 Task: Find a place to stay in Tongzhou, China, from 12 May to 15 May for 3 guests. Set filters for 2 bedrooms, 3 beds, 1 bathroom, price range ₹12000-₹16000, entire place, self check-in, and washing machine.
Action: Mouse moved to (557, 120)
Screenshot: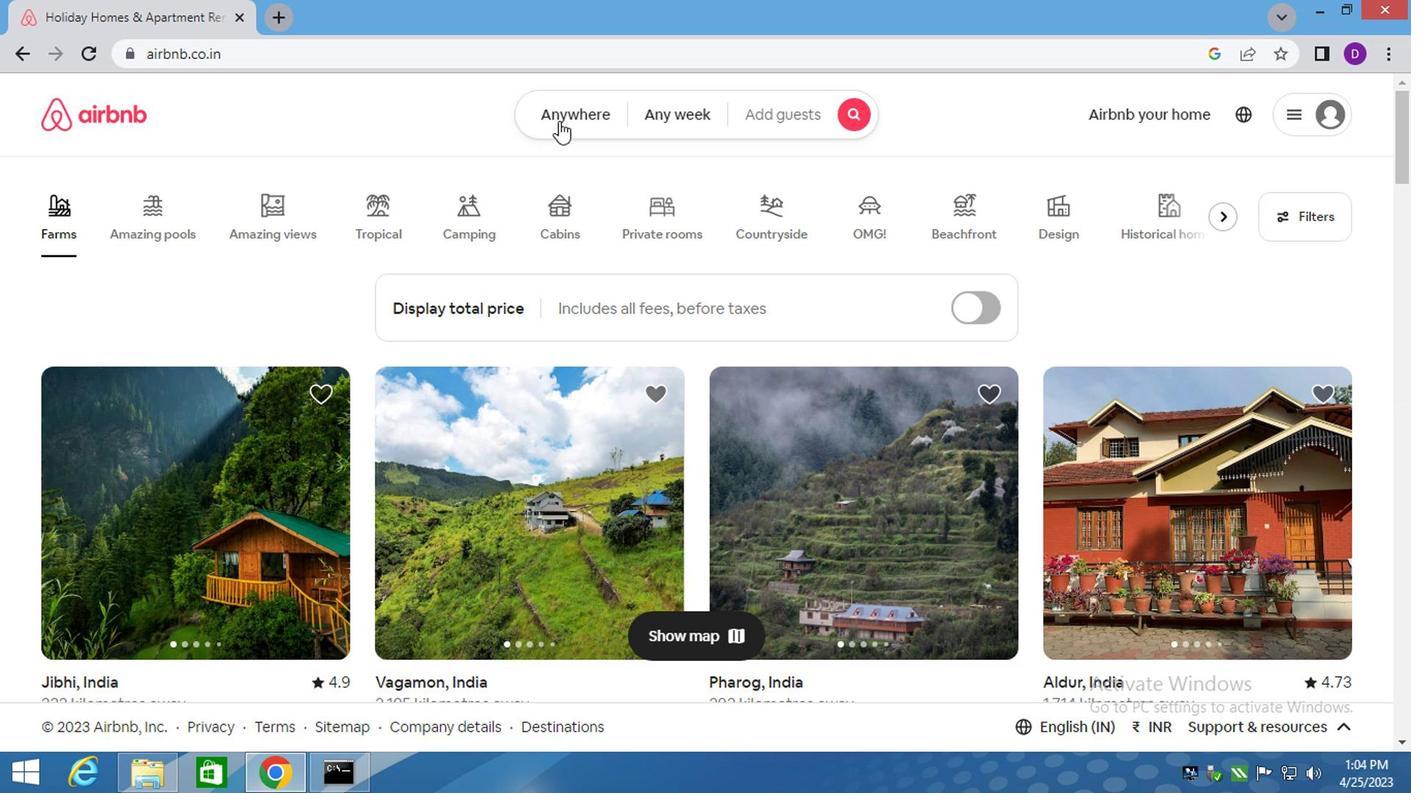 
Action: Mouse pressed left at (557, 120)
Screenshot: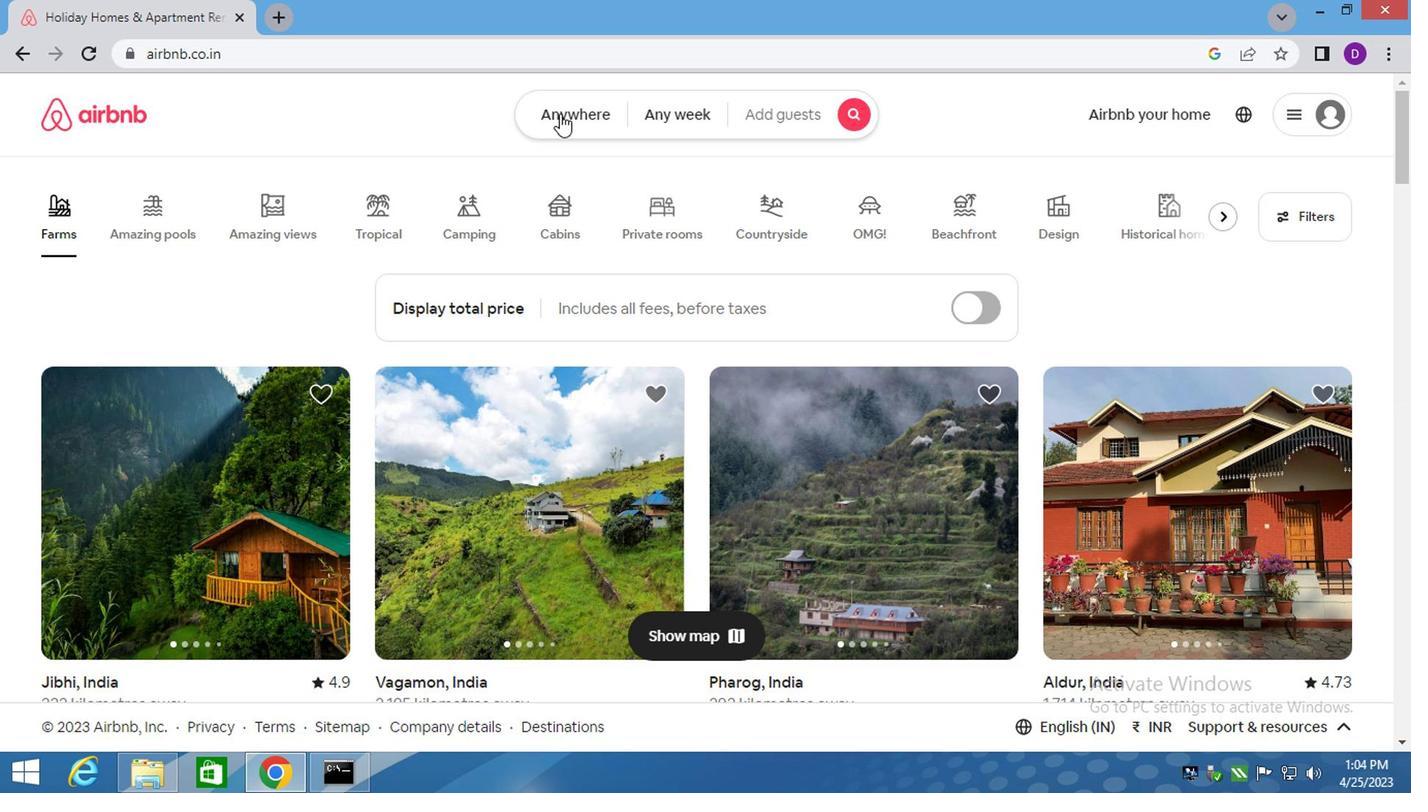 
Action: Mouse moved to (349, 204)
Screenshot: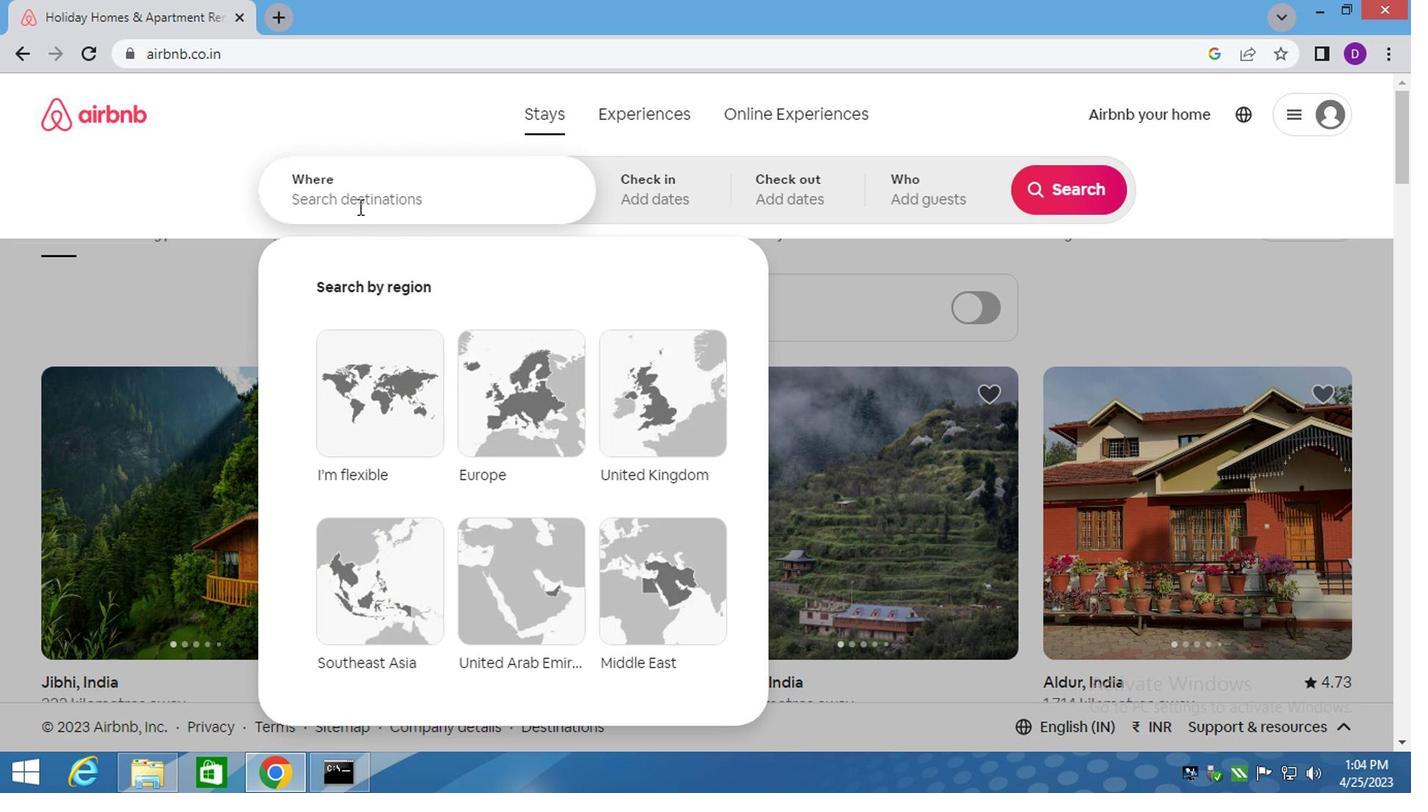 
Action: Mouse pressed left at (349, 204)
Screenshot: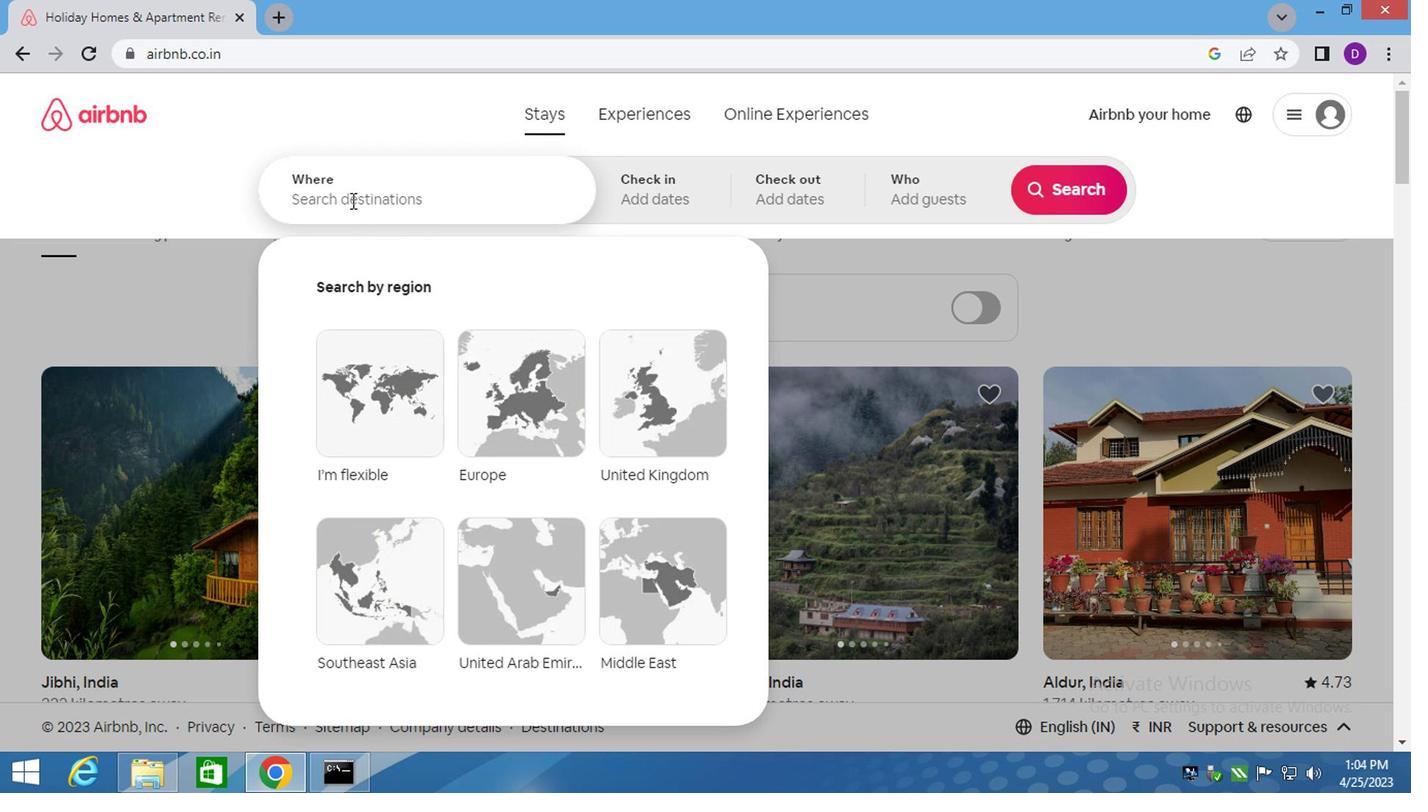 
Action: Mouse moved to (334, 203)
Screenshot: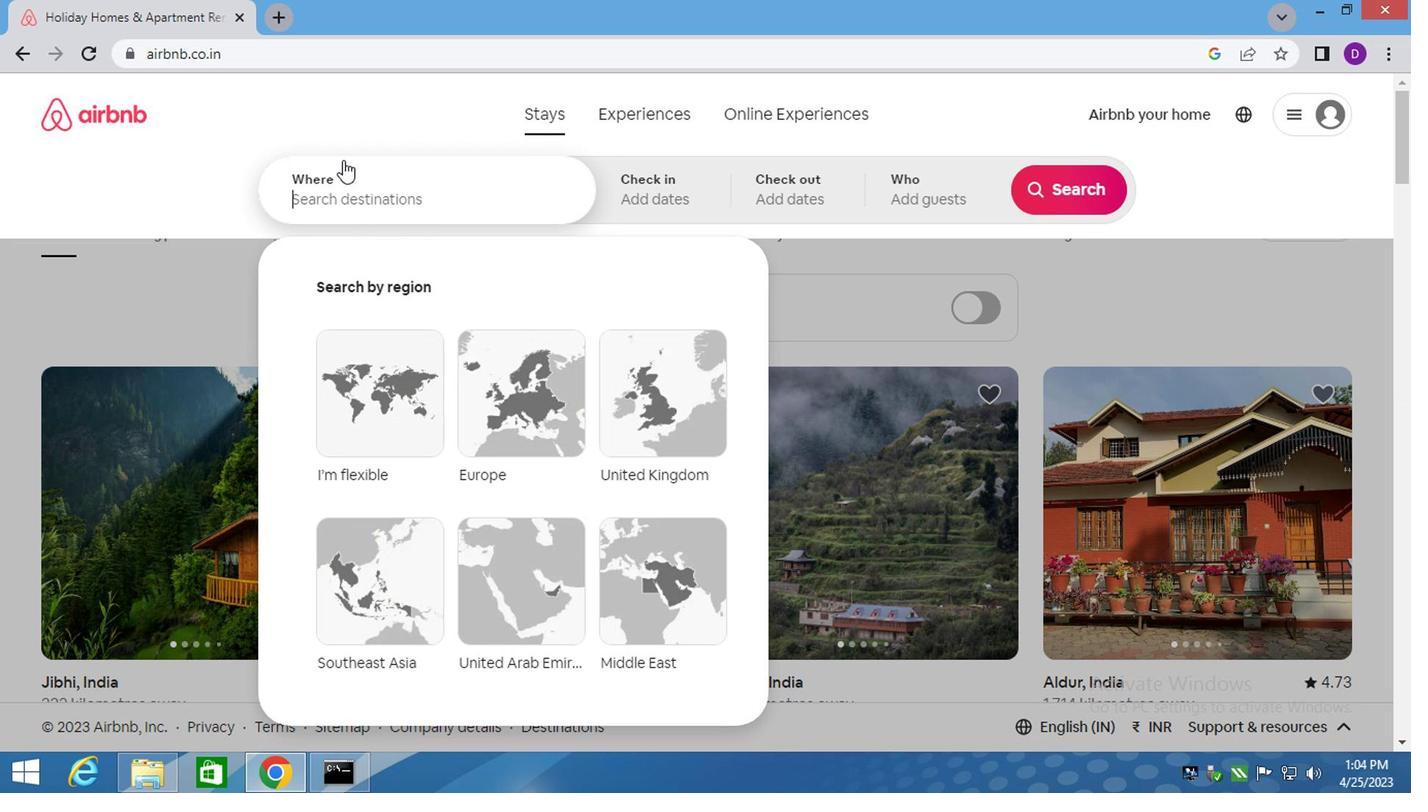 
Action: Key pressed <Key.shift>TONGZHOU,<Key.space><Key.shift><Key.shift><Key.shift><Key.shift><Key.shift>CHINA<Key.enter>
Screenshot: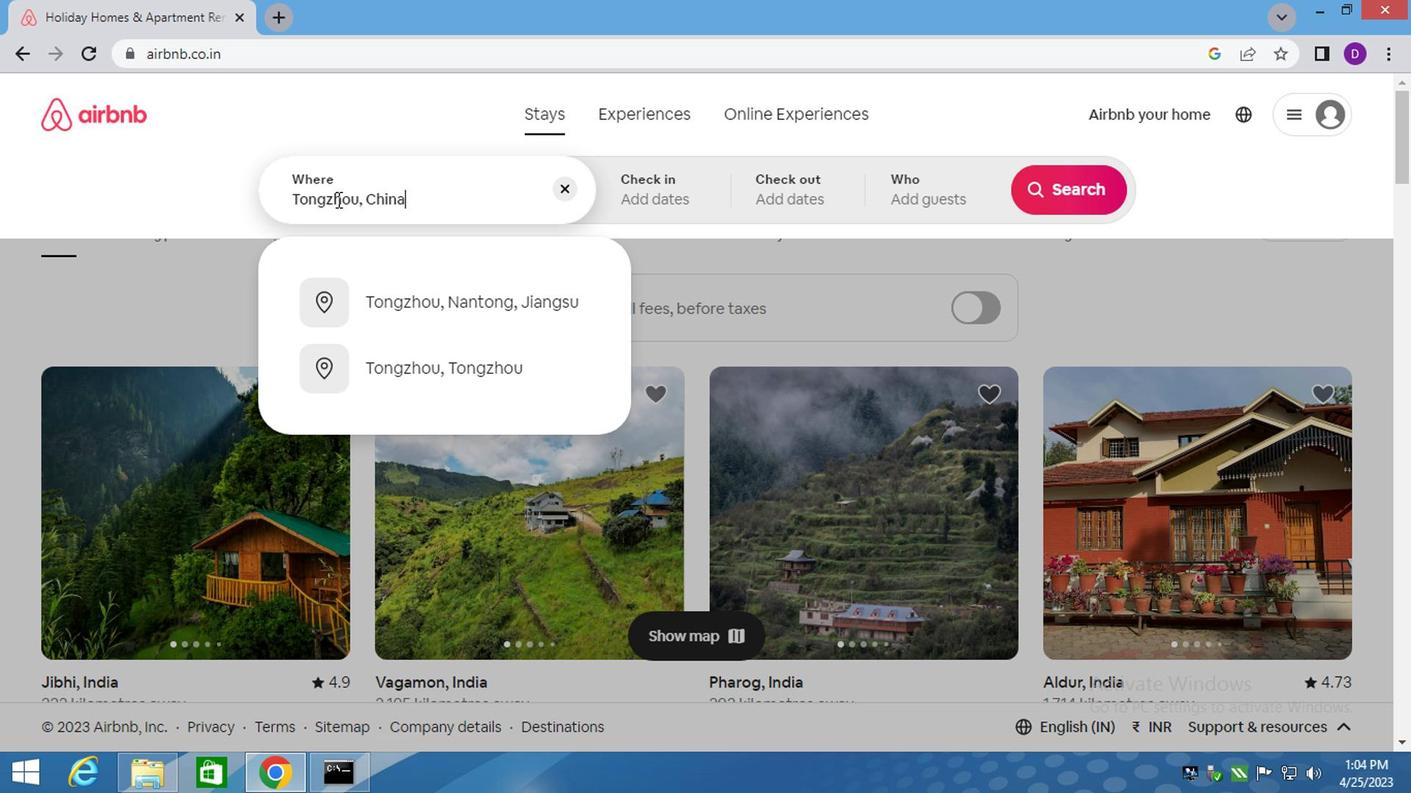 
Action: Mouse moved to (969, 471)
Screenshot: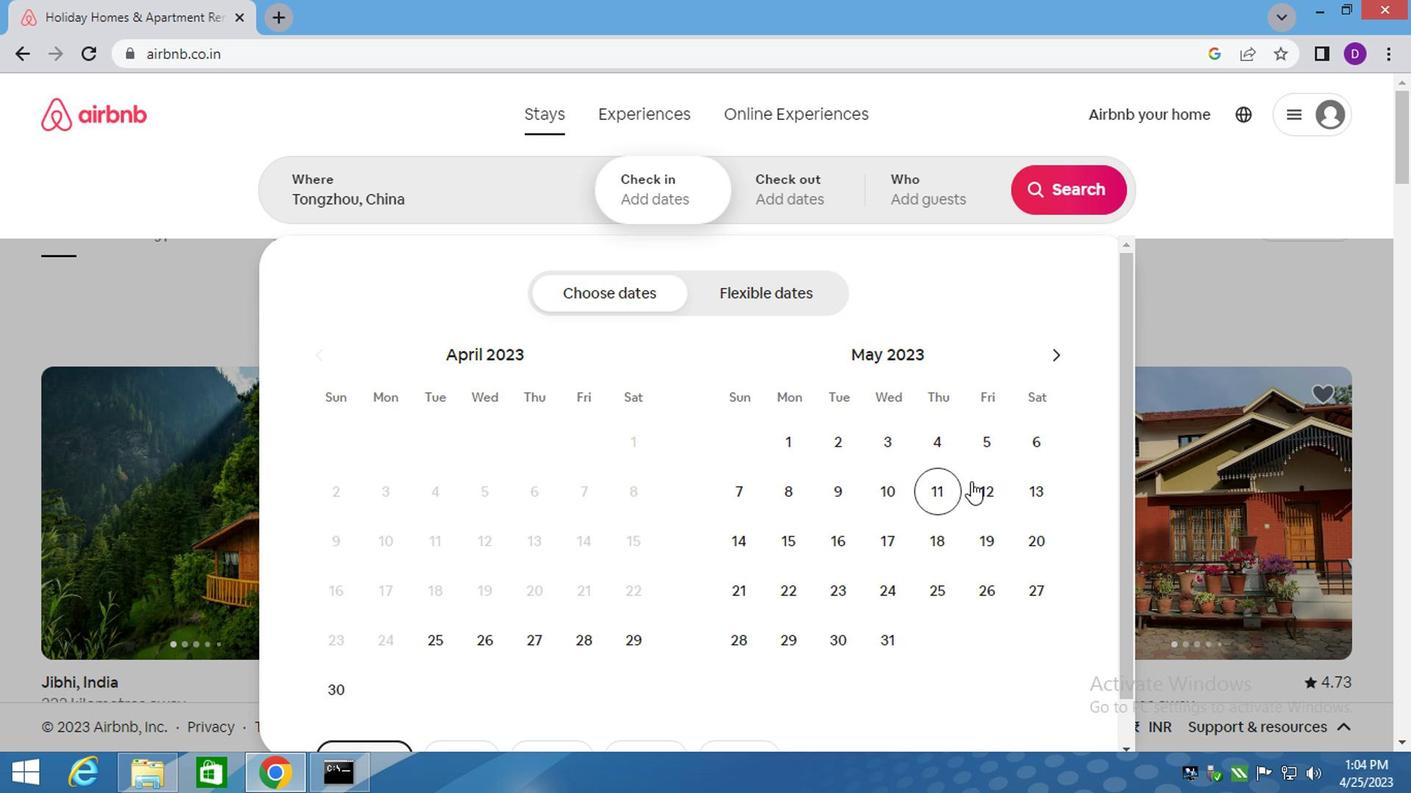 
Action: Mouse pressed left at (969, 471)
Screenshot: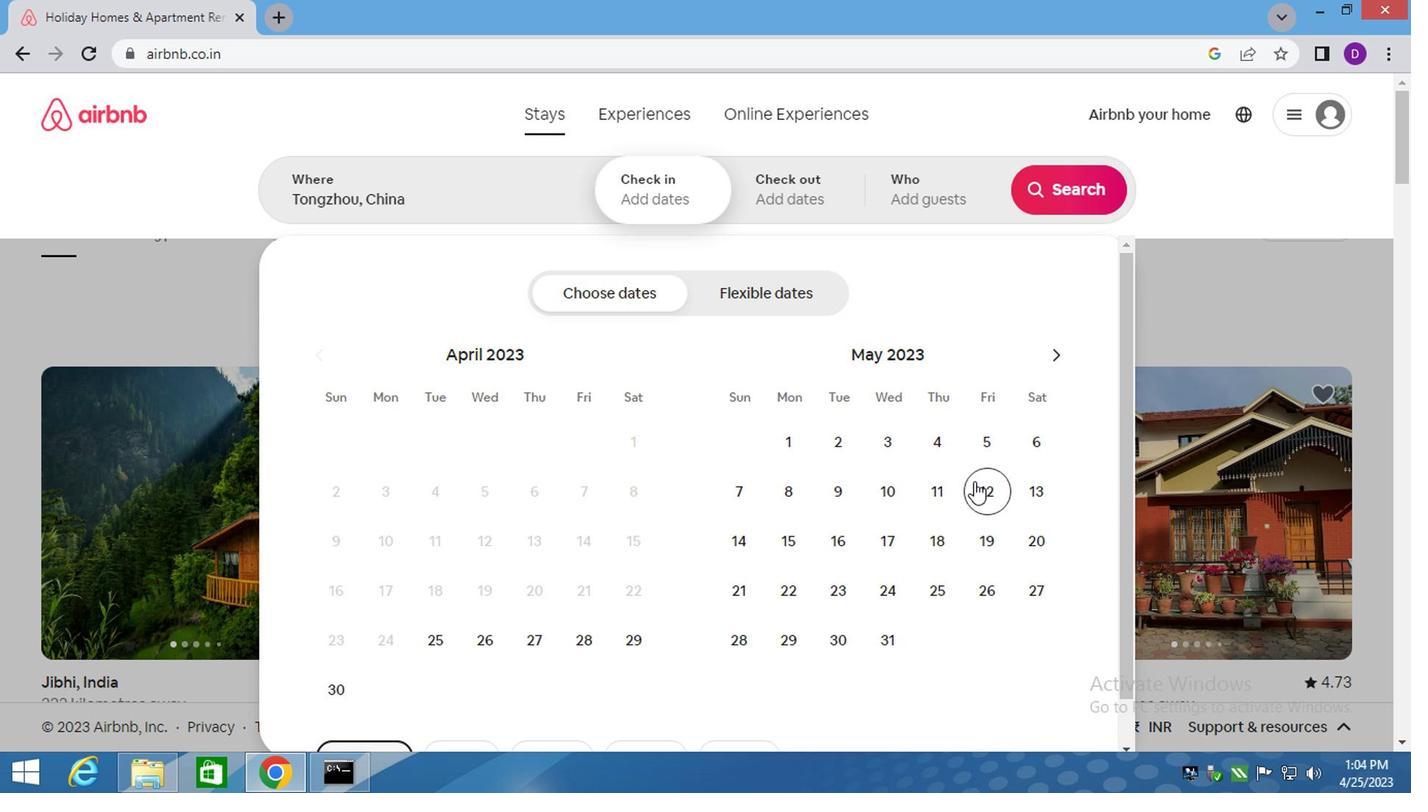 
Action: Mouse moved to (784, 527)
Screenshot: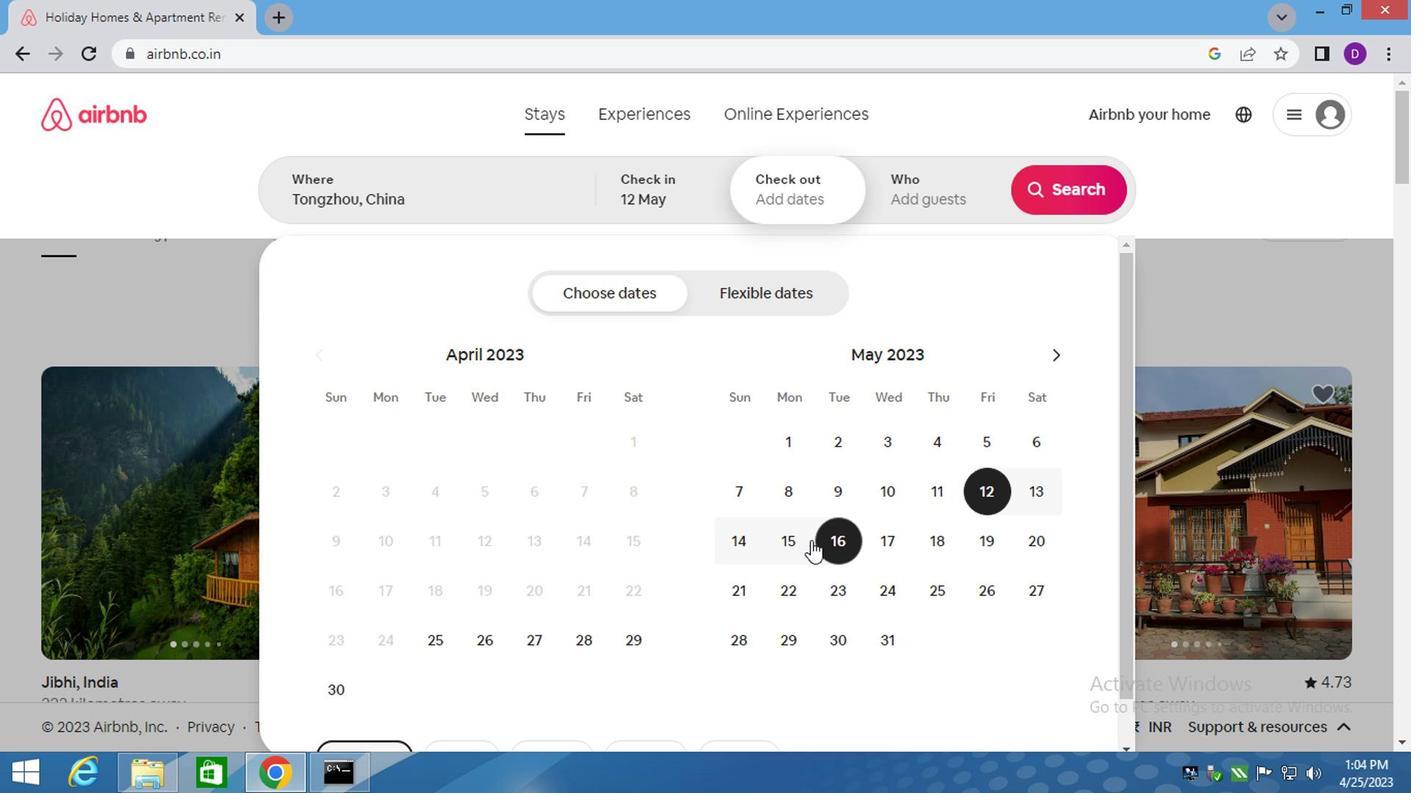 
Action: Mouse pressed left at (784, 527)
Screenshot: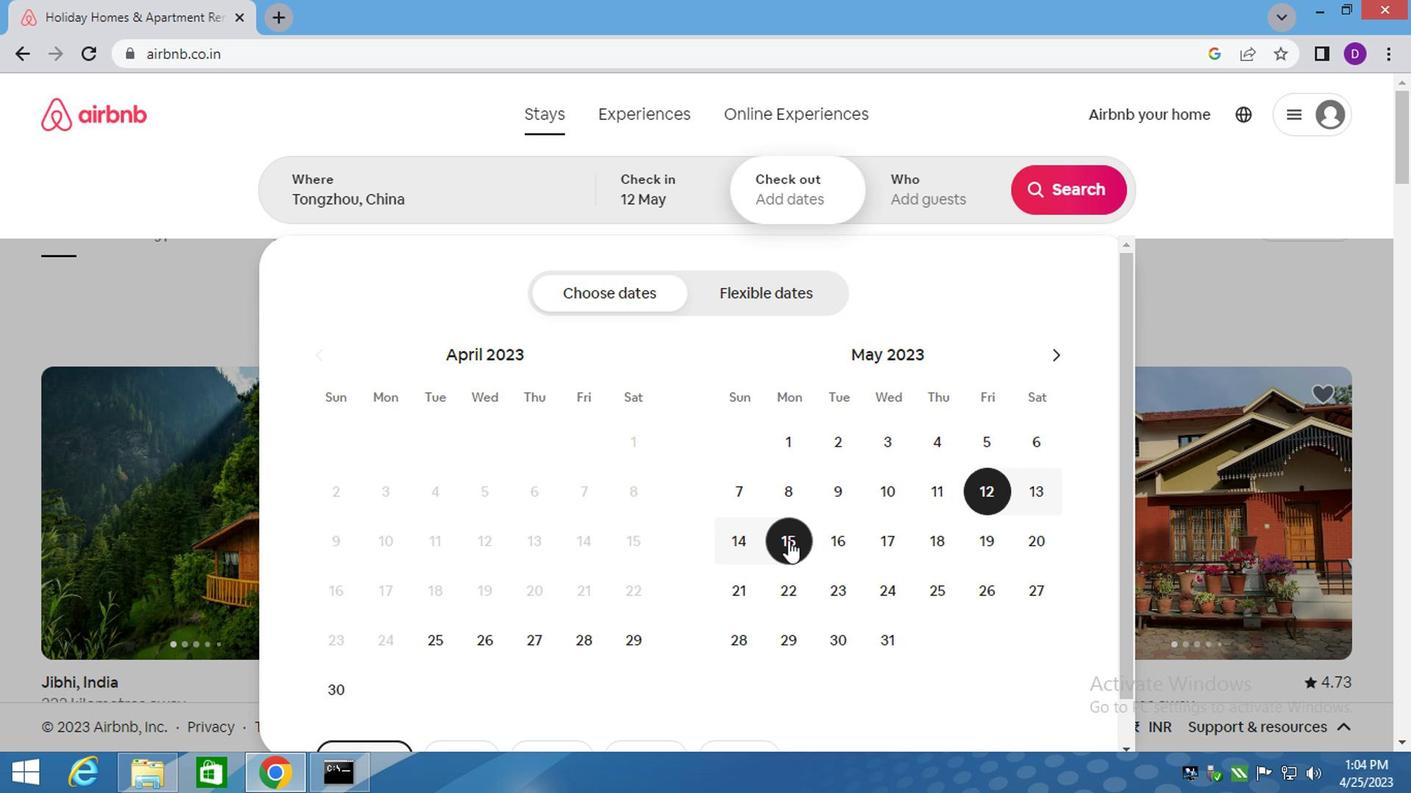 
Action: Mouse moved to (907, 211)
Screenshot: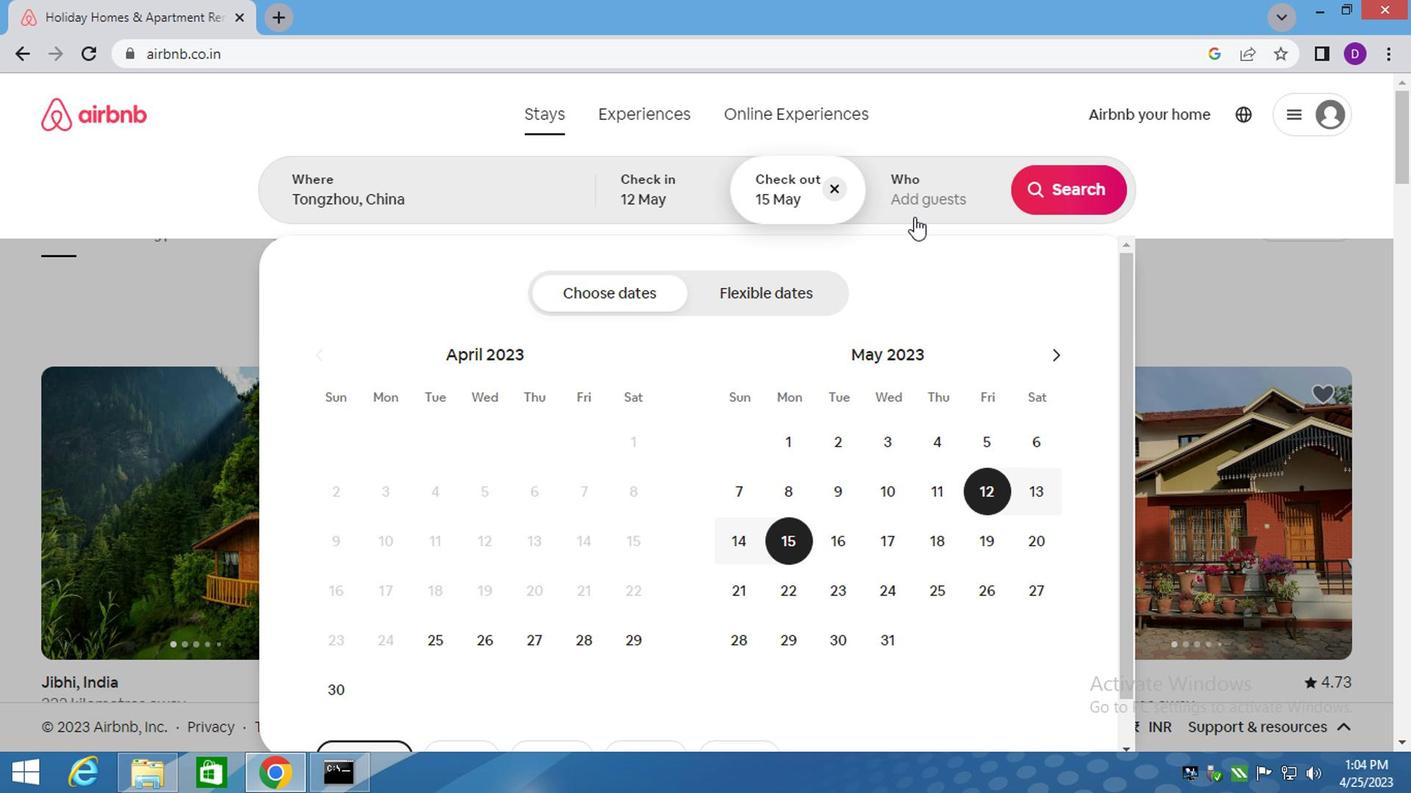 
Action: Mouse pressed left at (907, 211)
Screenshot: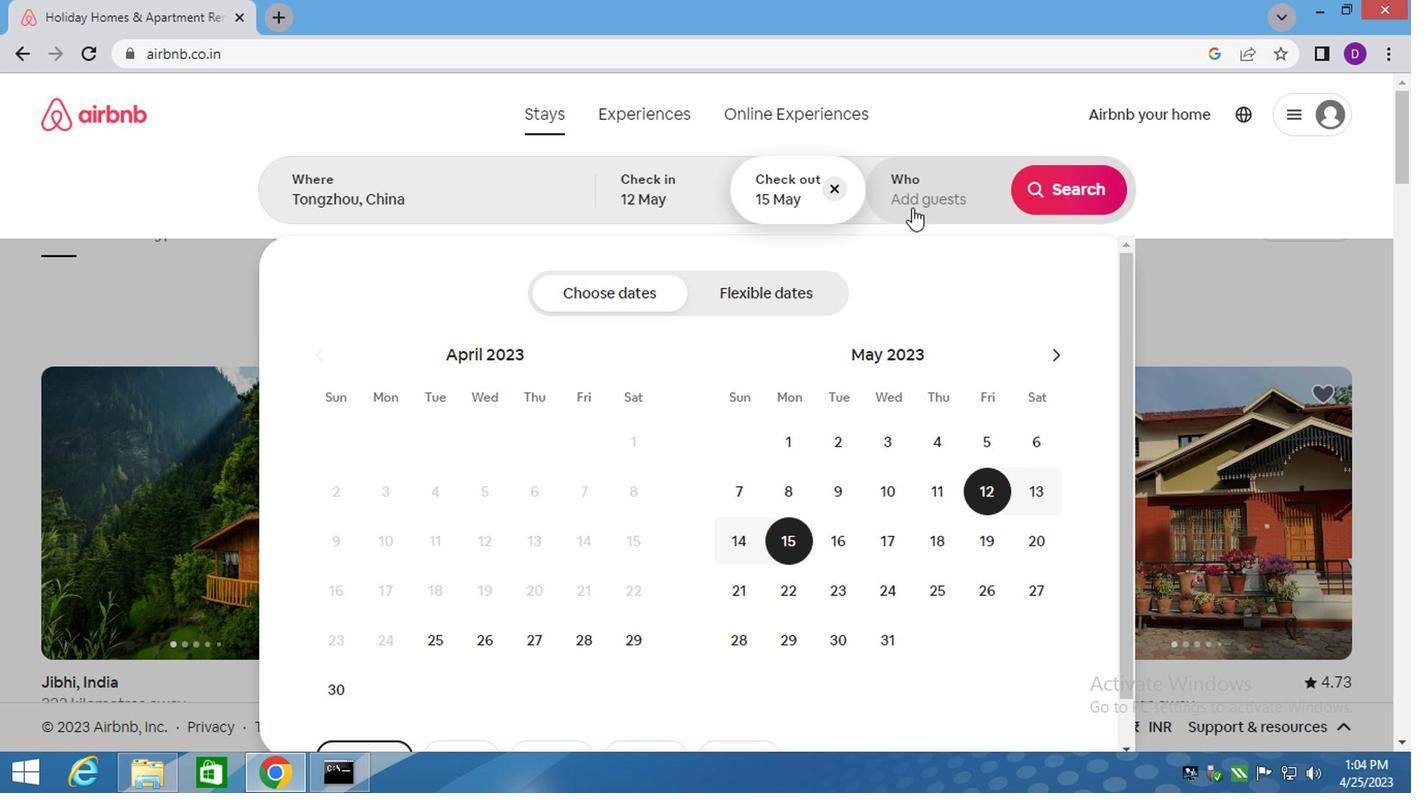 
Action: Mouse moved to (1065, 298)
Screenshot: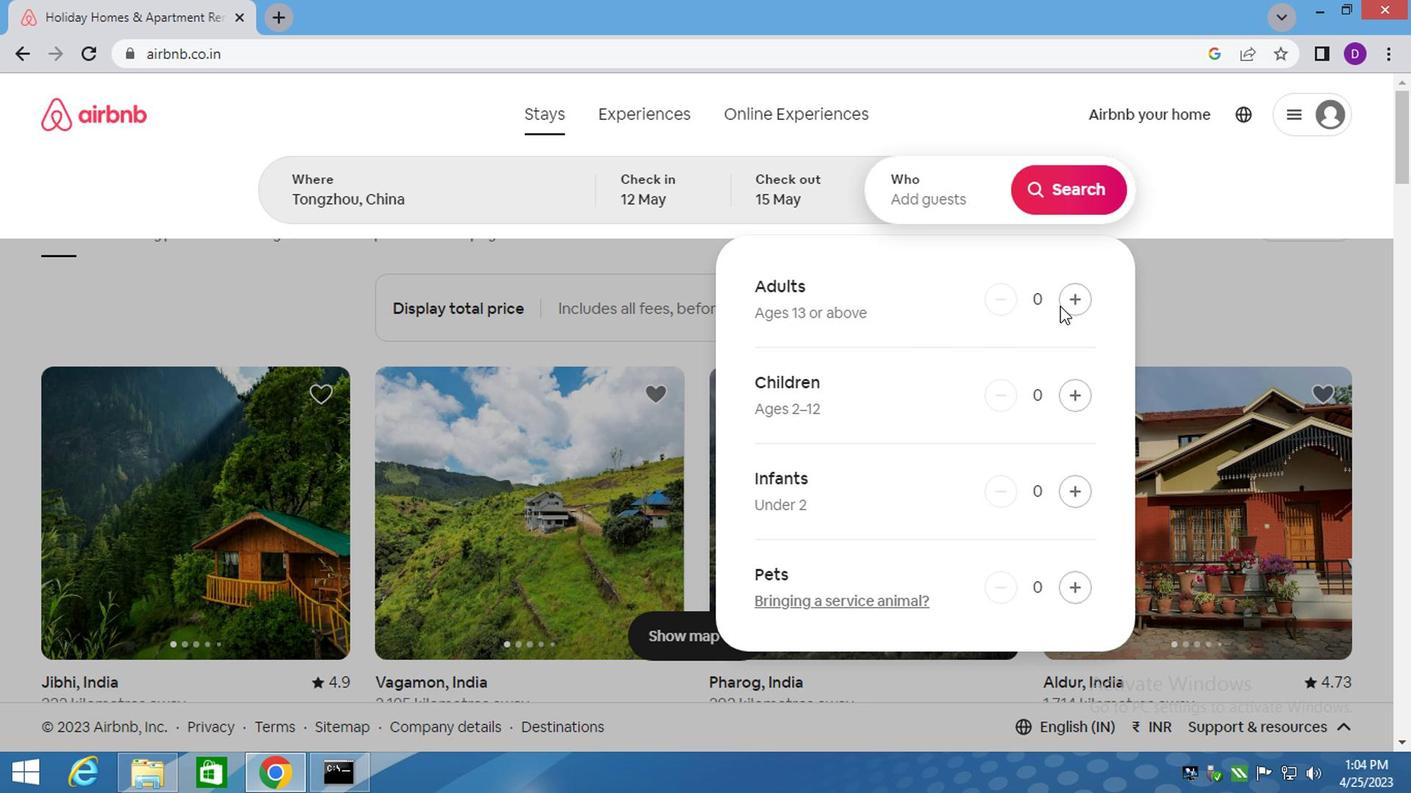 
Action: Mouse pressed left at (1065, 298)
Screenshot: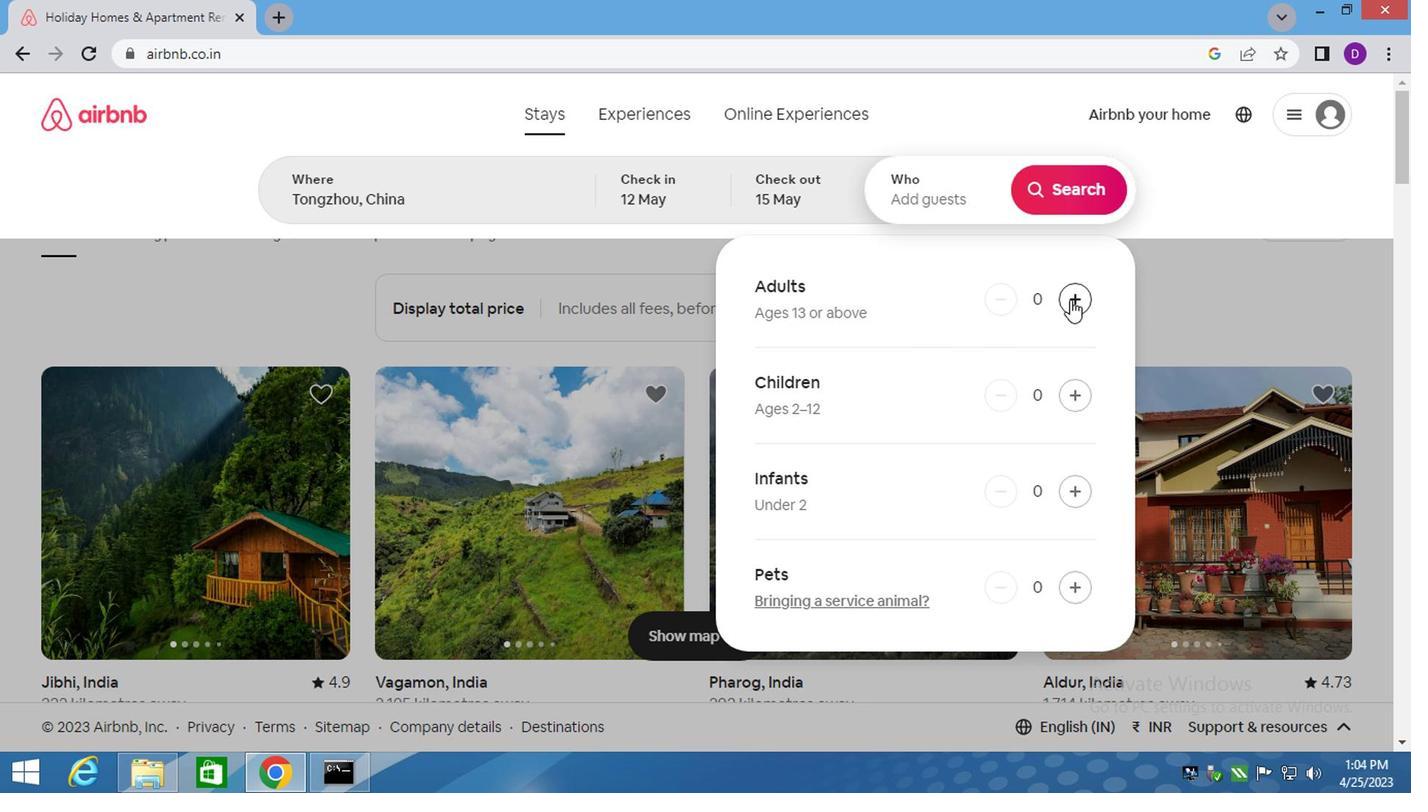 
Action: Mouse pressed left at (1065, 298)
Screenshot: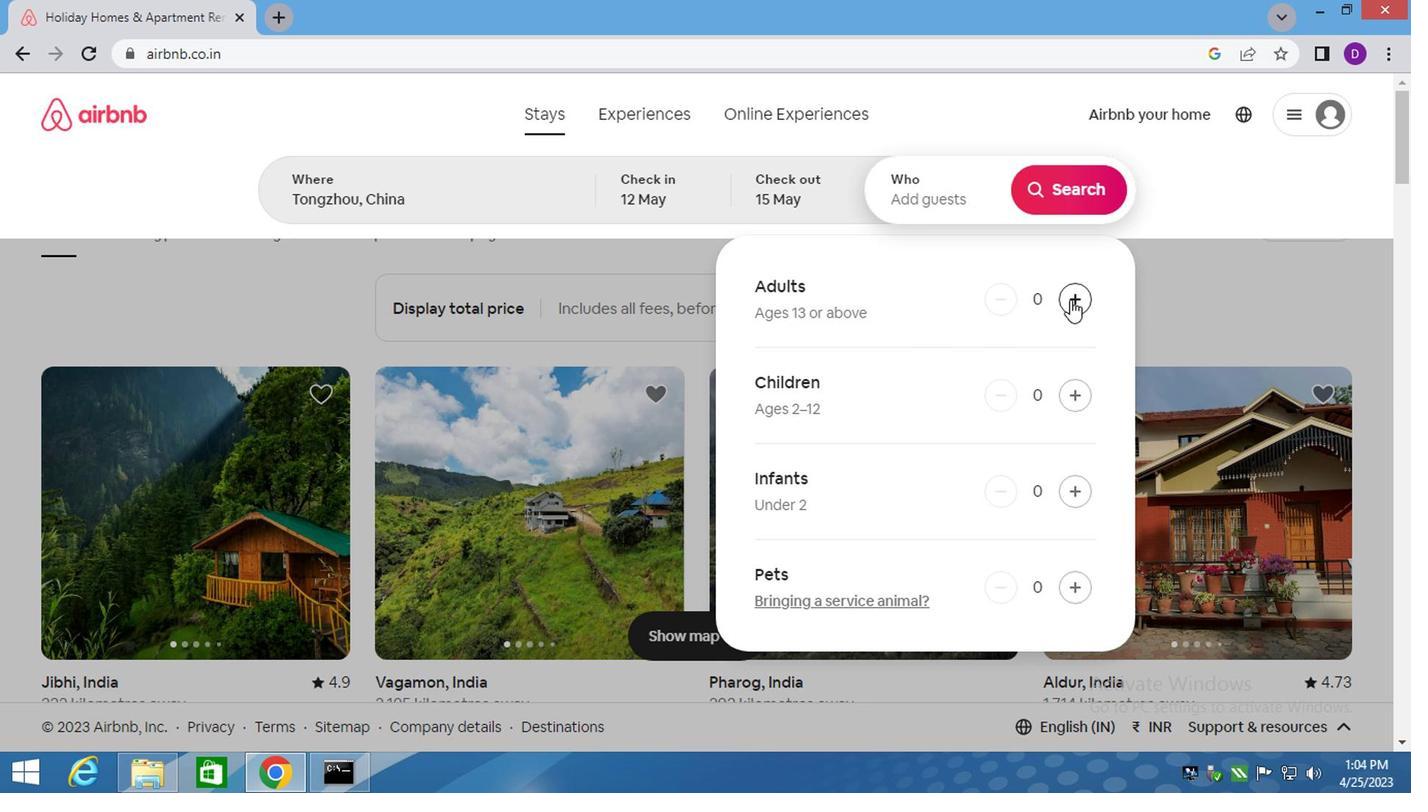 
Action: Mouse pressed left at (1065, 298)
Screenshot: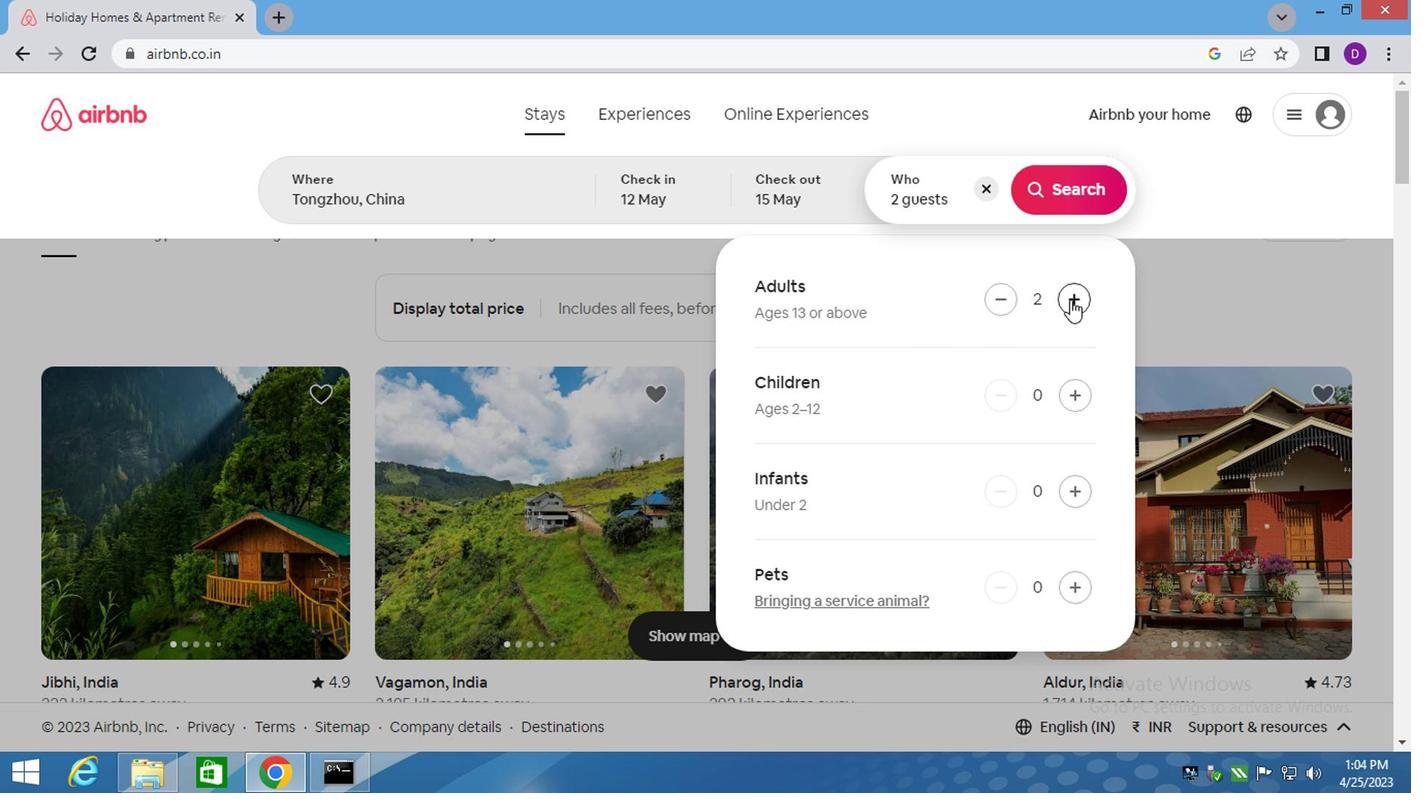 
Action: Mouse moved to (1059, 191)
Screenshot: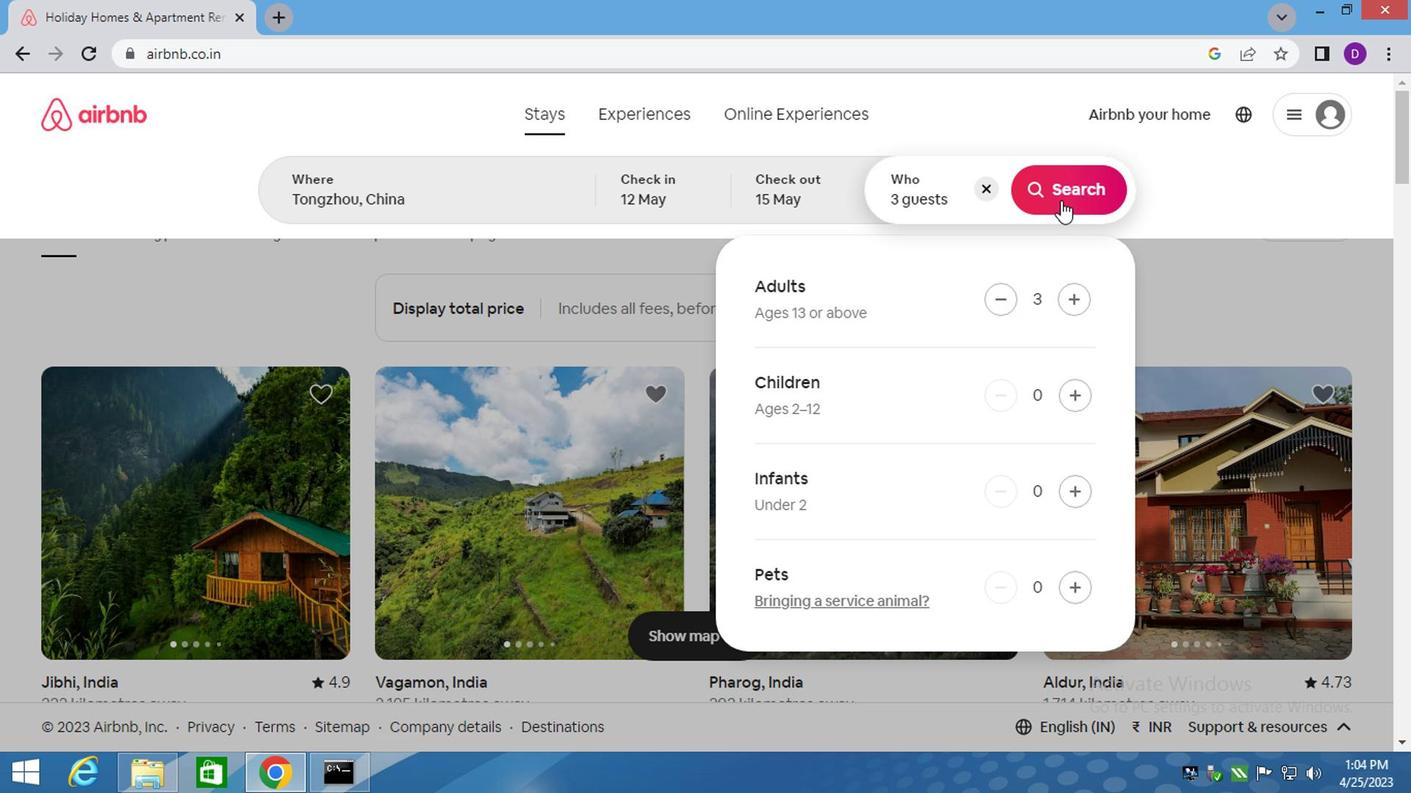 
Action: Mouse pressed left at (1059, 191)
Screenshot: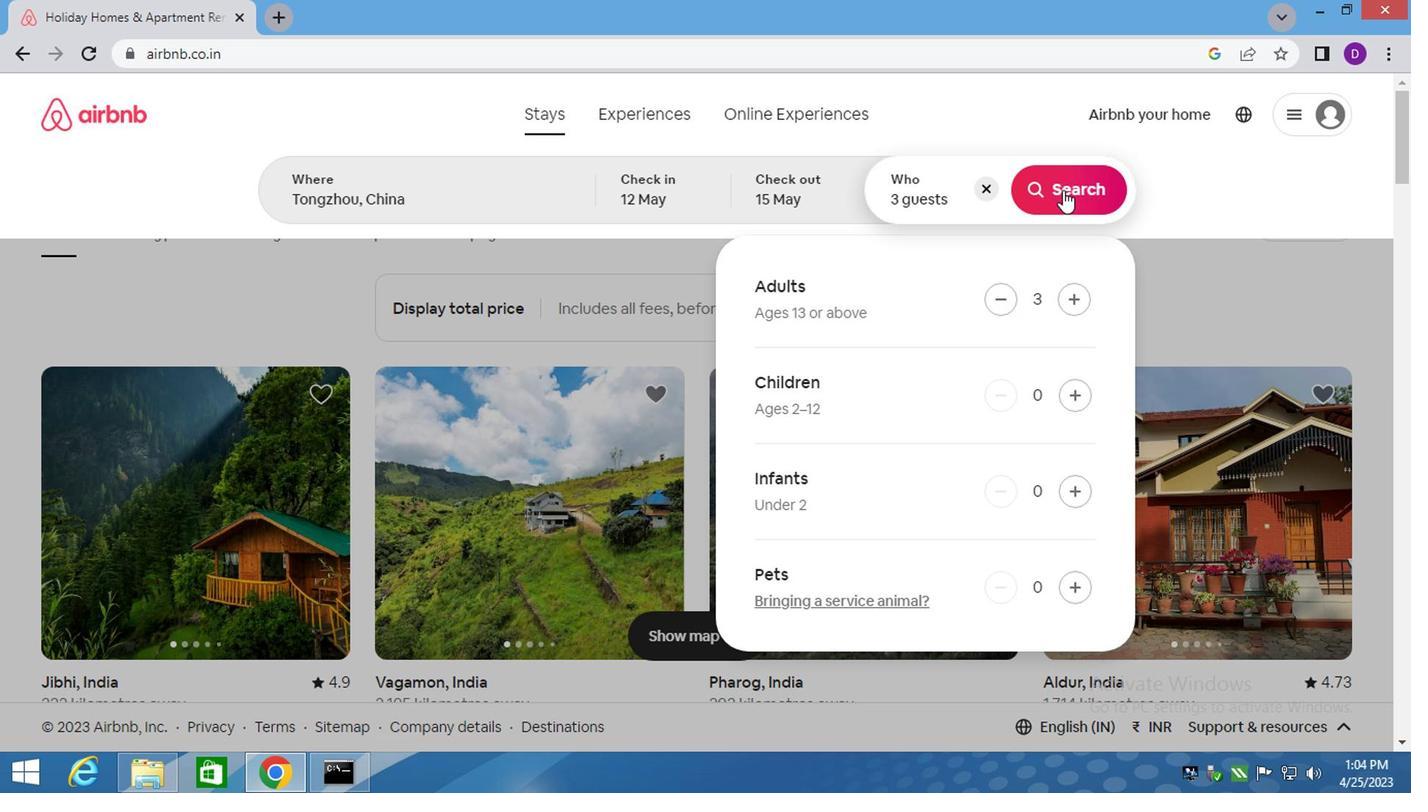 
Action: Mouse moved to (1307, 204)
Screenshot: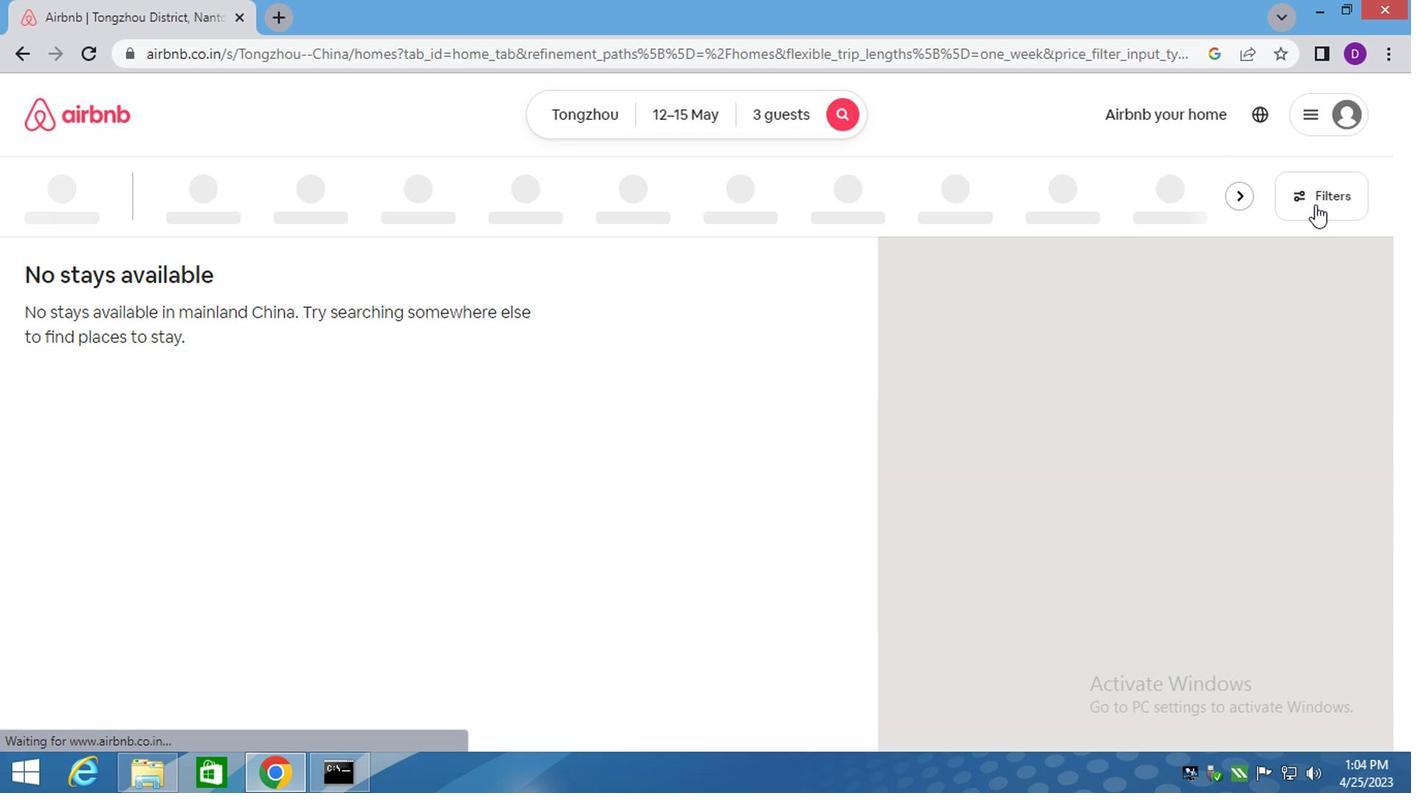 
Action: Mouse pressed left at (1307, 204)
Screenshot: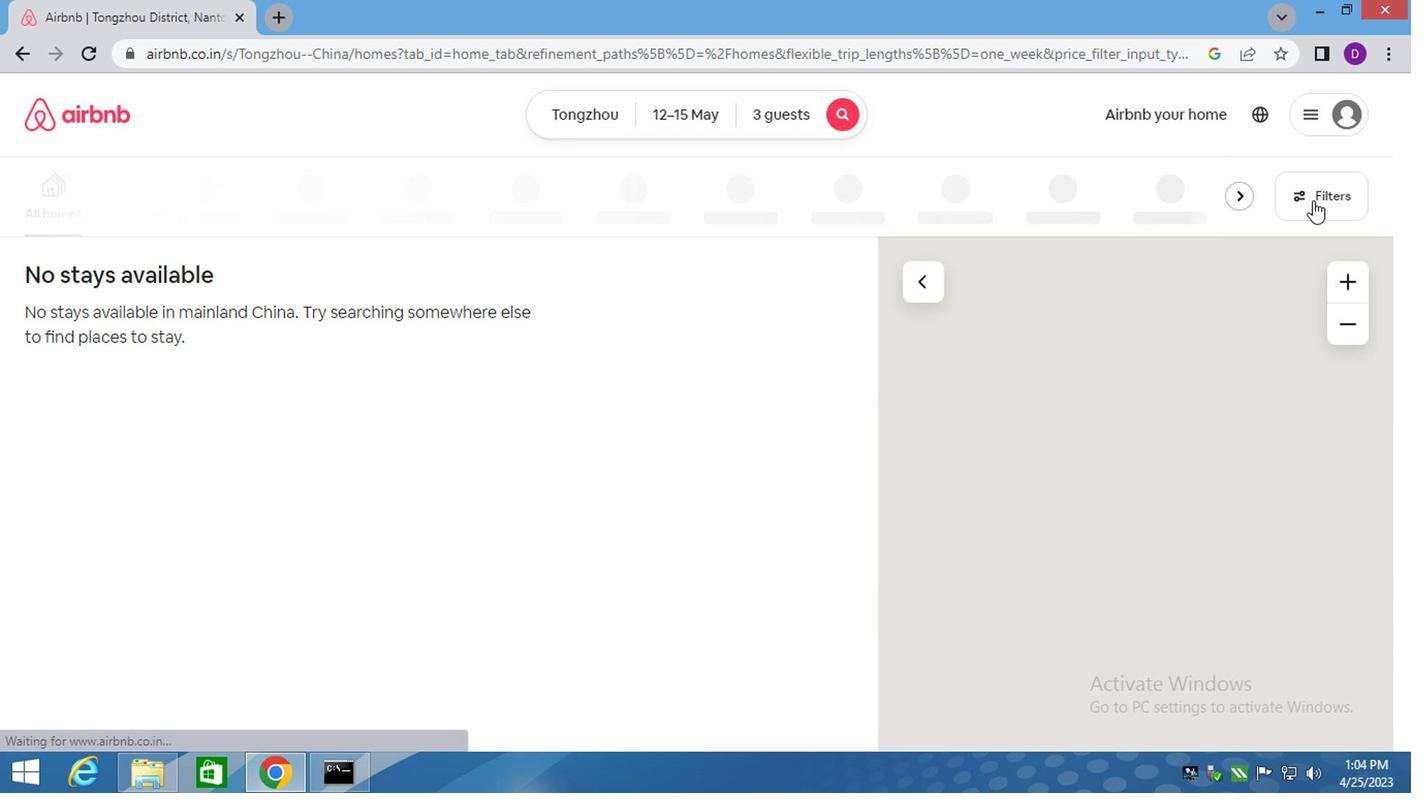 
Action: Mouse moved to (446, 324)
Screenshot: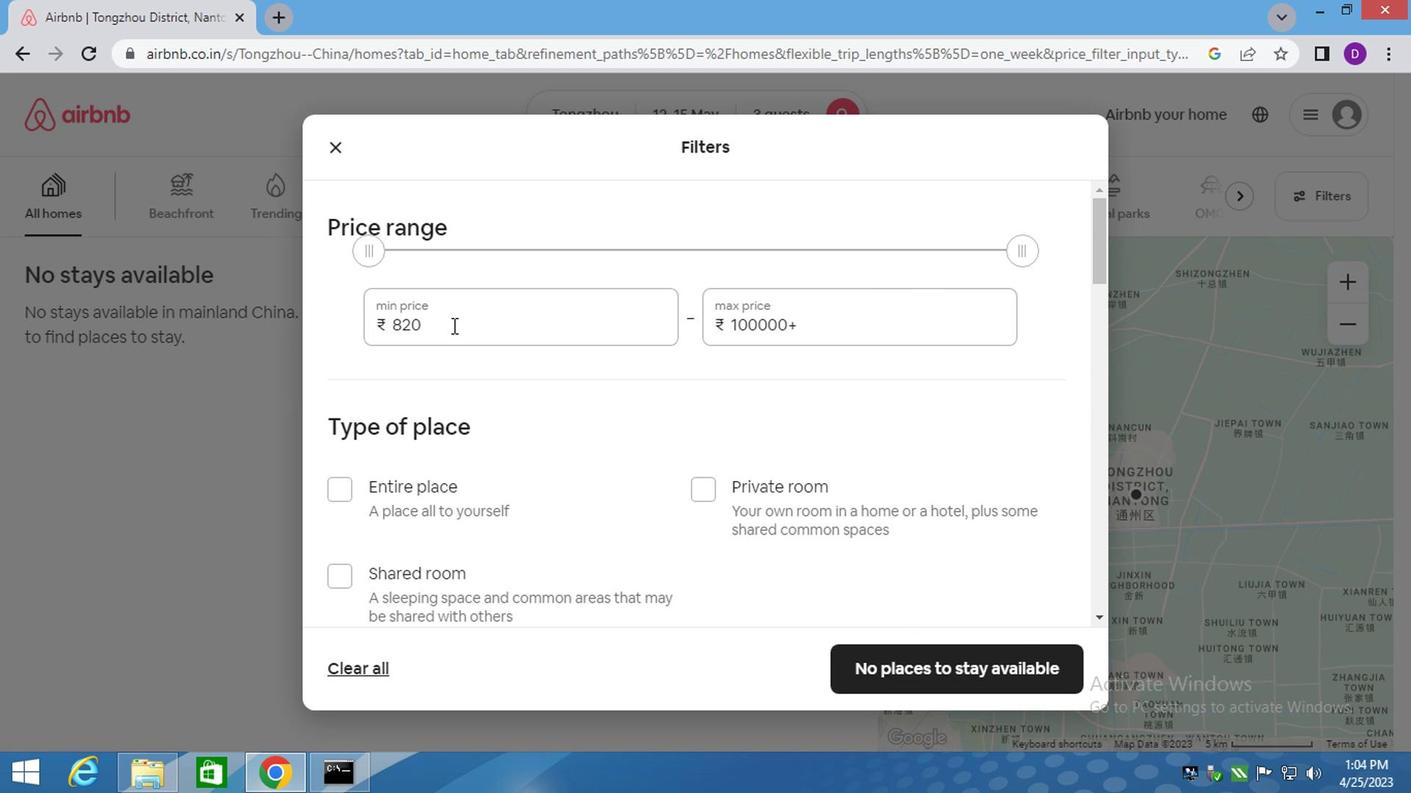 
Action: Mouse pressed left at (446, 324)
Screenshot: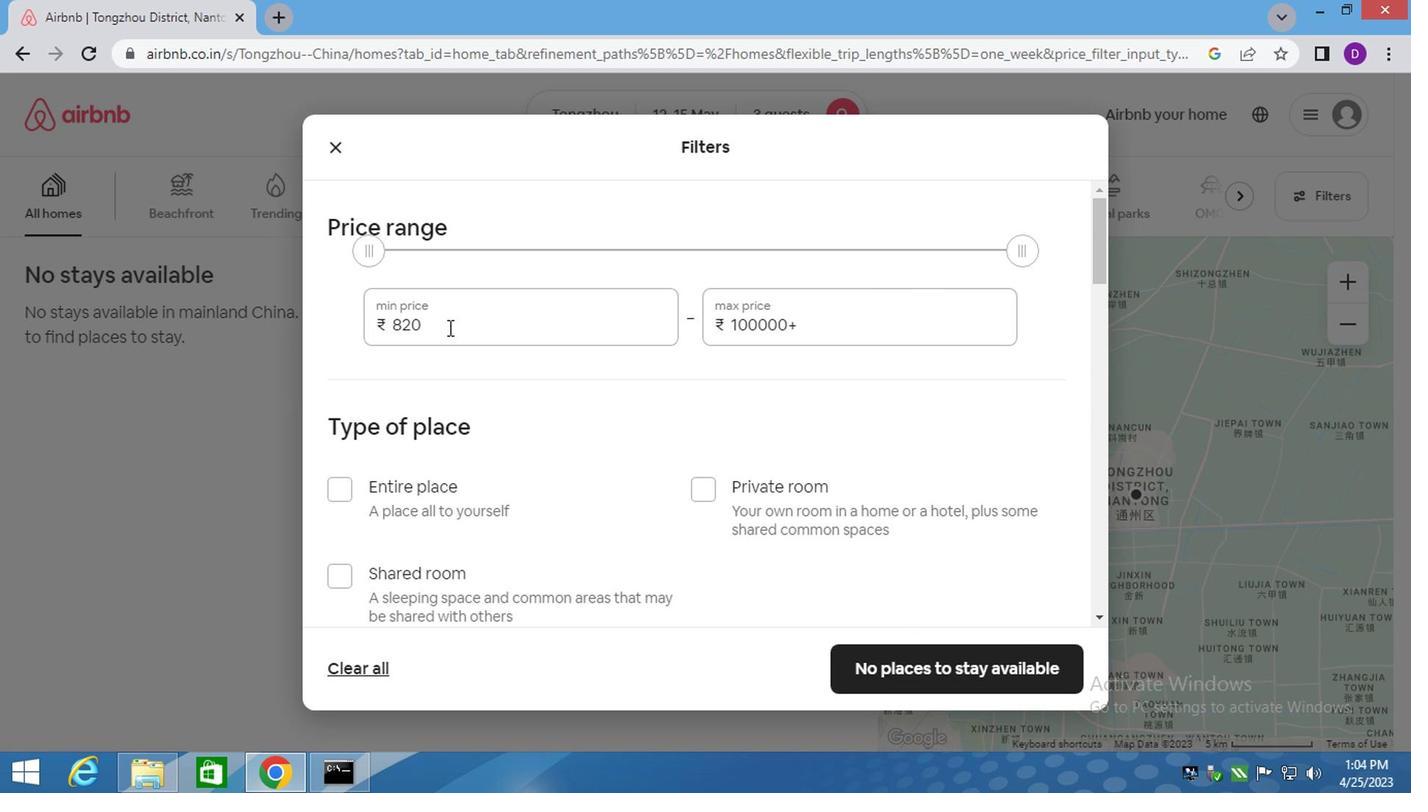 
Action: Mouse pressed left at (446, 324)
Screenshot: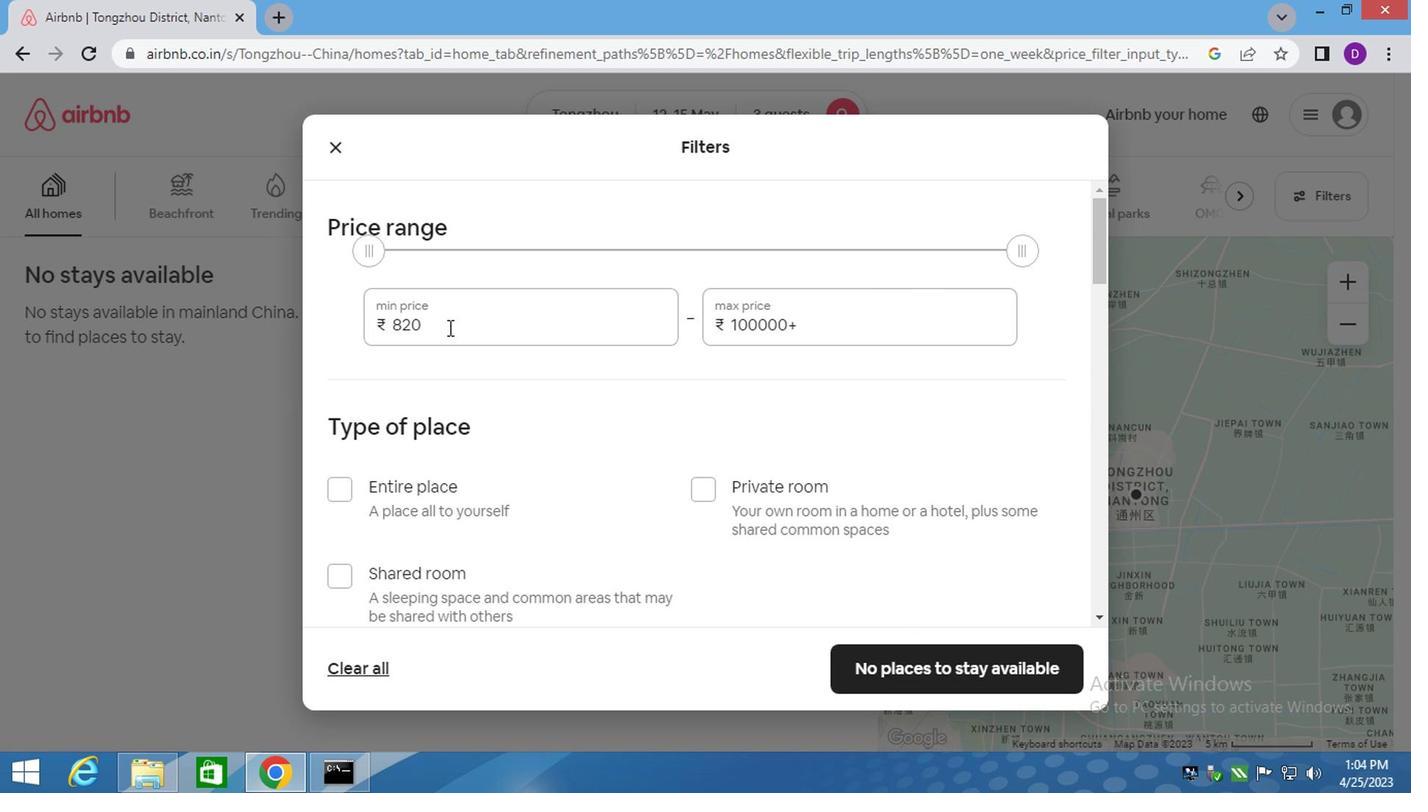 
Action: Key pressed 12000<Key.tab>16000
Screenshot: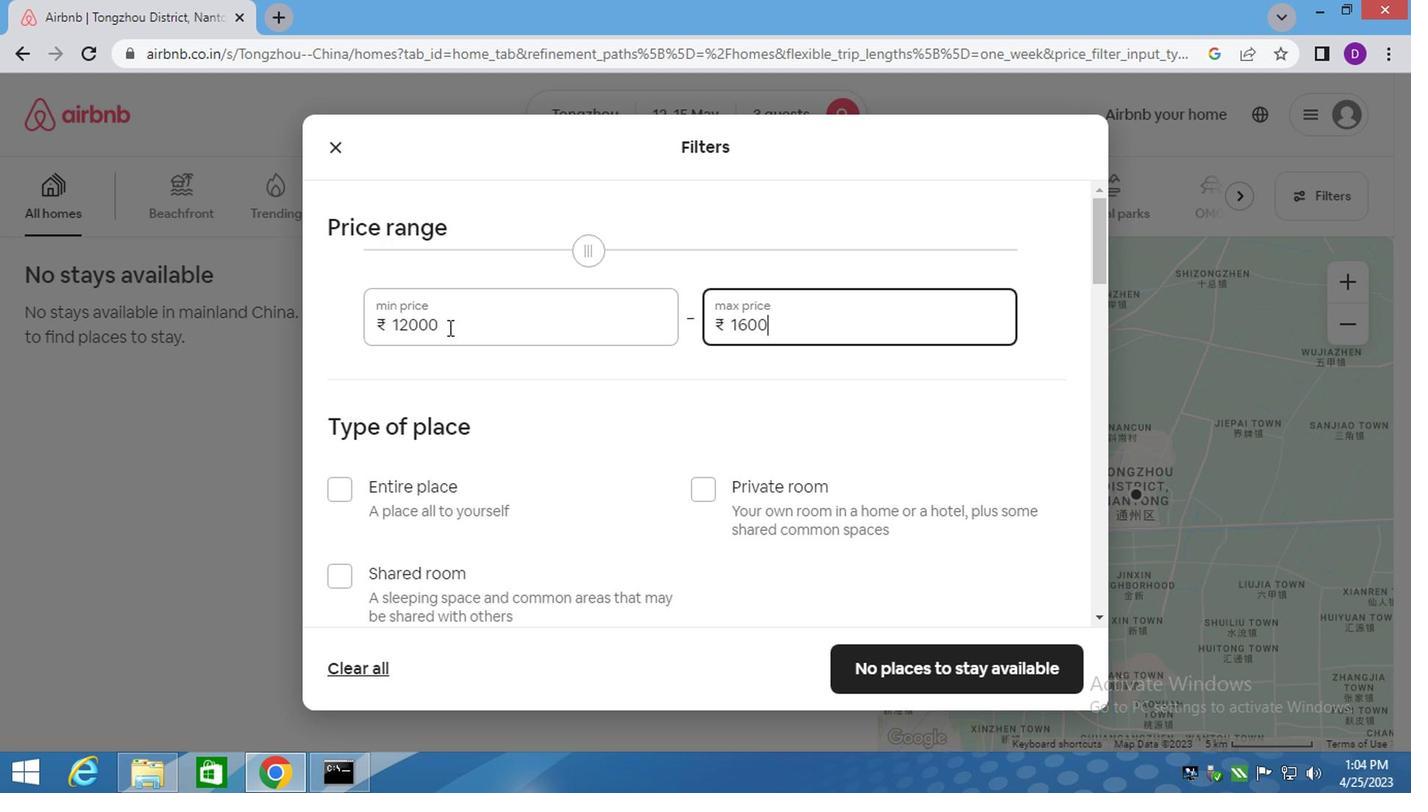 
Action: Mouse moved to (335, 487)
Screenshot: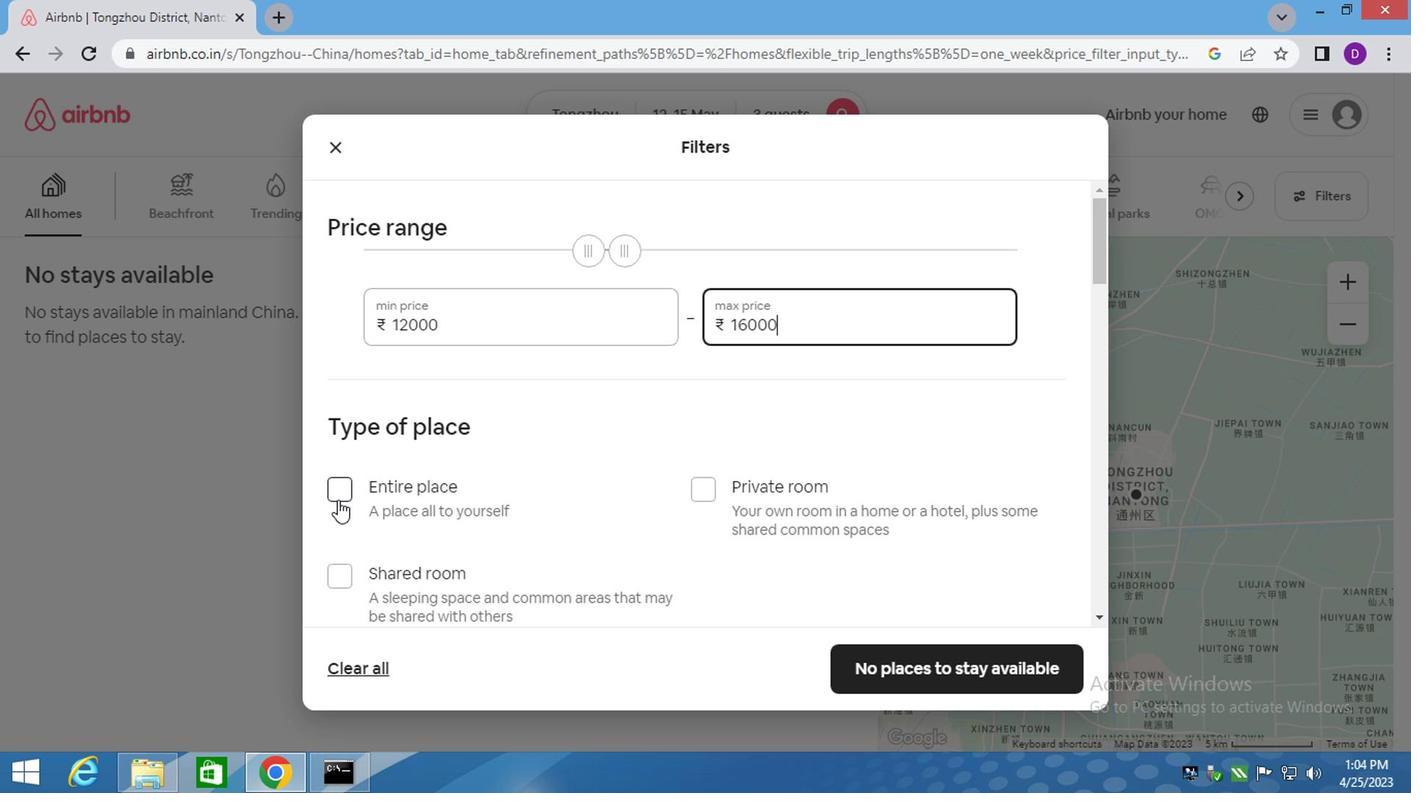 
Action: Mouse pressed left at (335, 487)
Screenshot: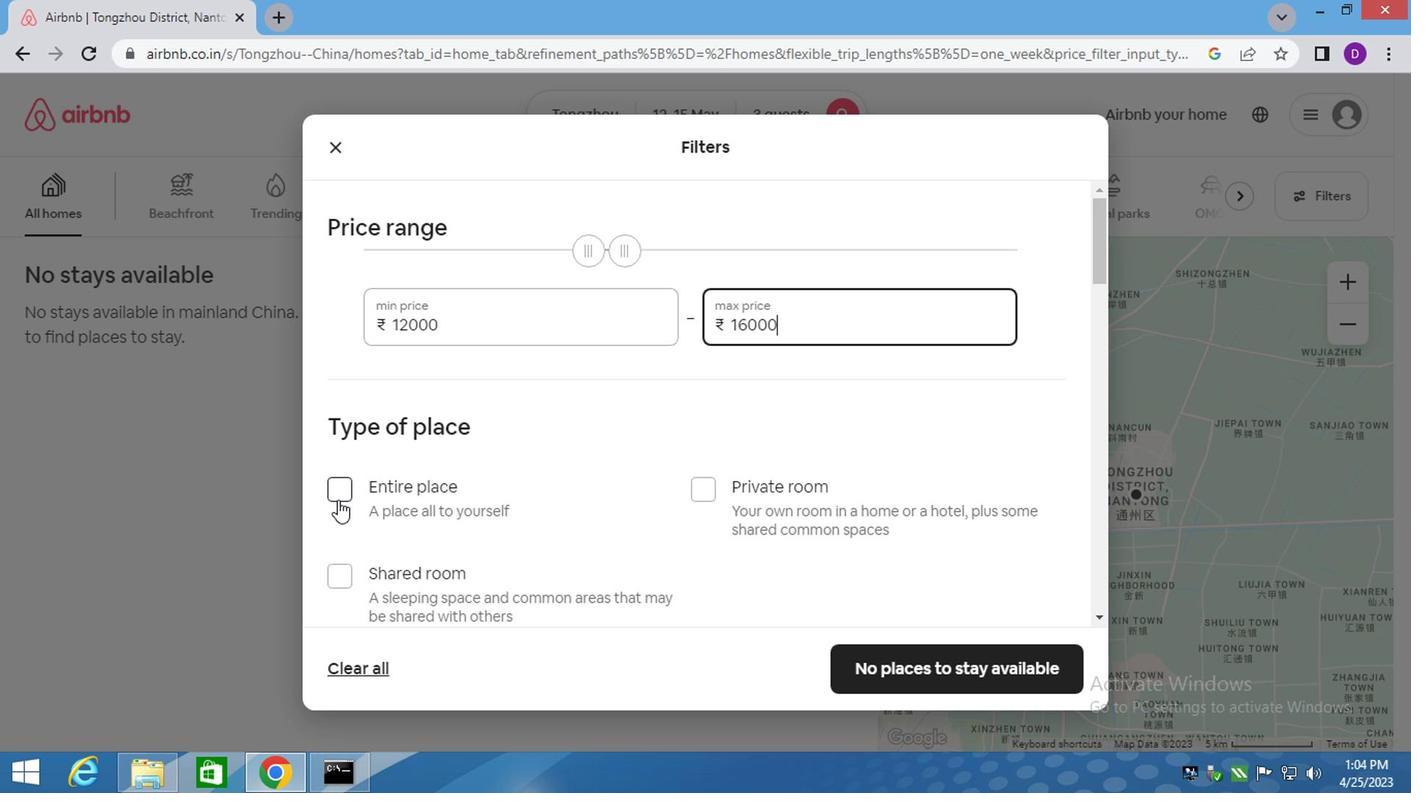 
Action: Mouse moved to (600, 541)
Screenshot: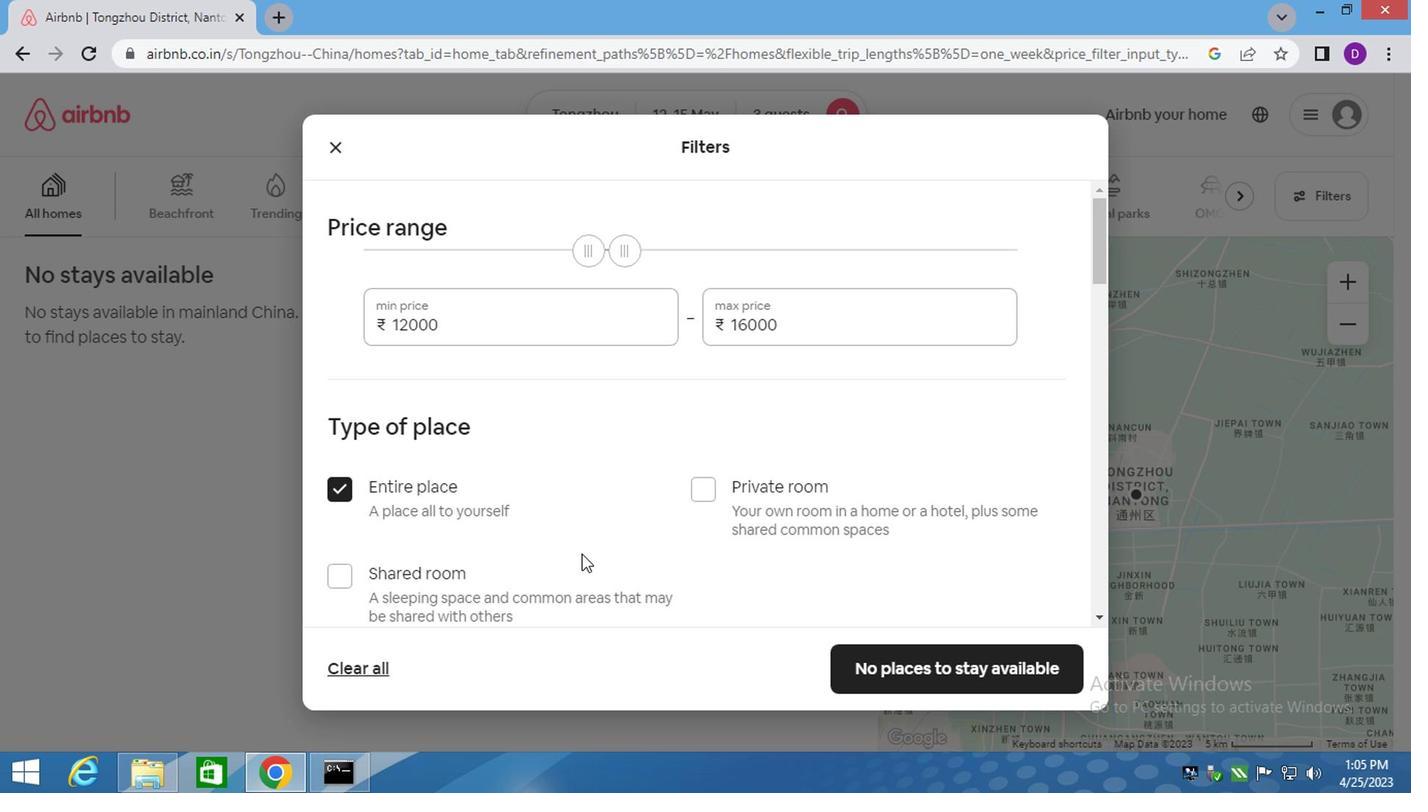
Action: Mouse scrolled (600, 540) with delta (0, -1)
Screenshot: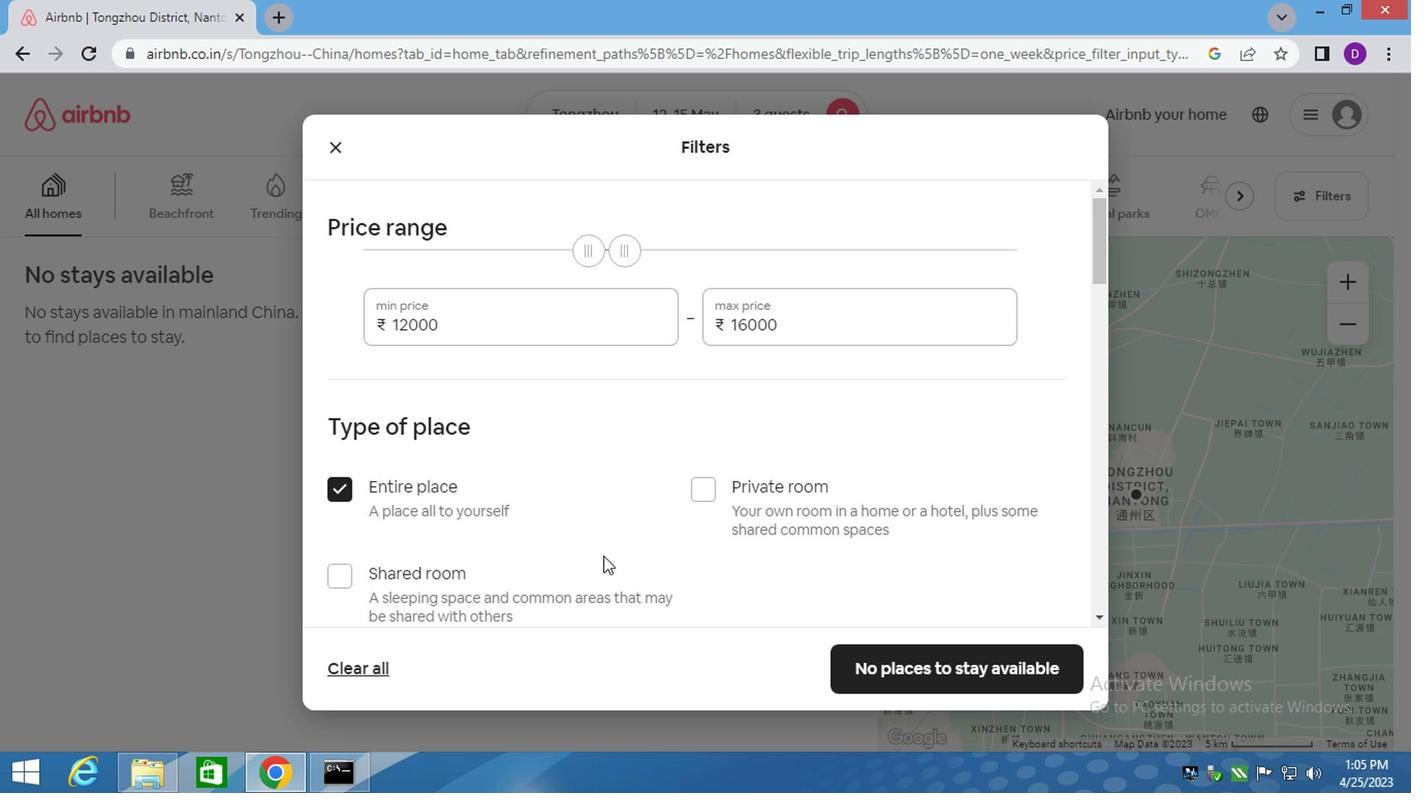 
Action: Mouse moved to (601, 541)
Screenshot: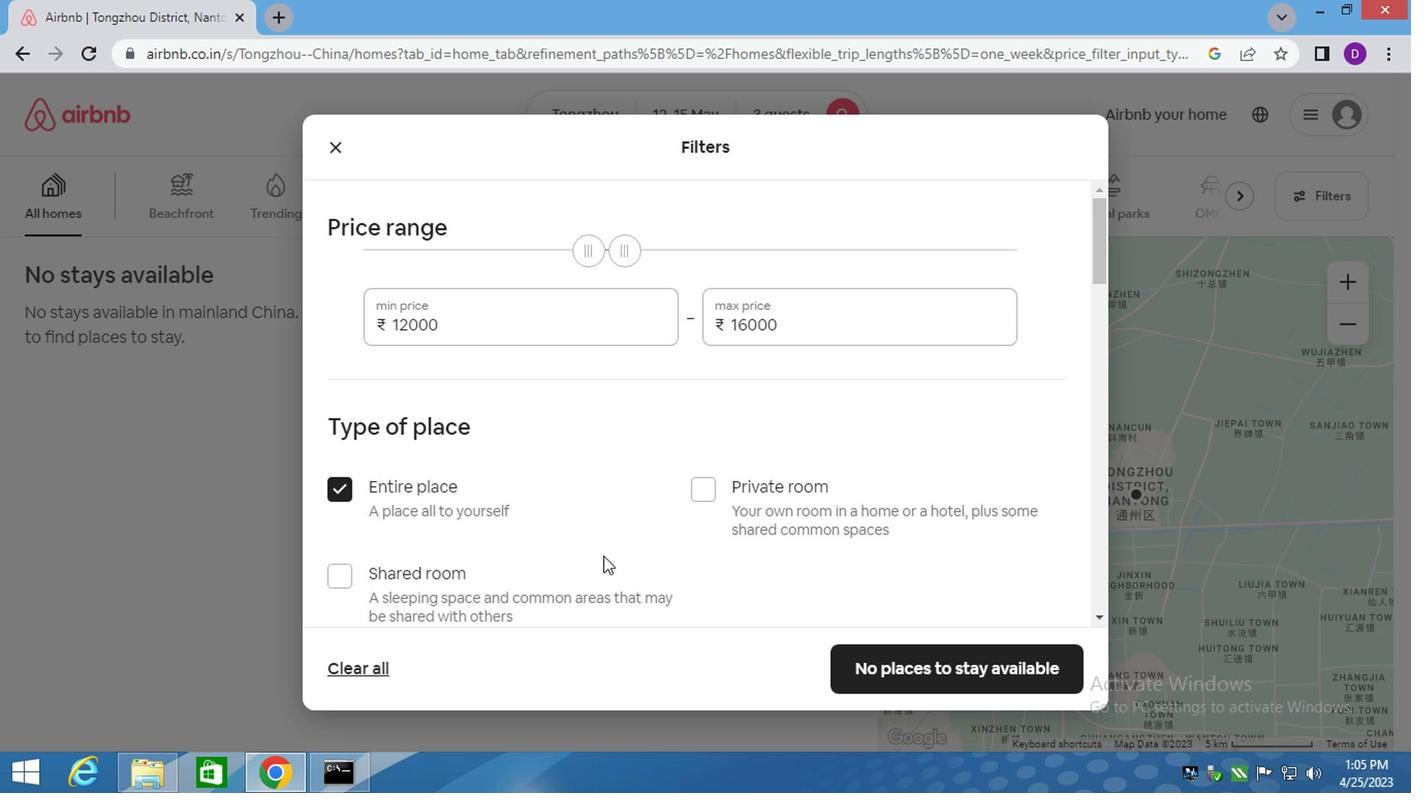 
Action: Mouse scrolled (601, 540) with delta (0, -1)
Screenshot: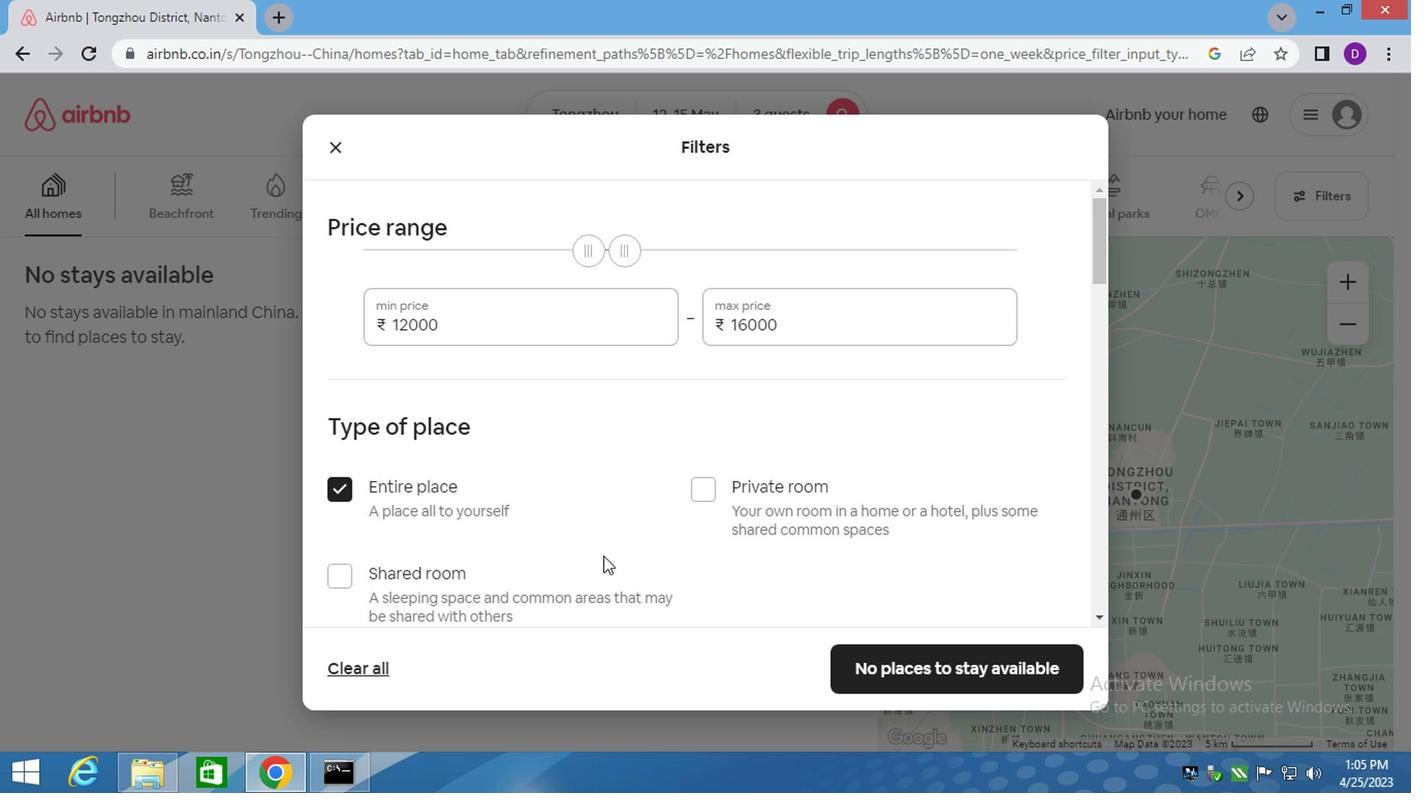 
Action: Mouse scrolled (601, 540) with delta (0, -1)
Screenshot: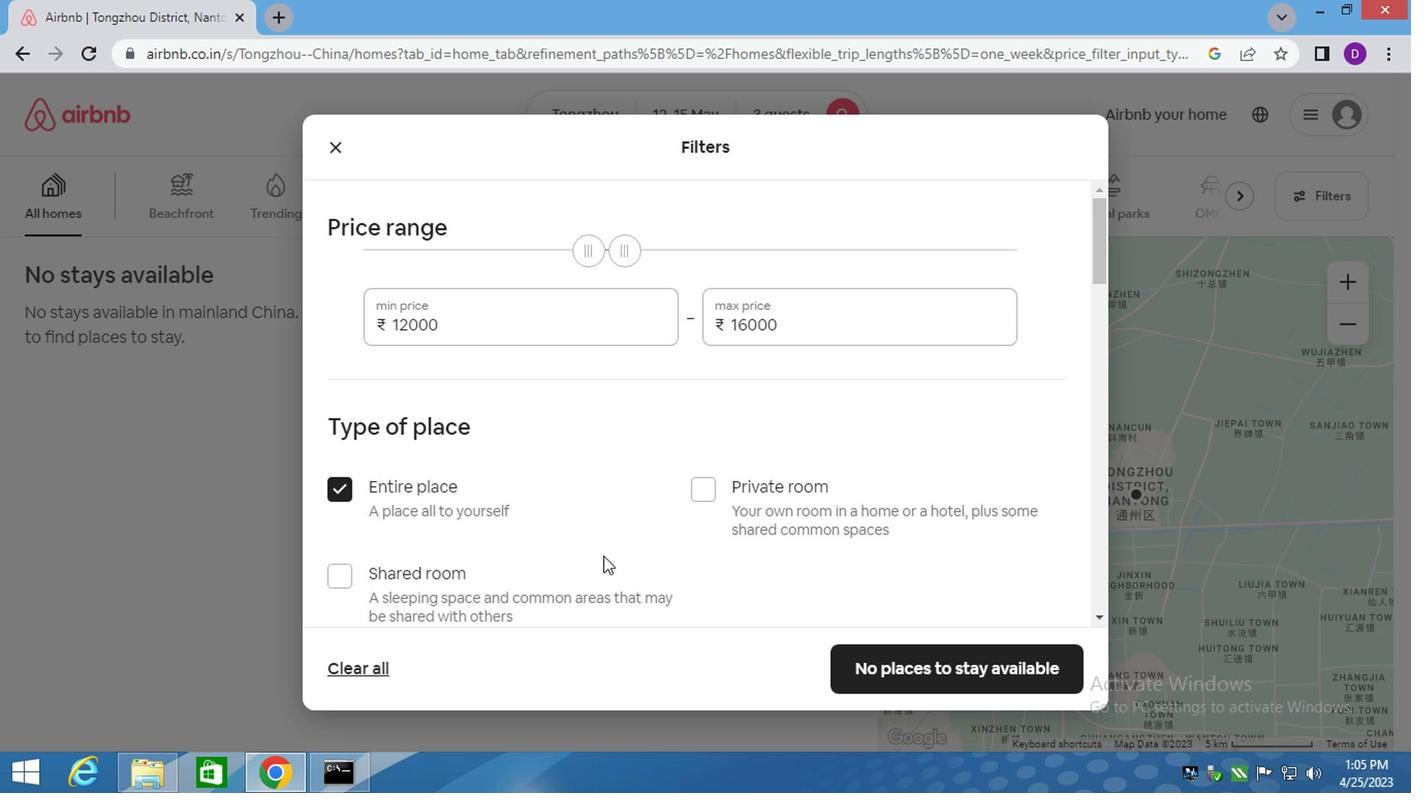 
Action: Mouse moved to (513, 500)
Screenshot: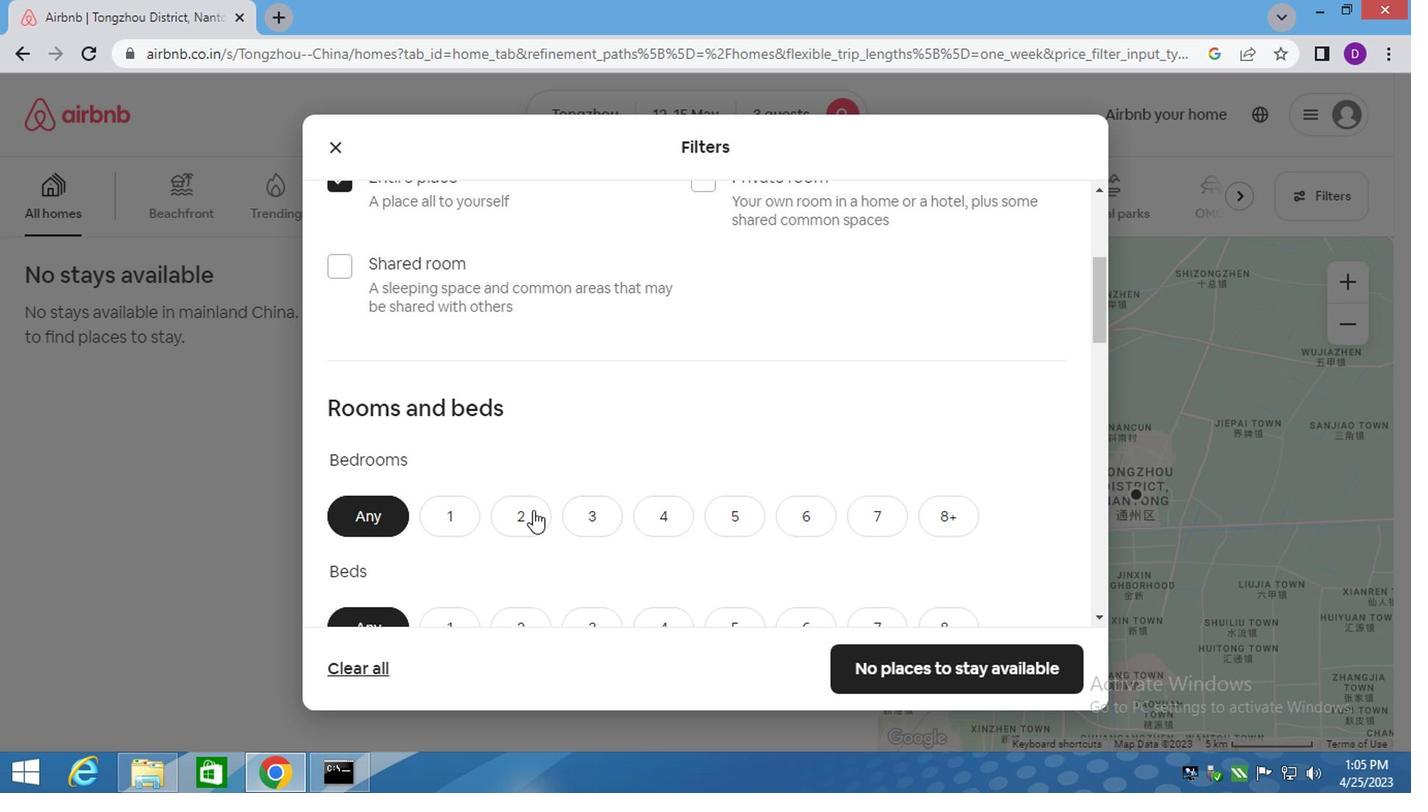 
Action: Mouse pressed left at (513, 500)
Screenshot: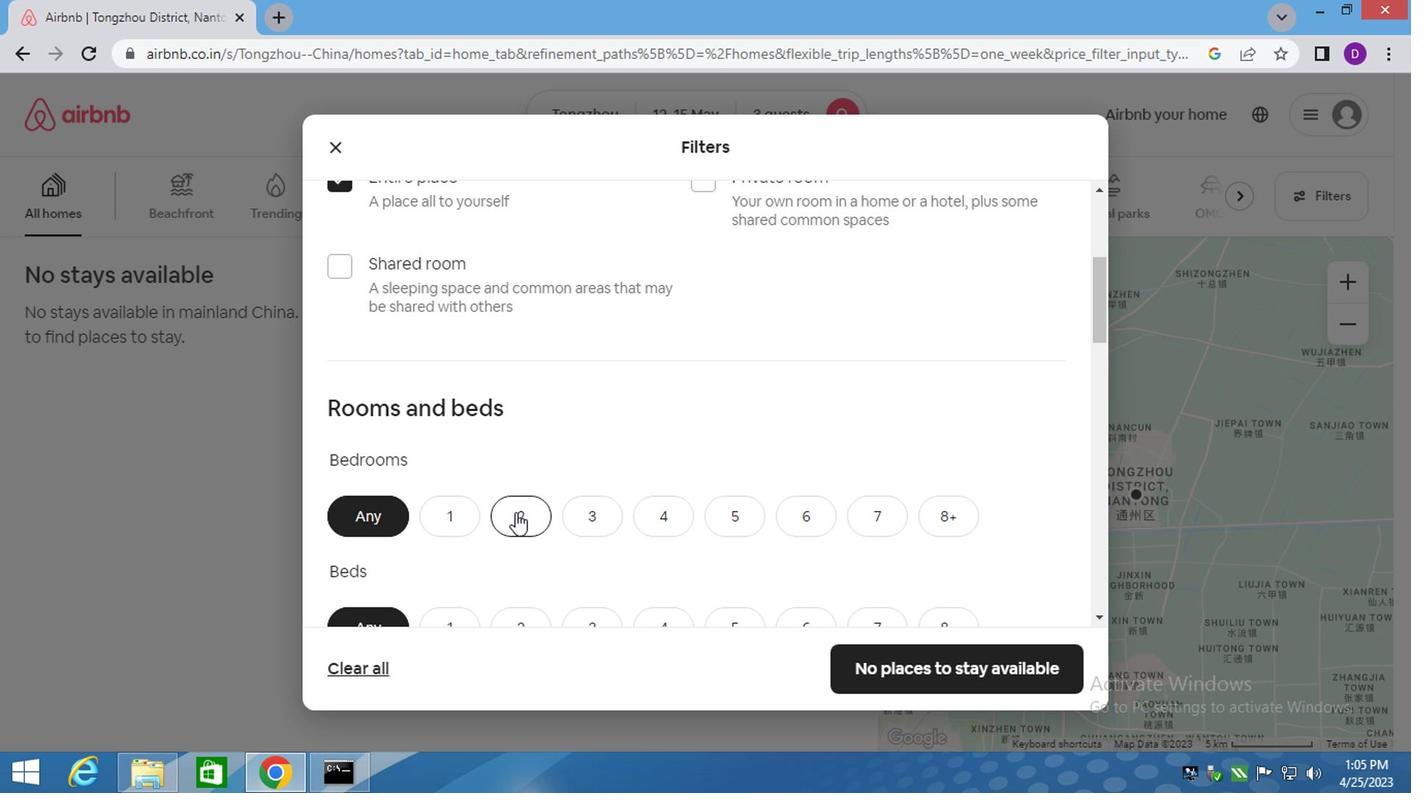 
Action: Mouse moved to (515, 500)
Screenshot: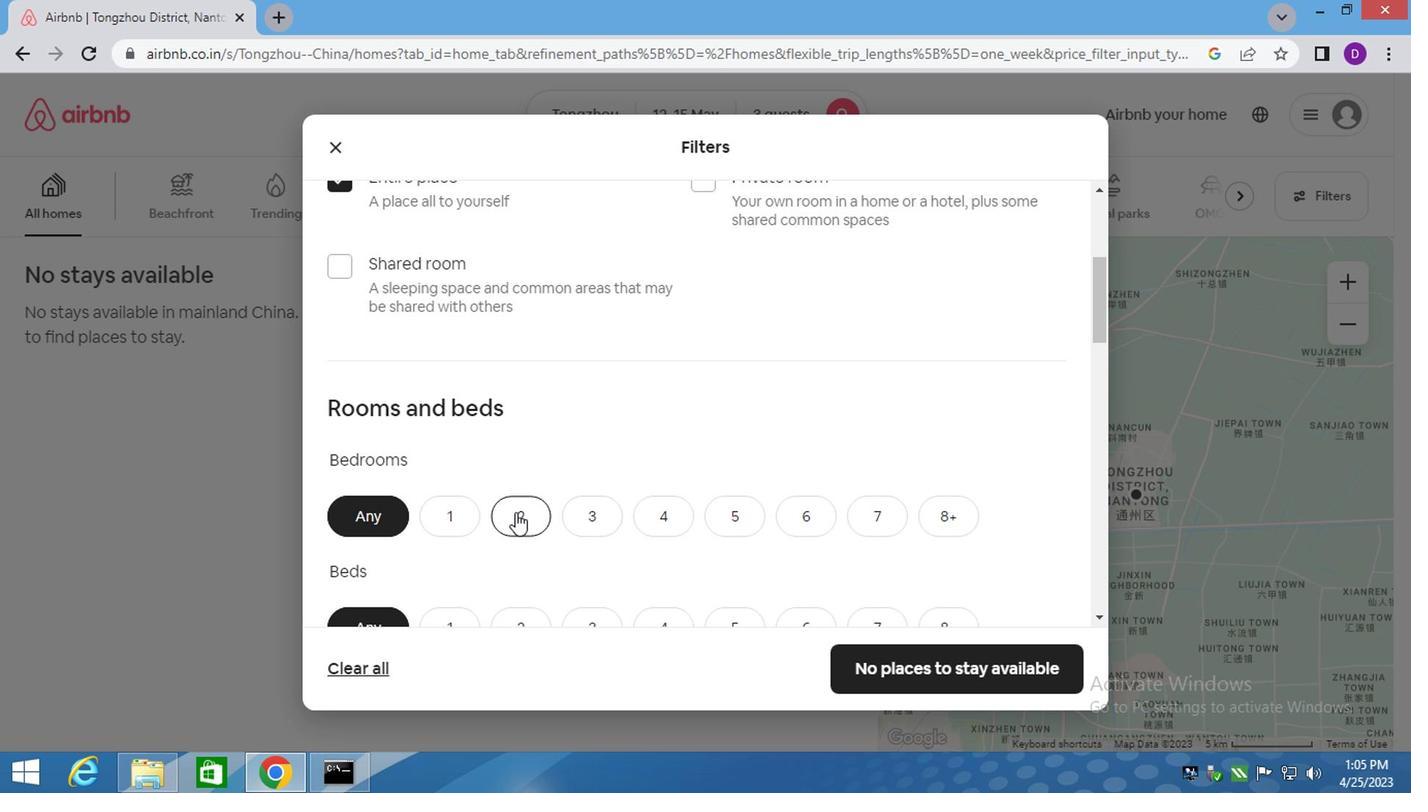 
Action: Mouse scrolled (515, 499) with delta (0, -1)
Screenshot: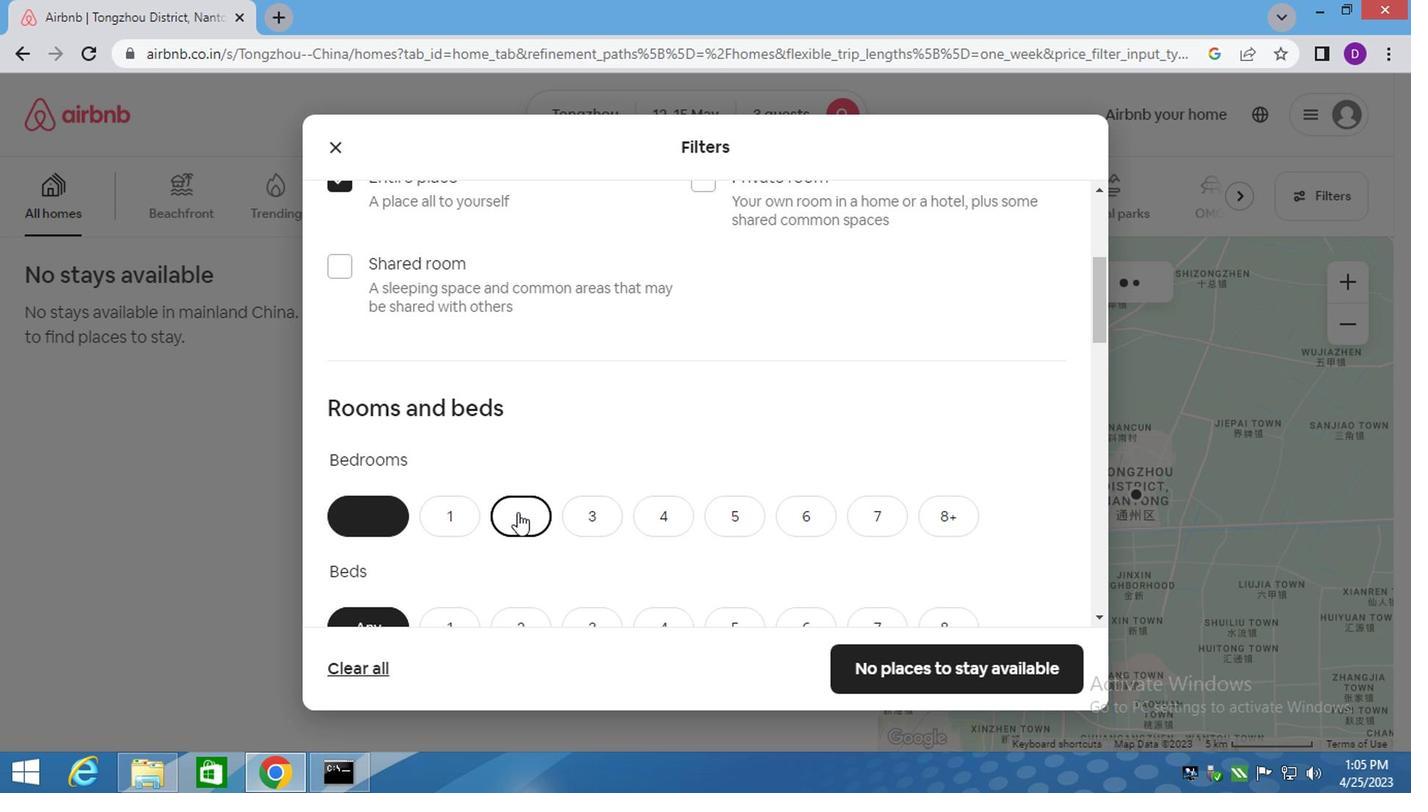 
Action: Mouse moved to (516, 500)
Screenshot: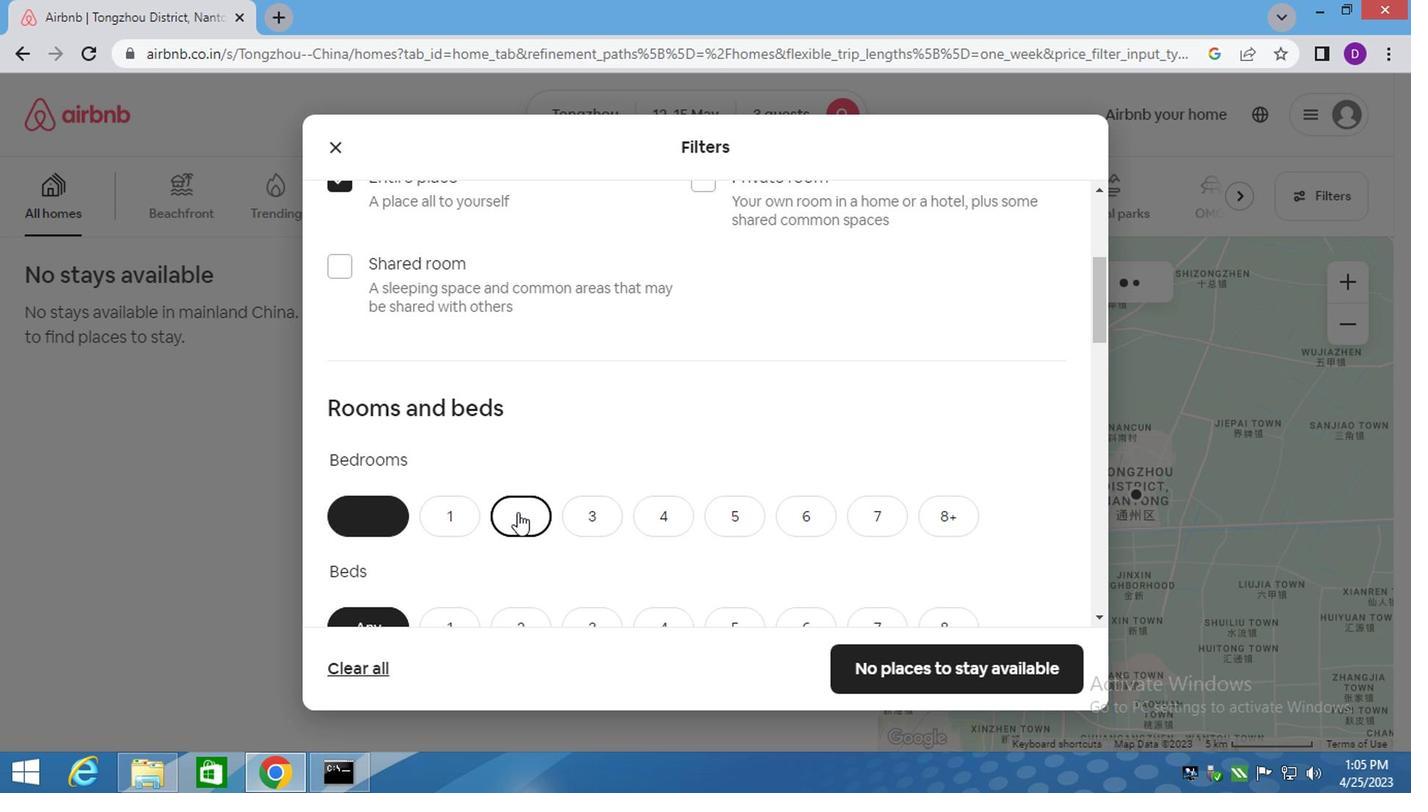 
Action: Mouse scrolled (516, 499) with delta (0, -1)
Screenshot: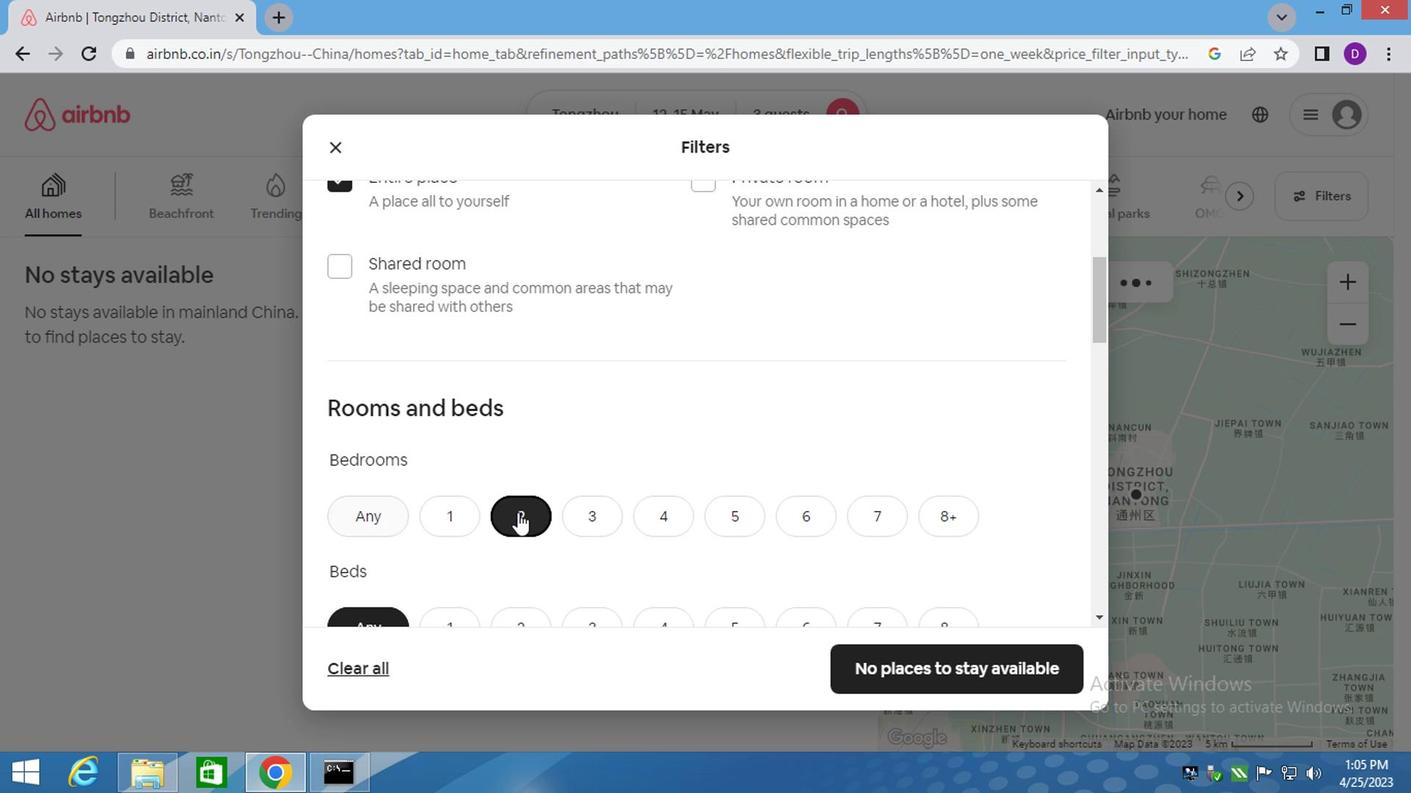 
Action: Mouse moved to (585, 430)
Screenshot: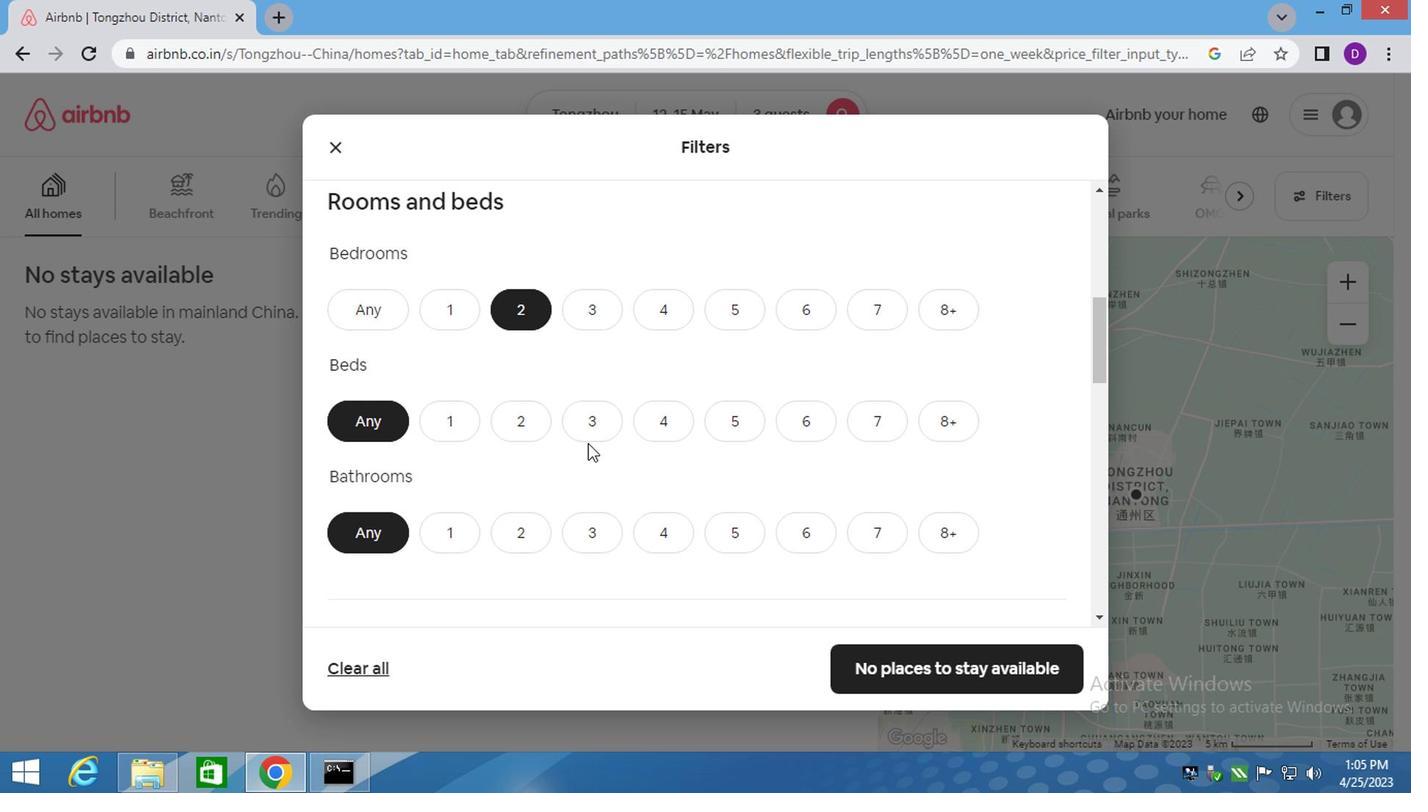 
Action: Mouse pressed left at (585, 430)
Screenshot: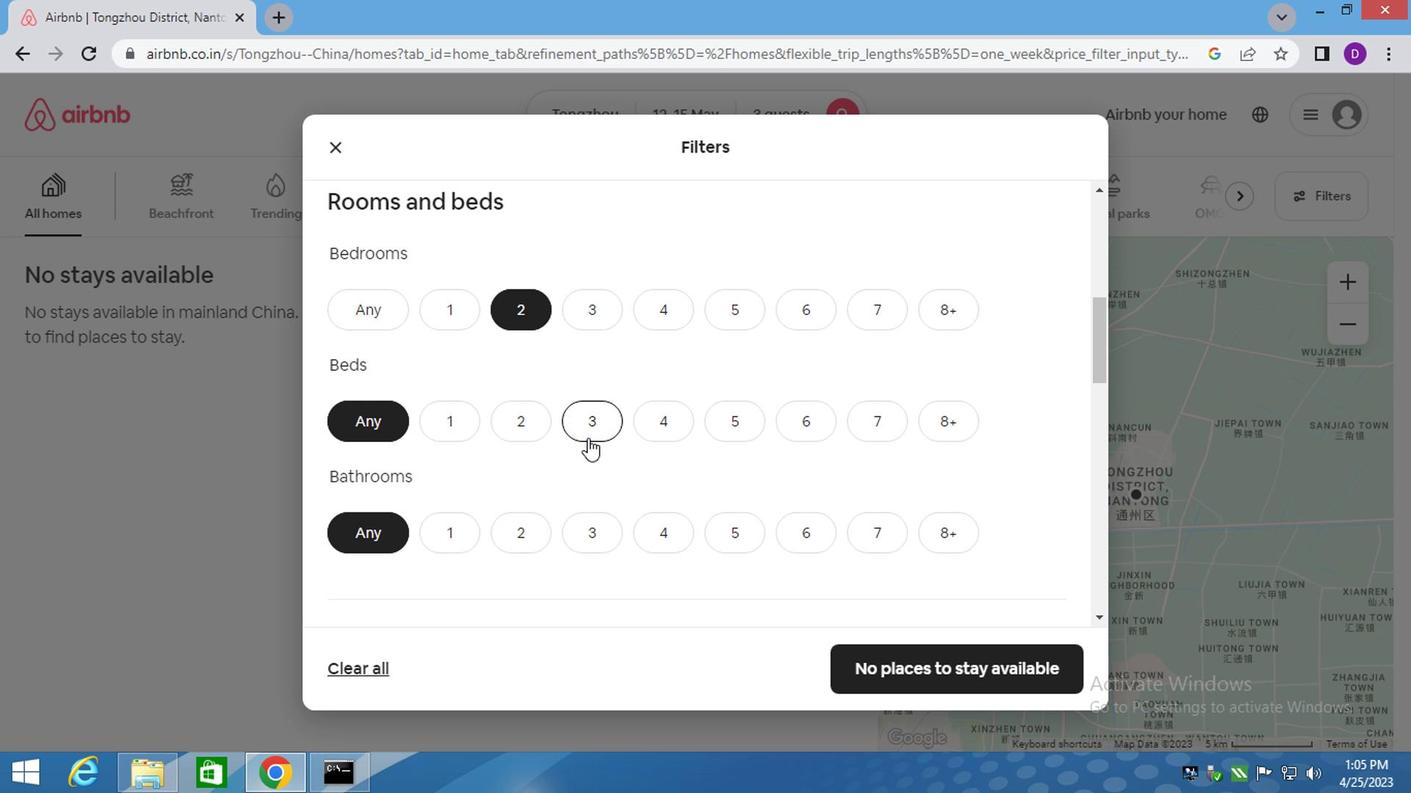 
Action: Mouse moved to (454, 510)
Screenshot: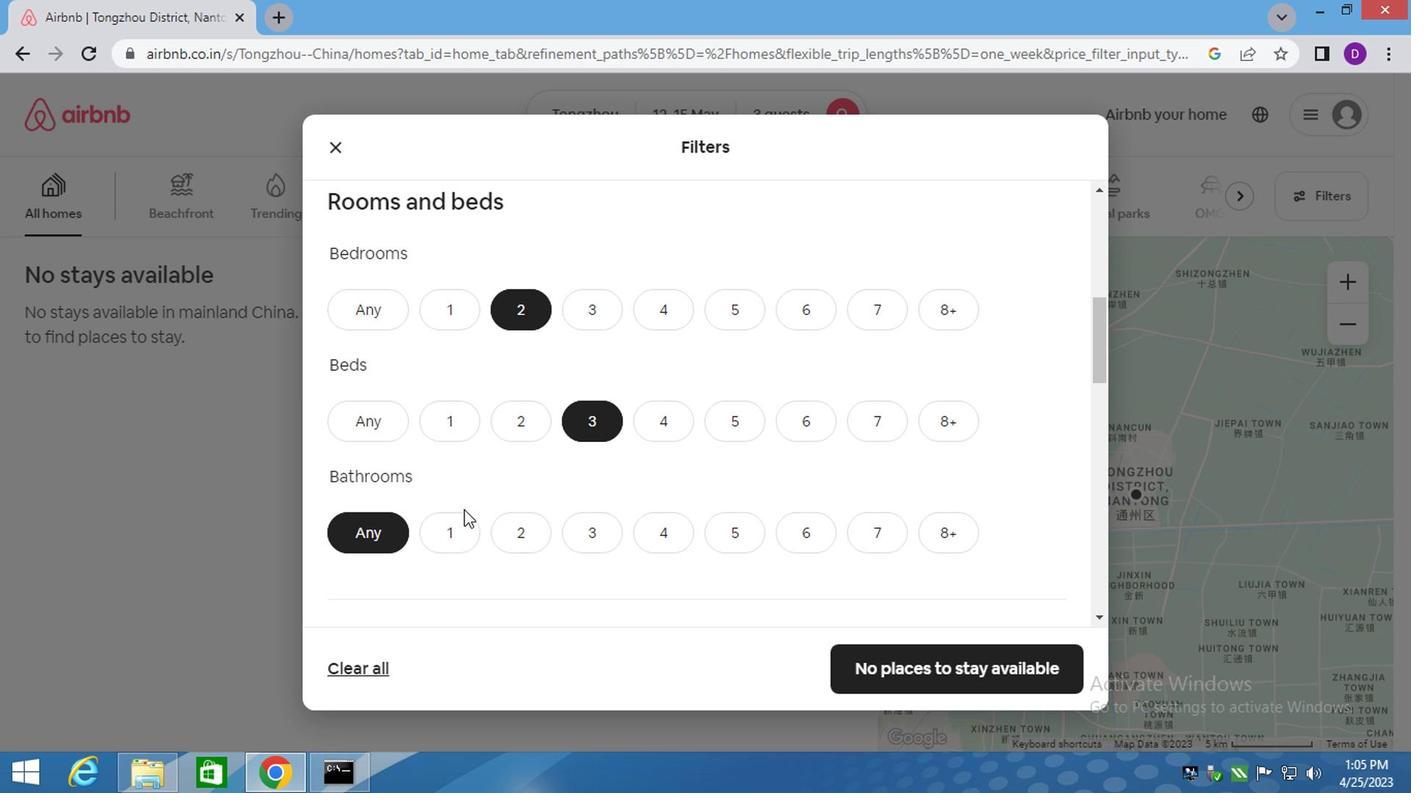 
Action: Mouse pressed left at (454, 510)
Screenshot: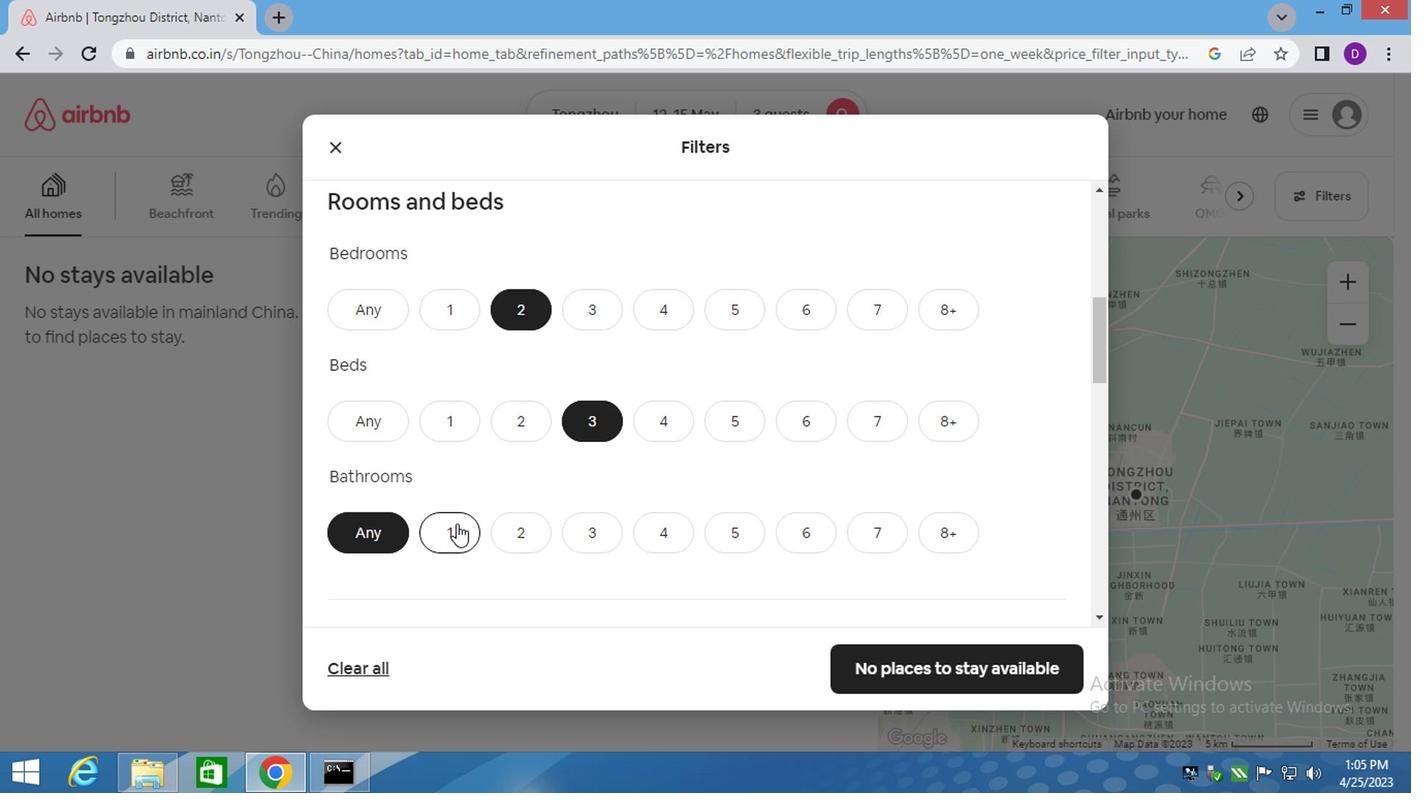 
Action: Mouse moved to (455, 513)
Screenshot: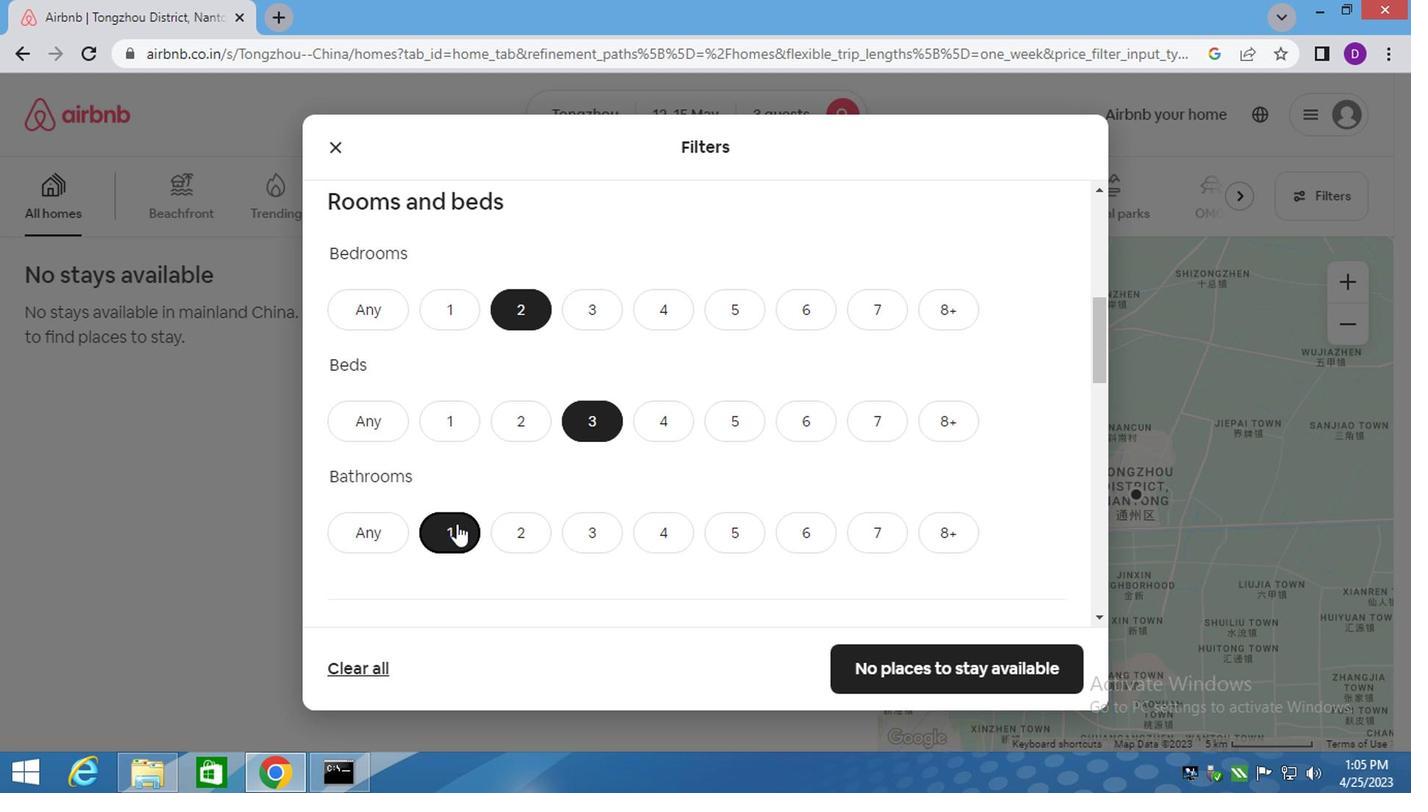 
Action: Mouse scrolled (455, 512) with delta (0, 0)
Screenshot: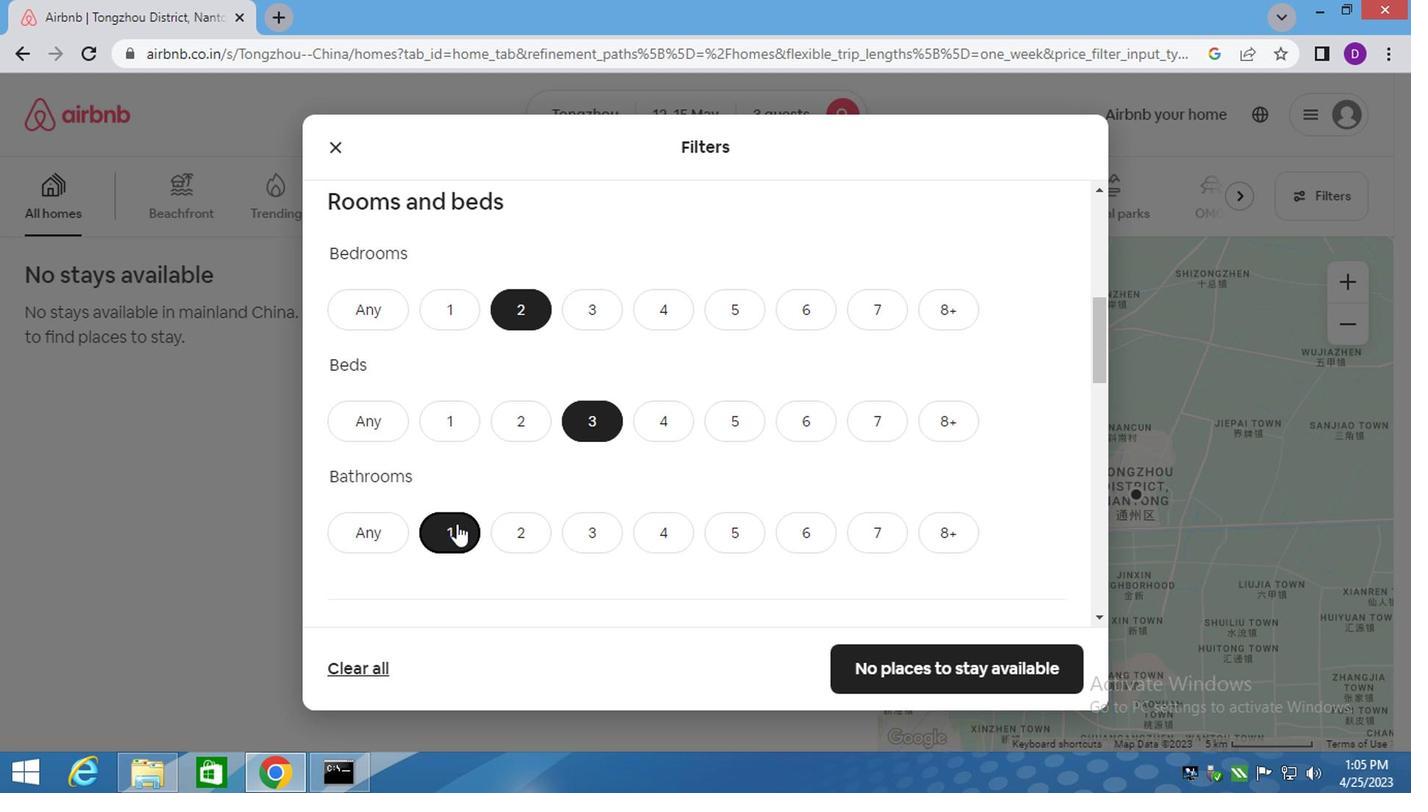 
Action: Mouse moved to (455, 515)
Screenshot: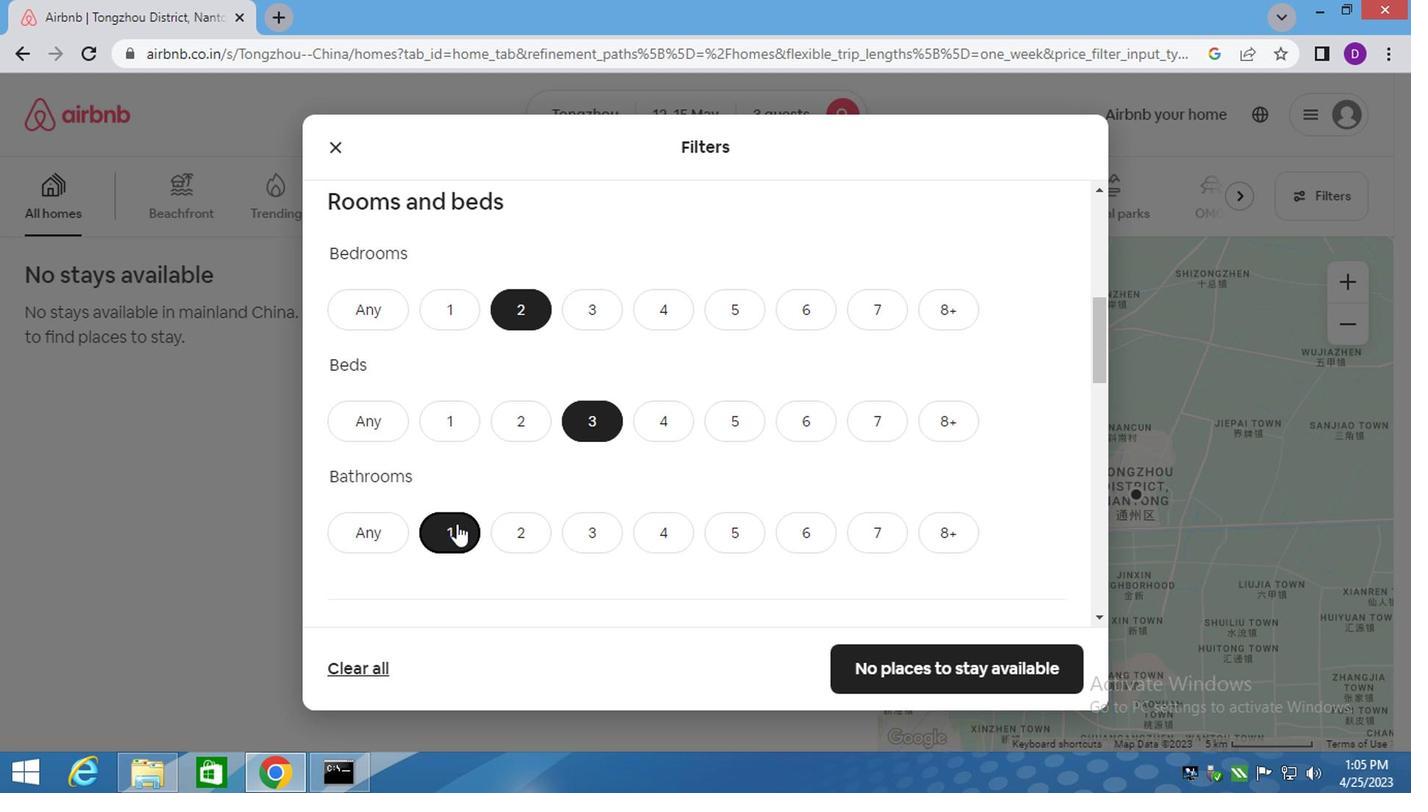 
Action: Mouse scrolled (455, 513) with delta (0, -1)
Screenshot: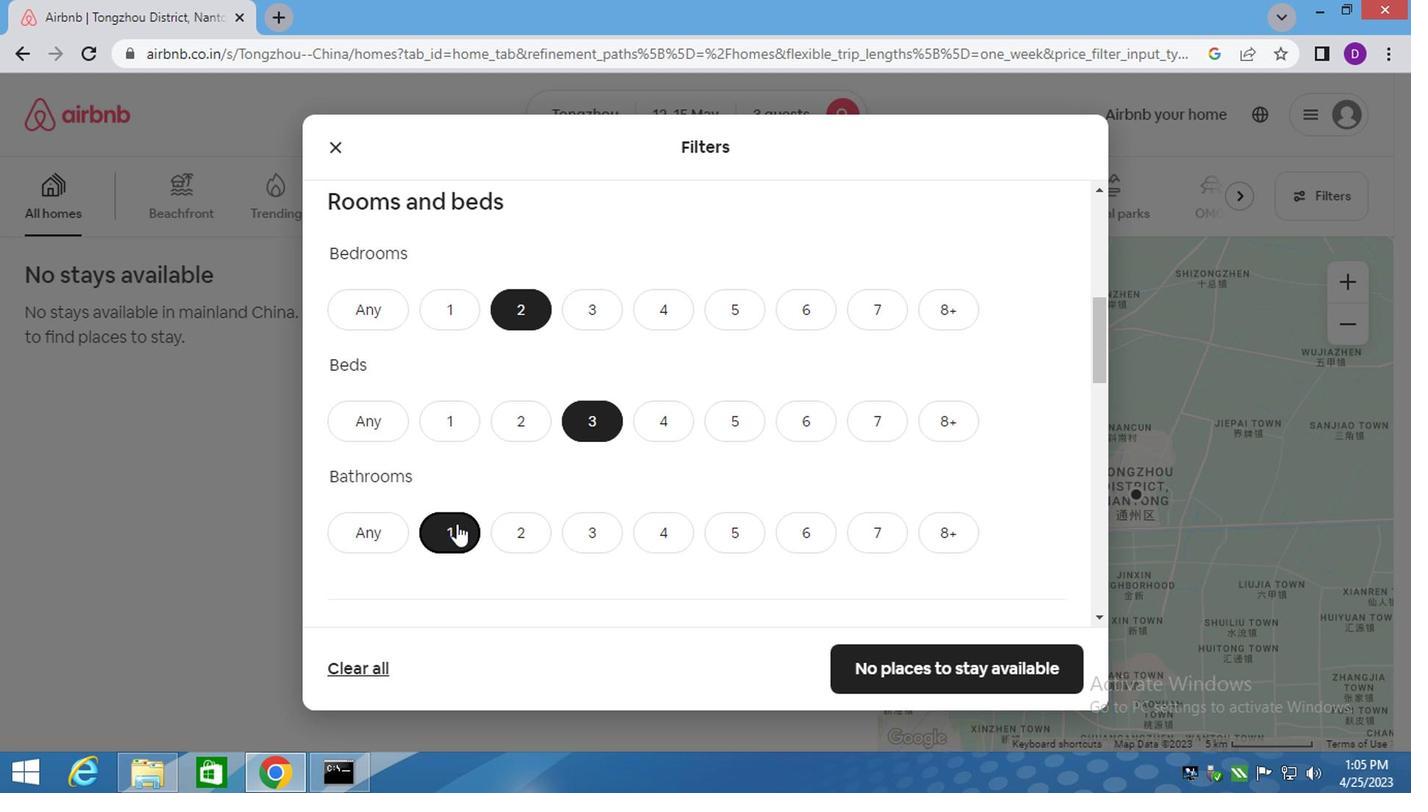 
Action: Mouse scrolled (455, 513) with delta (0, -1)
Screenshot: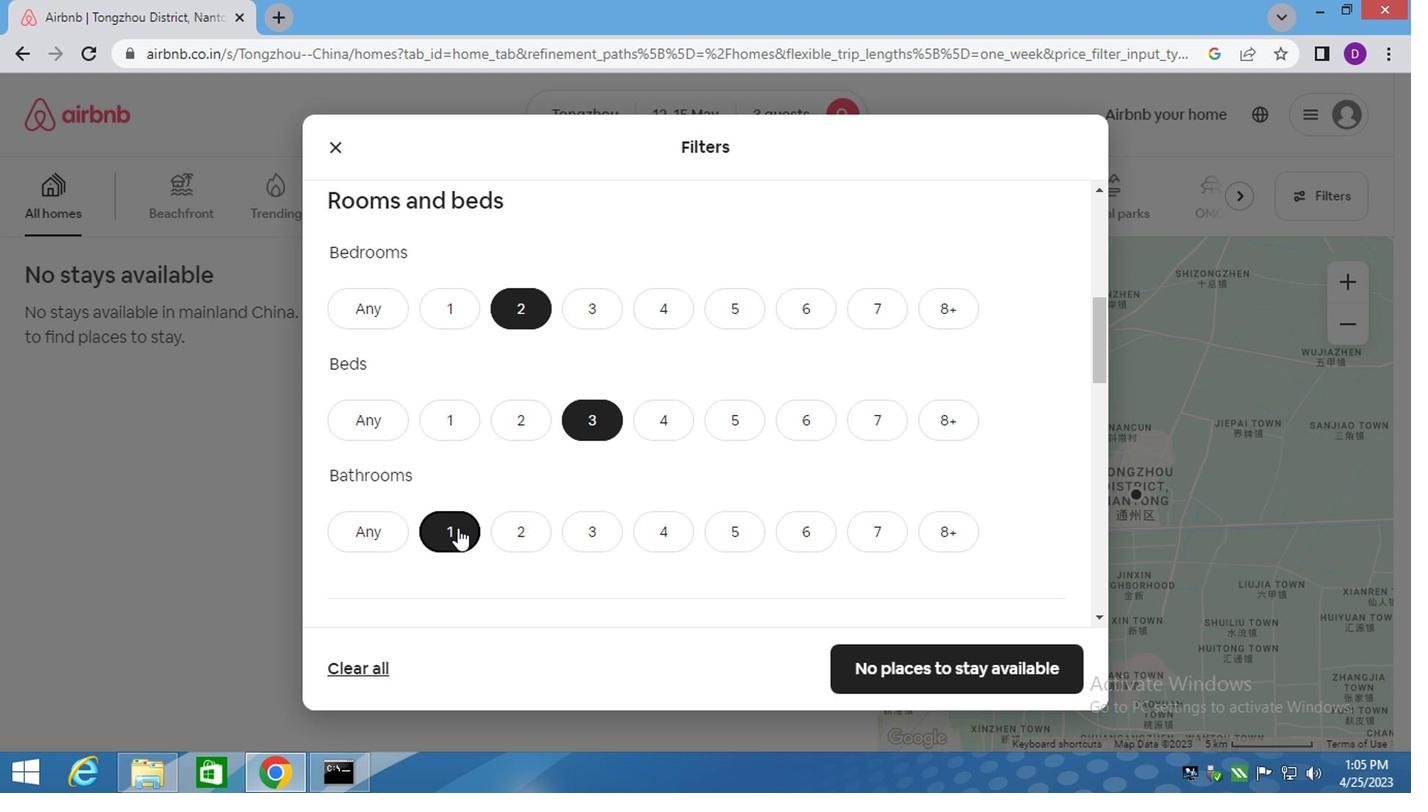 
Action: Mouse scrolled (455, 513) with delta (0, -1)
Screenshot: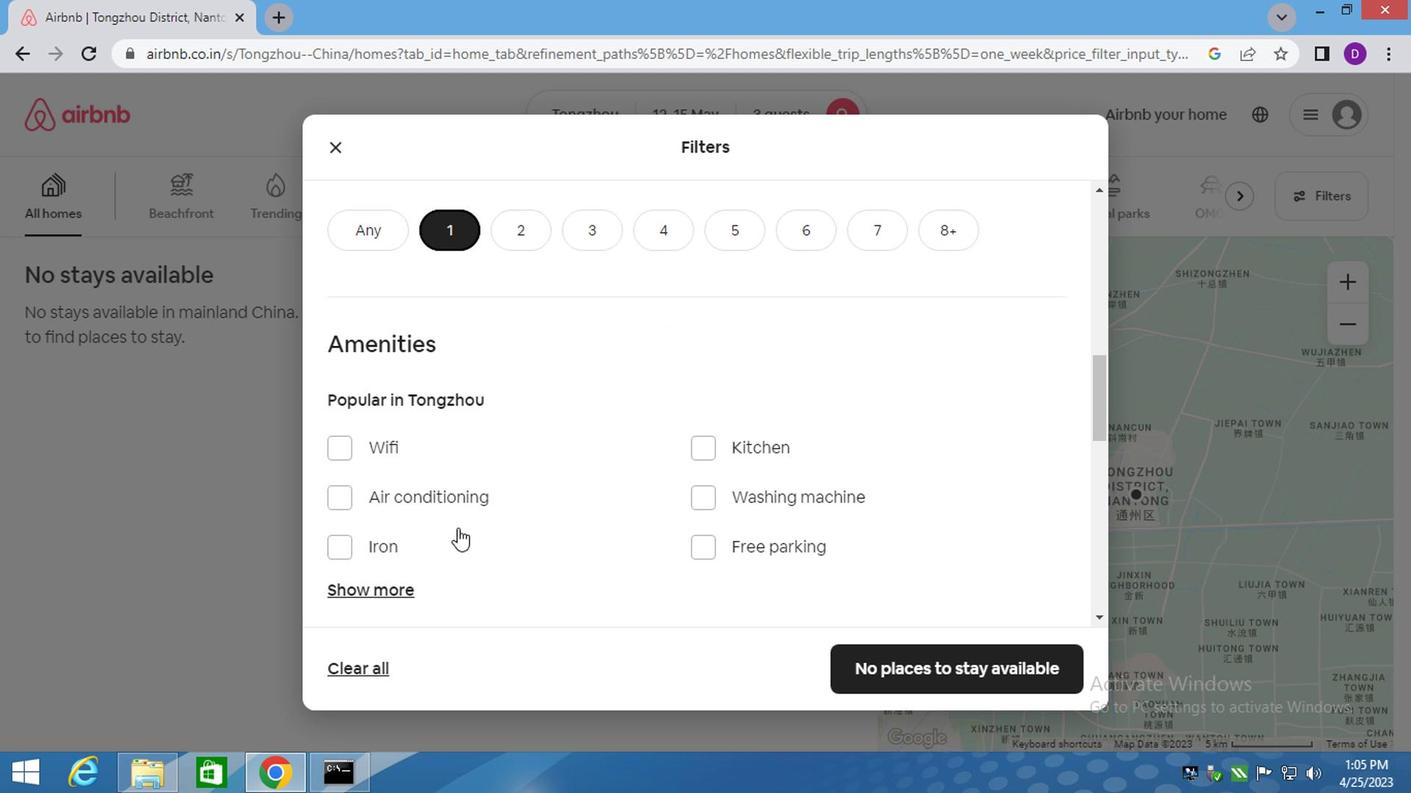 
Action: Mouse moved to (456, 516)
Screenshot: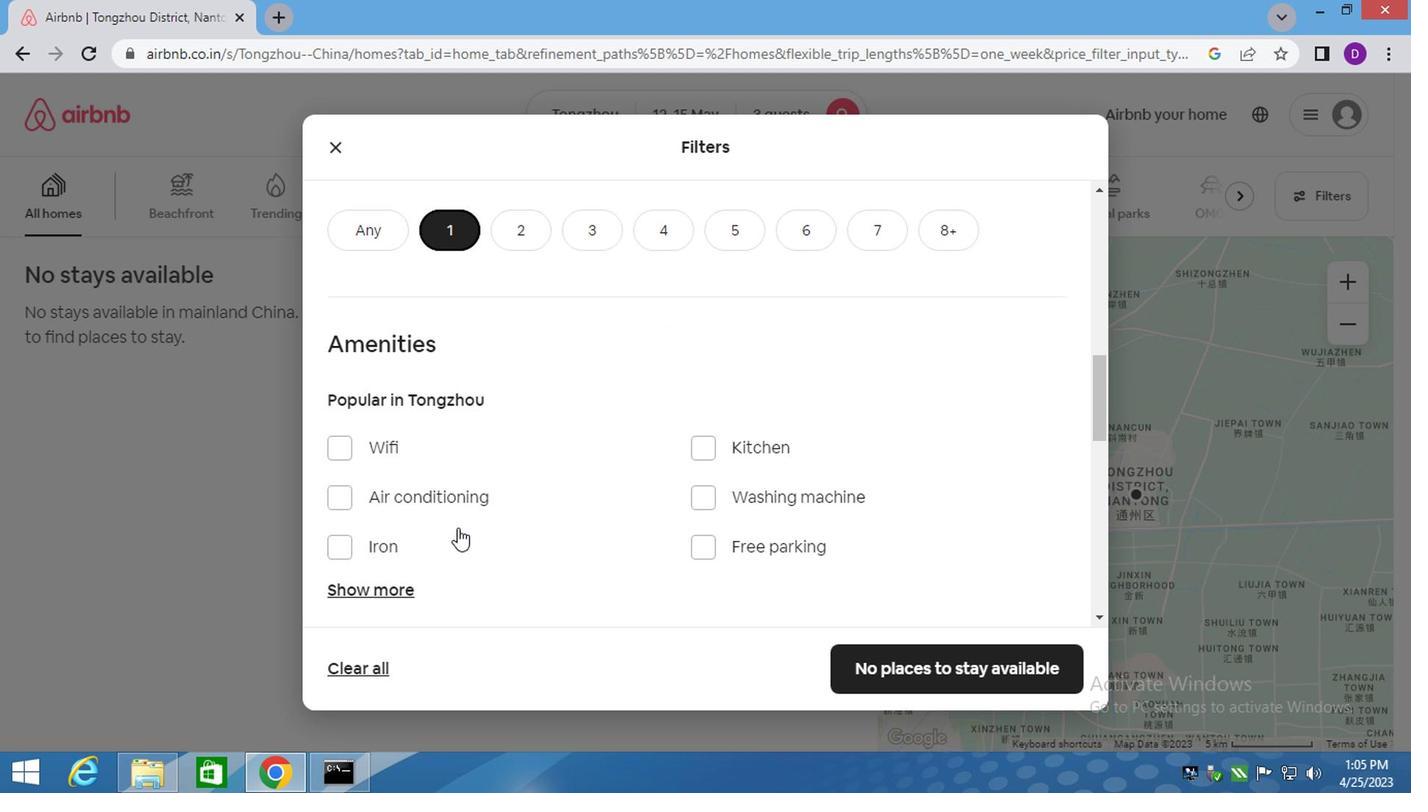 
Action: Mouse scrolled (456, 515) with delta (0, 0)
Screenshot: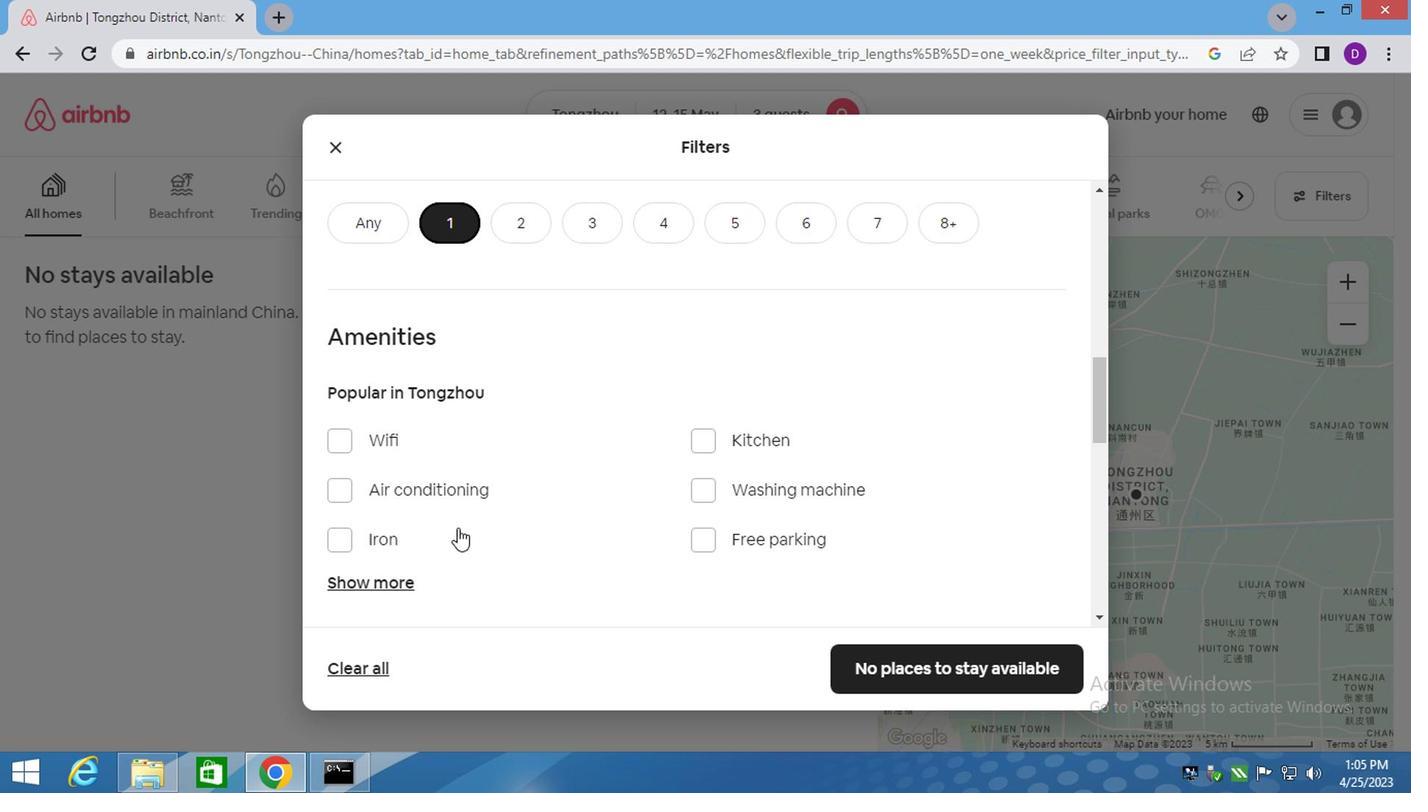 
Action: Mouse moved to (554, 509)
Screenshot: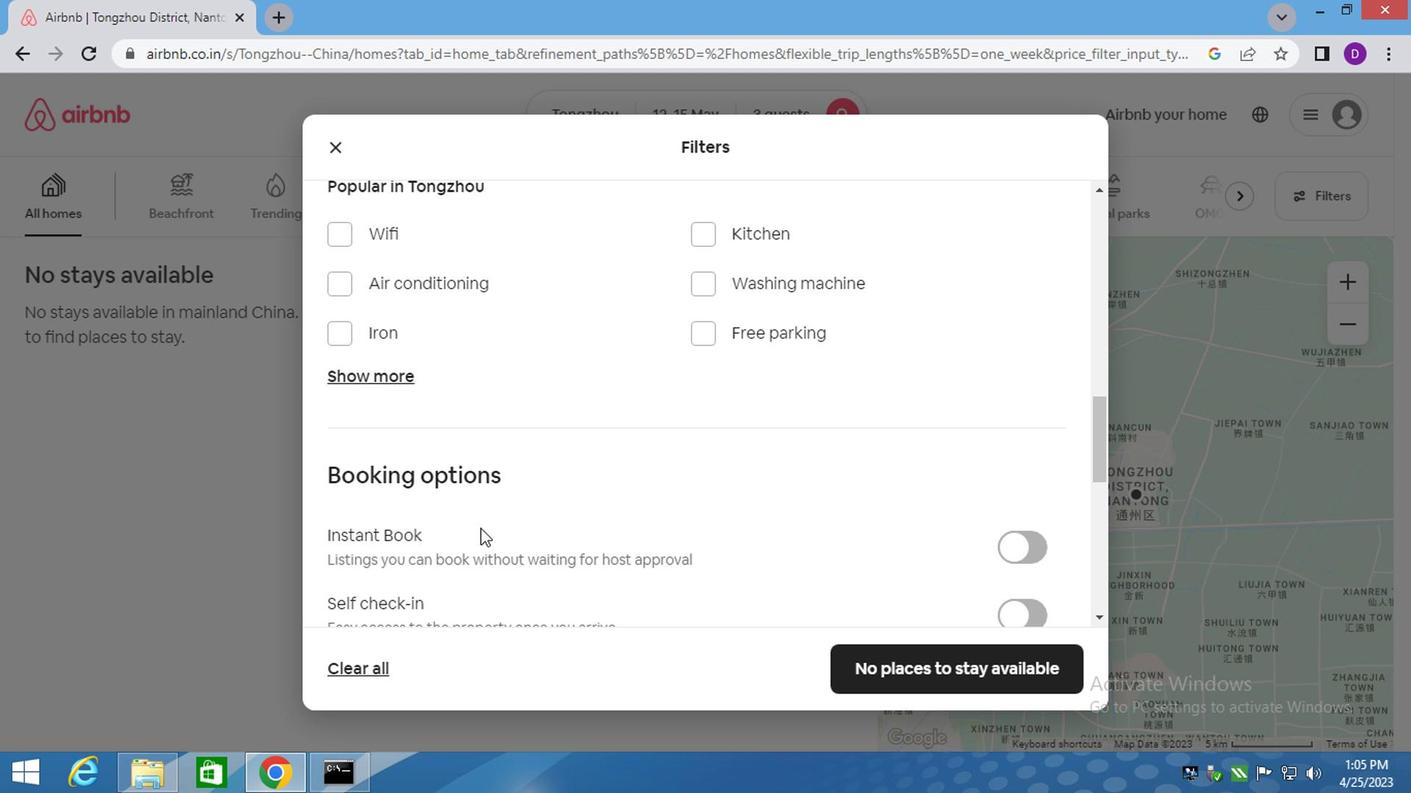 
Action: Mouse scrolled (554, 507) with delta (0, -1)
Screenshot: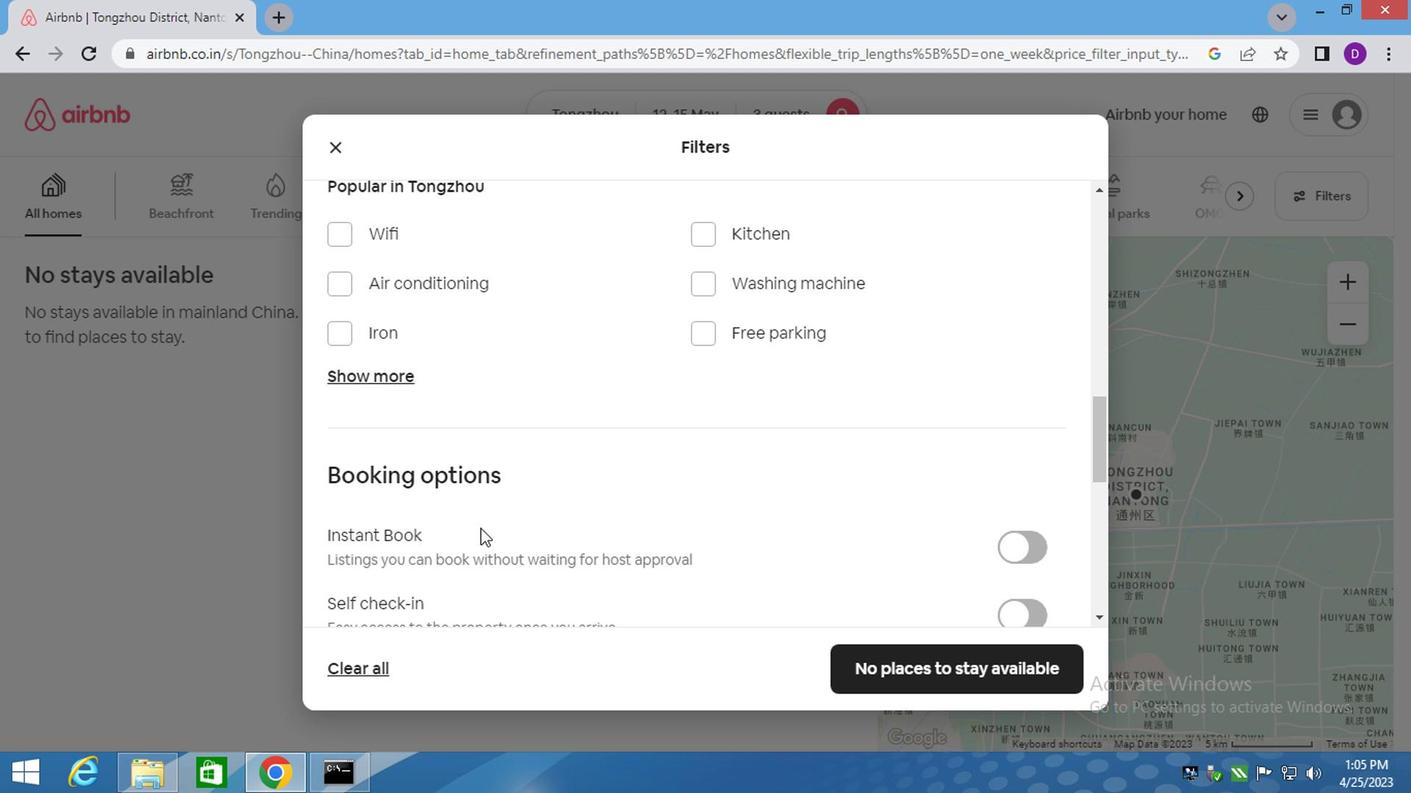 
Action: Mouse moved to (557, 509)
Screenshot: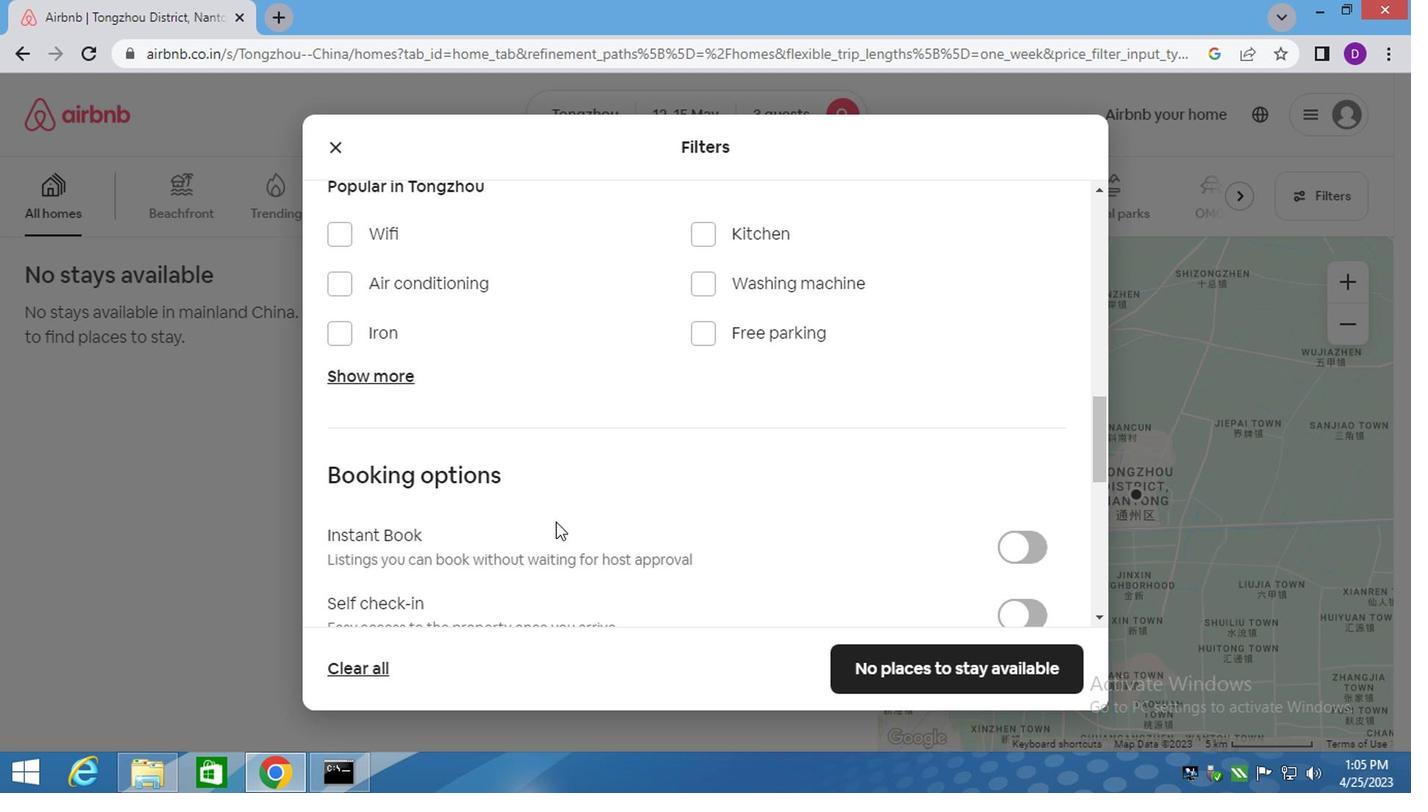
Action: Mouse scrolled (557, 507) with delta (0, -1)
Screenshot: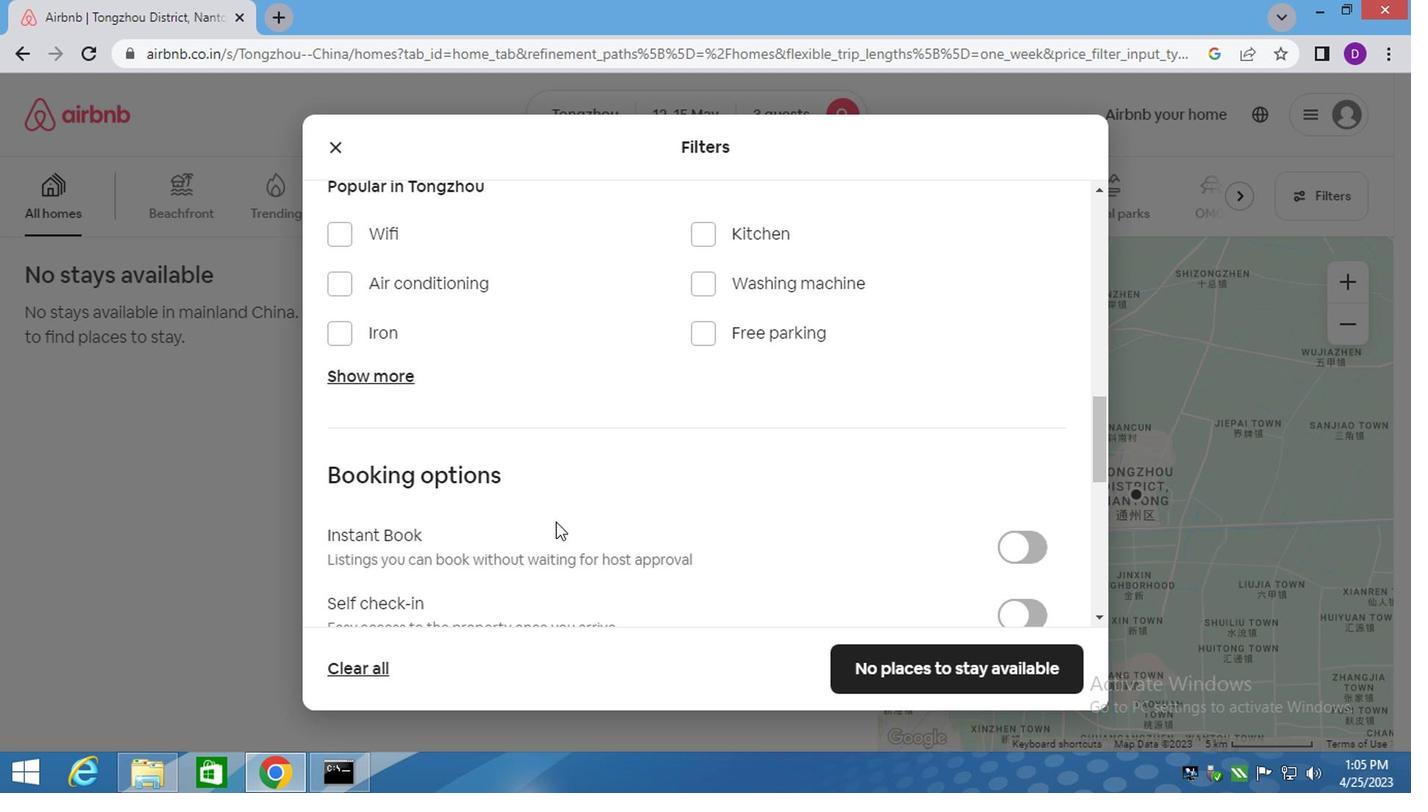 
Action: Mouse moved to (544, 466)
Screenshot: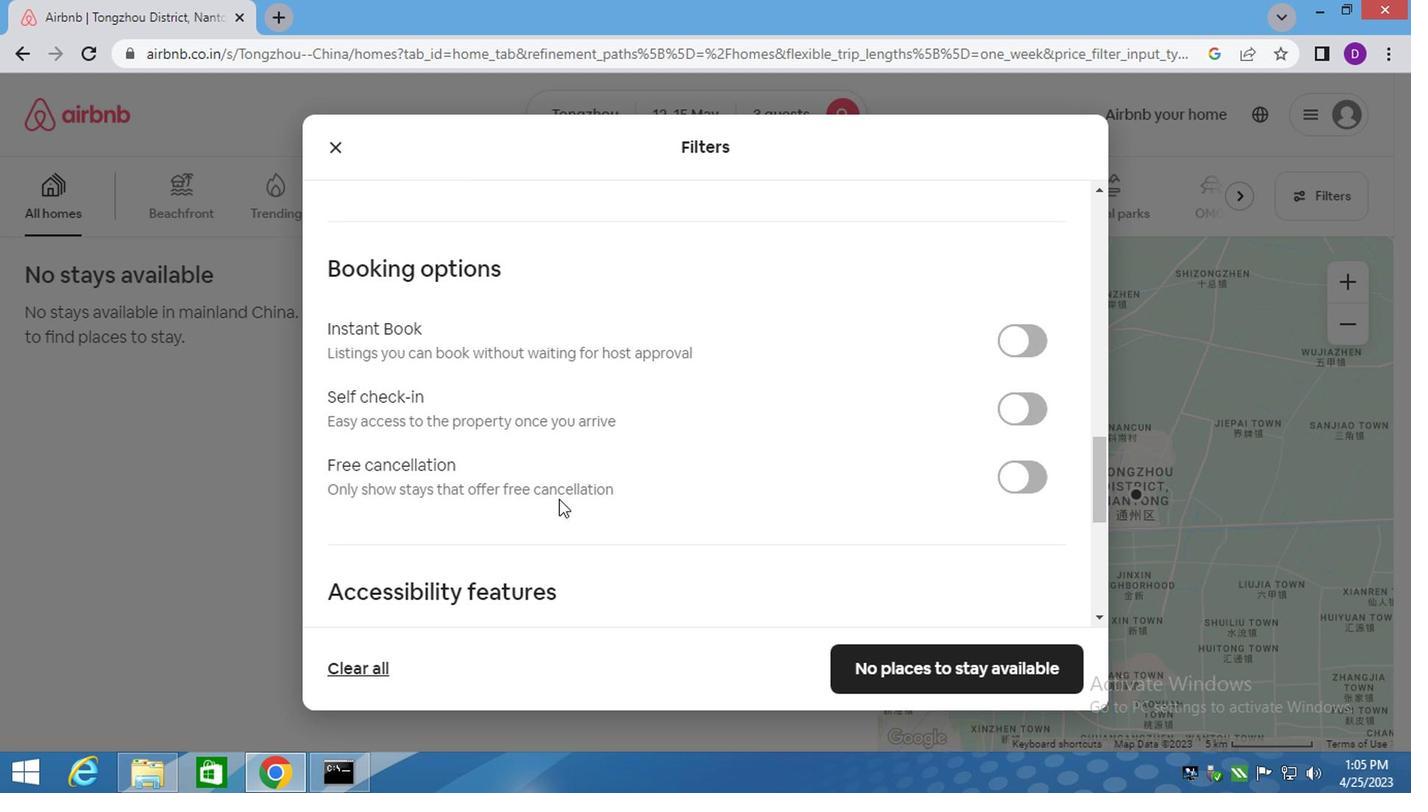 
Action: Mouse scrolled (544, 466) with delta (0, 0)
Screenshot: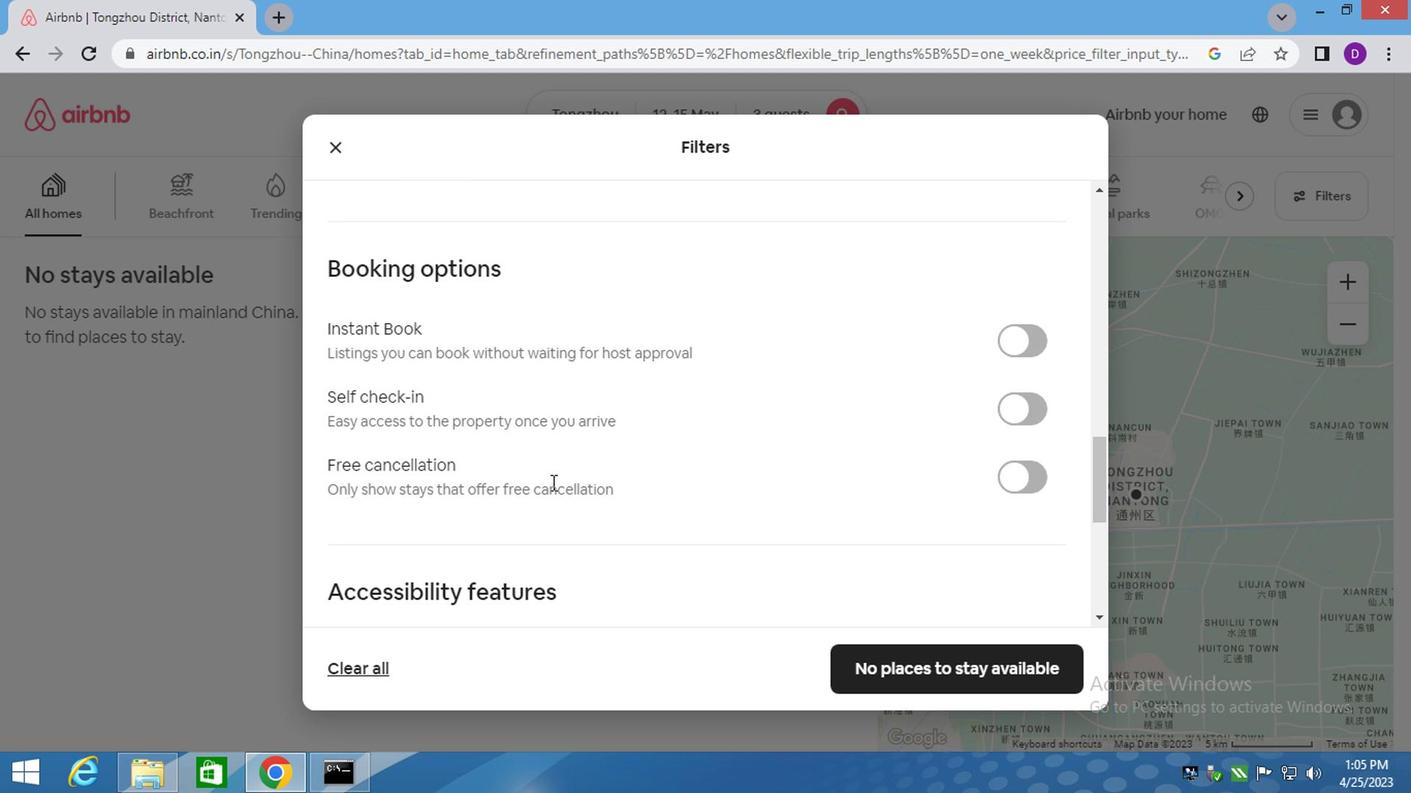 
Action: Mouse scrolled (544, 466) with delta (0, 0)
Screenshot: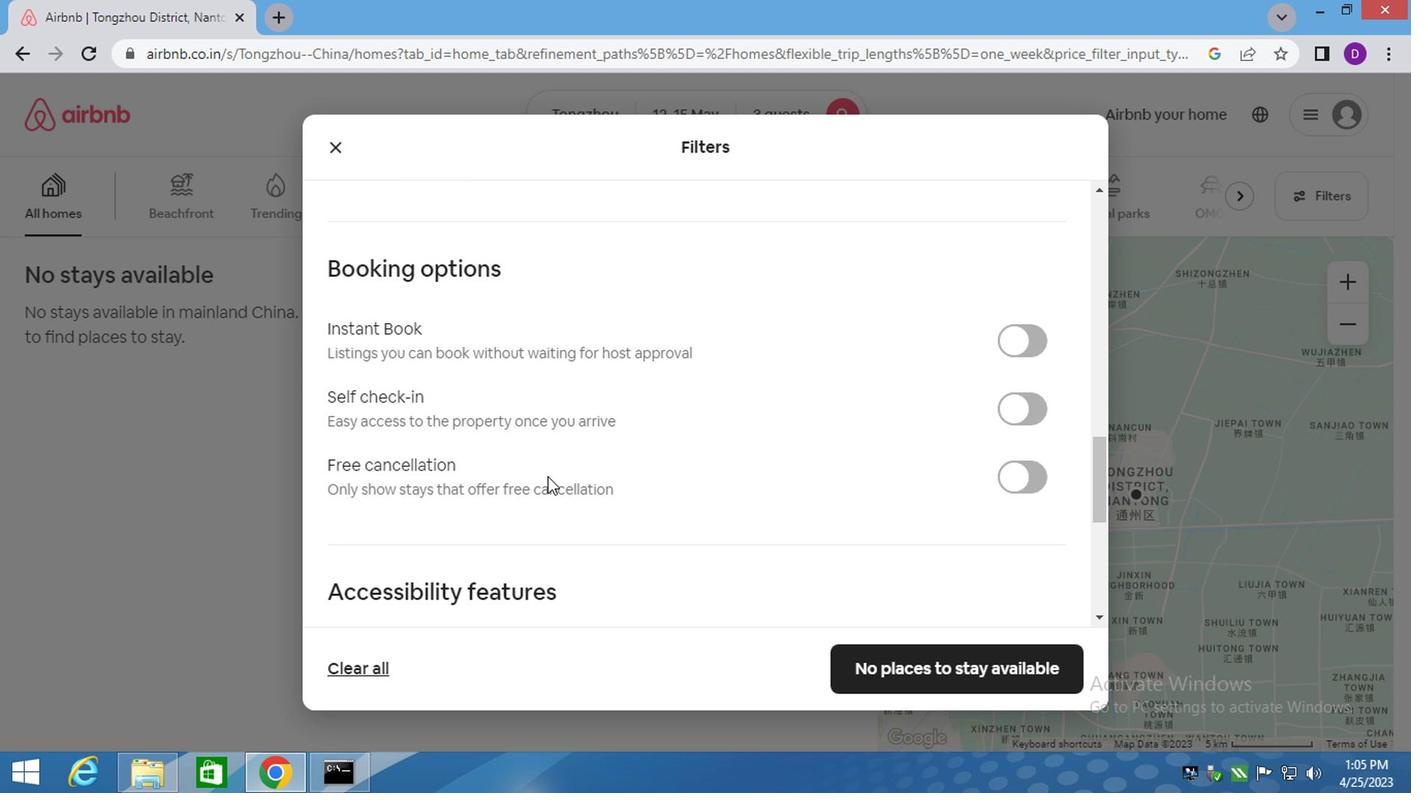 
Action: Mouse moved to (693, 288)
Screenshot: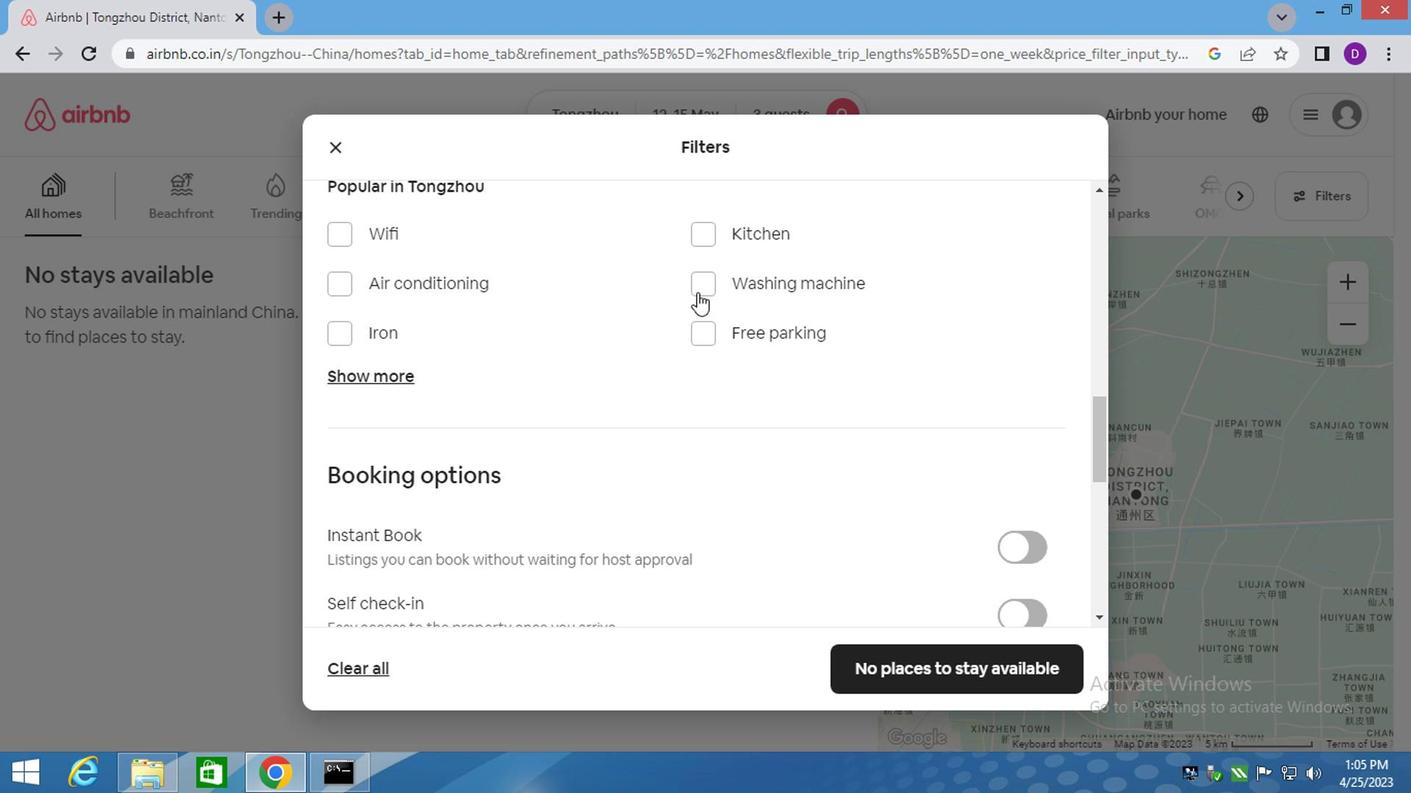 
Action: Mouse pressed left at (693, 288)
Screenshot: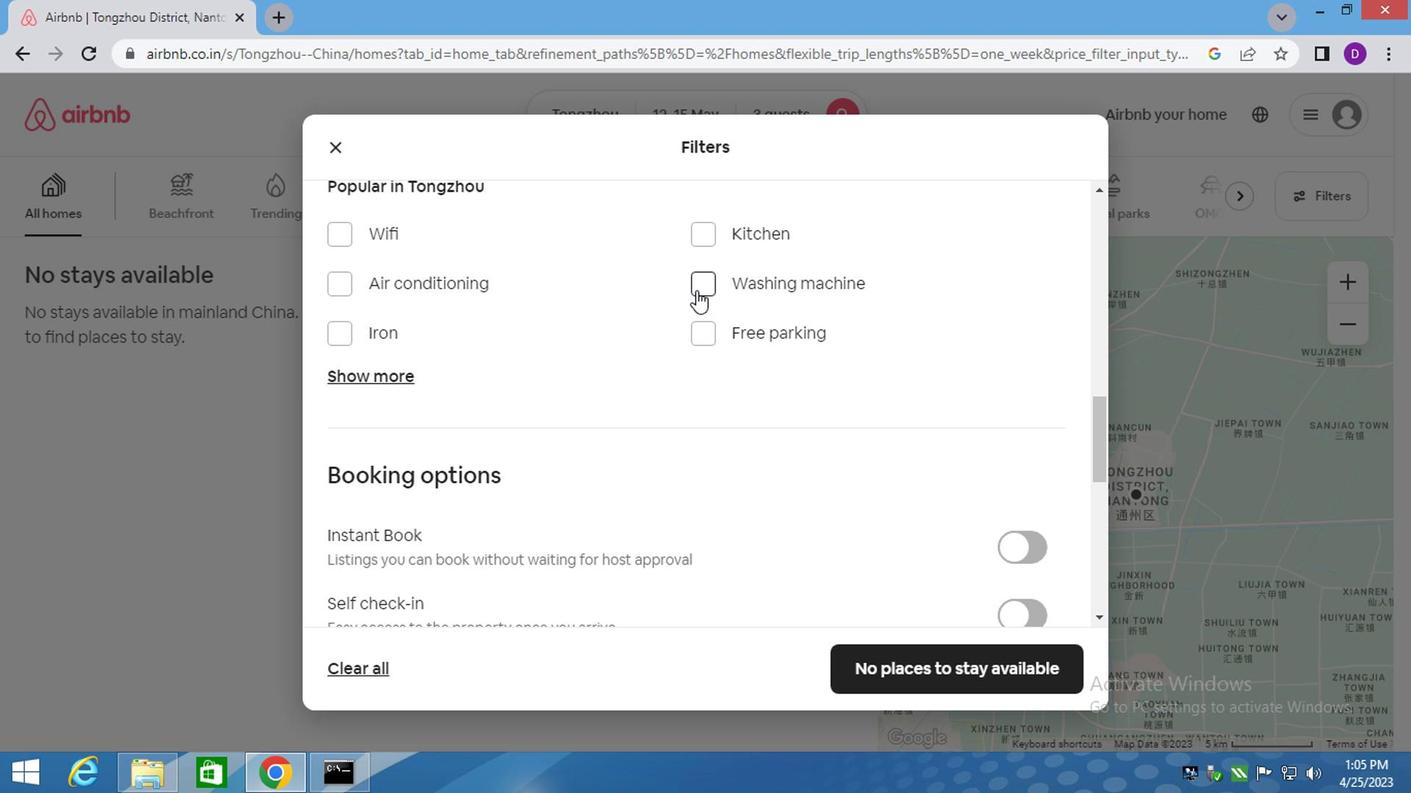 
Action: Mouse moved to (570, 442)
Screenshot: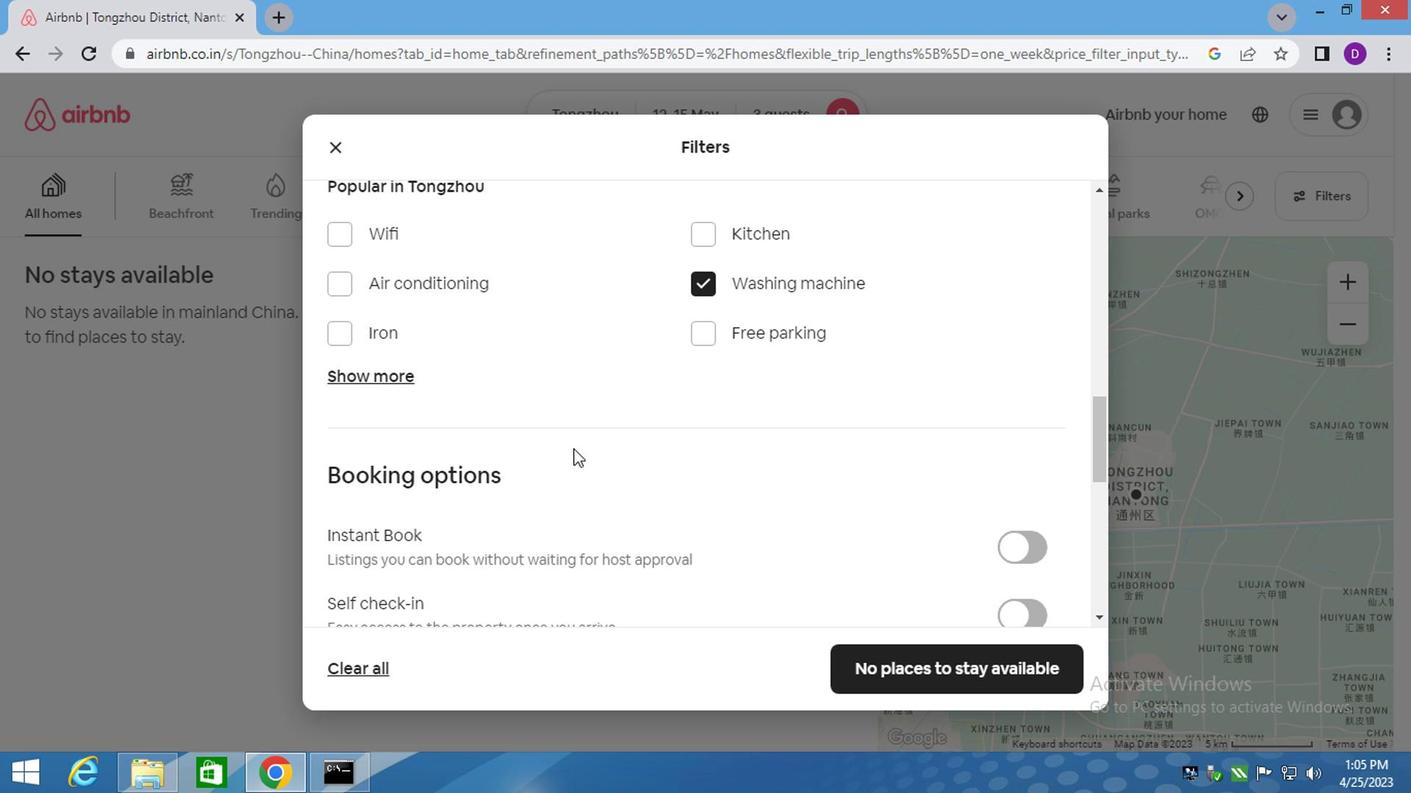 
Action: Mouse scrolled (570, 441) with delta (0, 0)
Screenshot: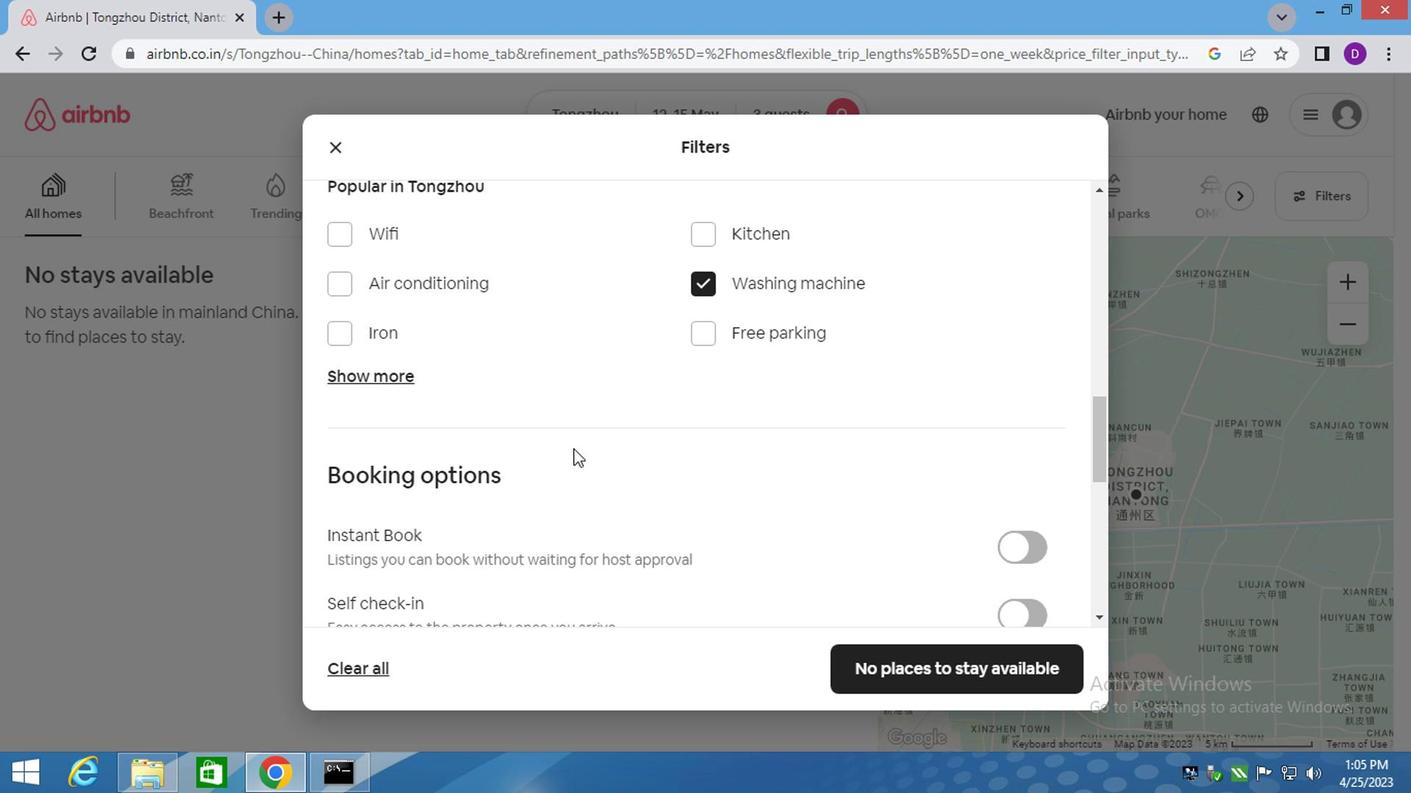 
Action: Mouse moved to (568, 449)
Screenshot: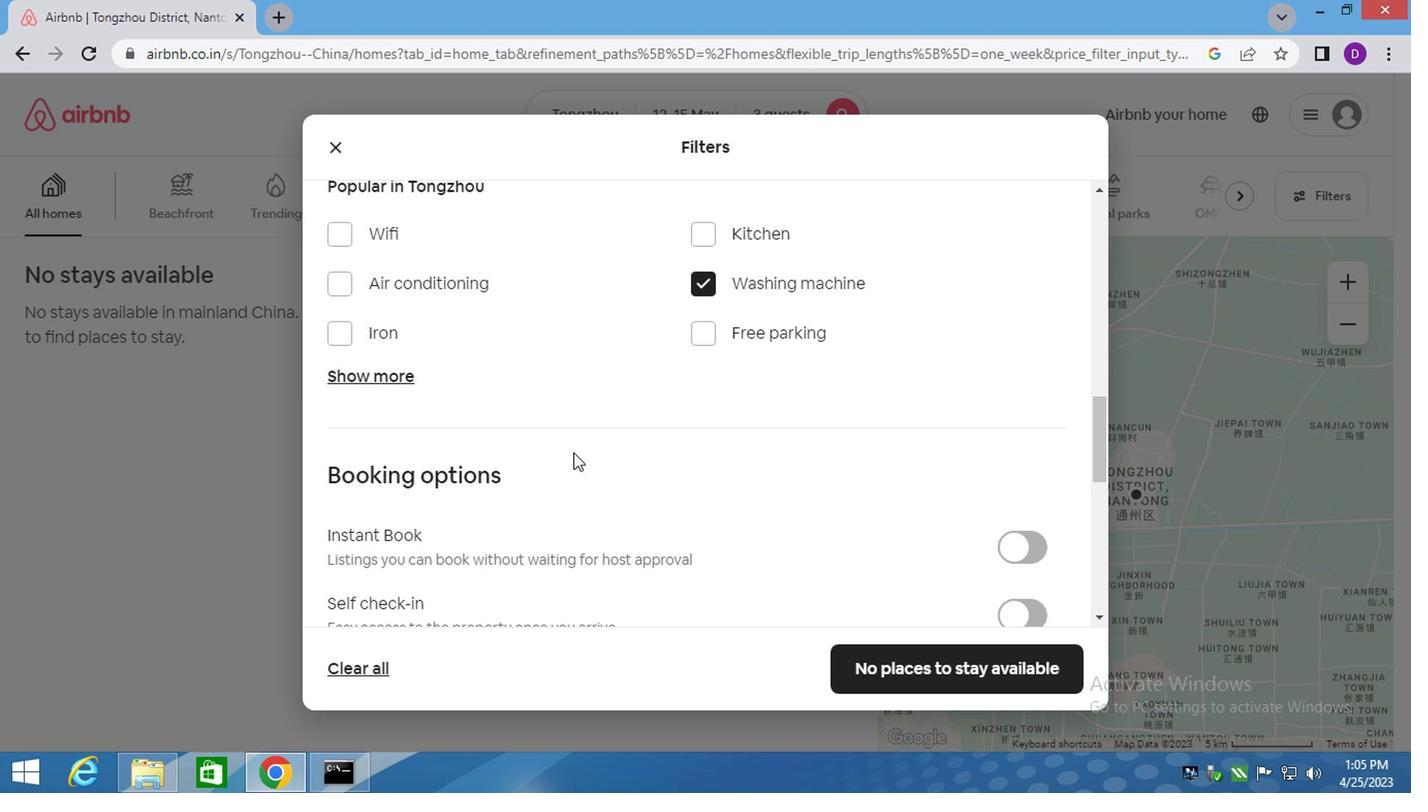 
Action: Mouse scrolled (569, 445) with delta (0, 0)
Screenshot: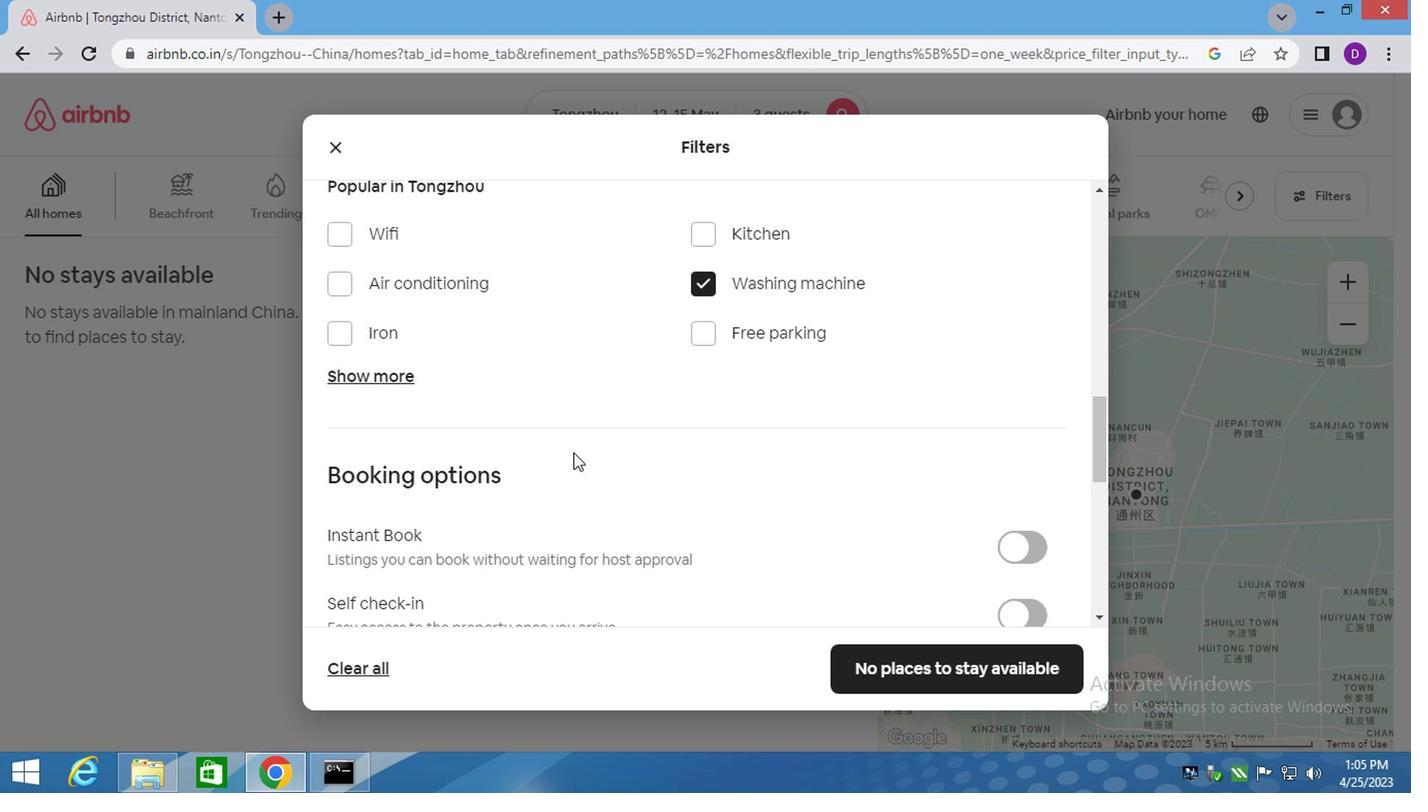 
Action: Mouse scrolled (568, 448) with delta (0, 0)
Screenshot: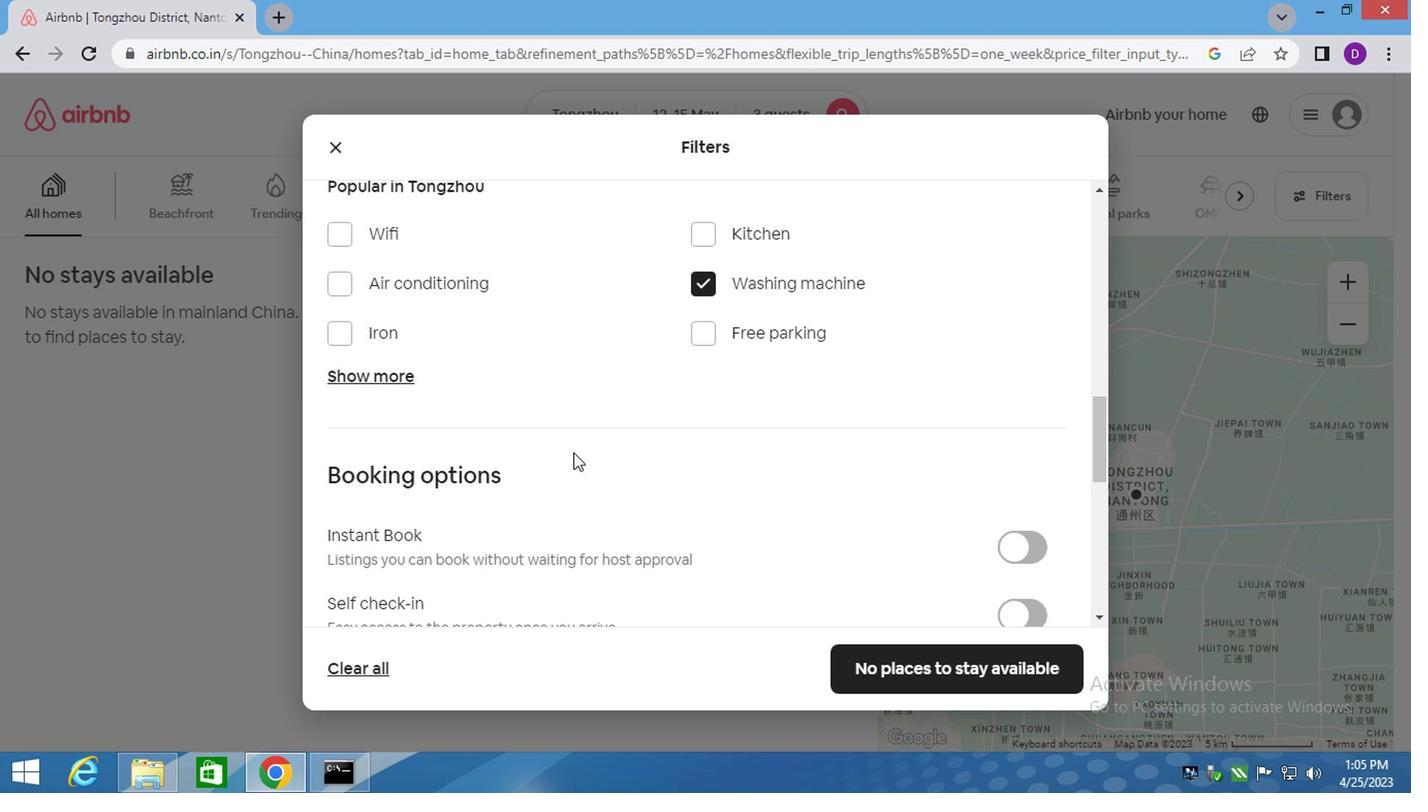
Action: Mouse moved to (1020, 294)
Screenshot: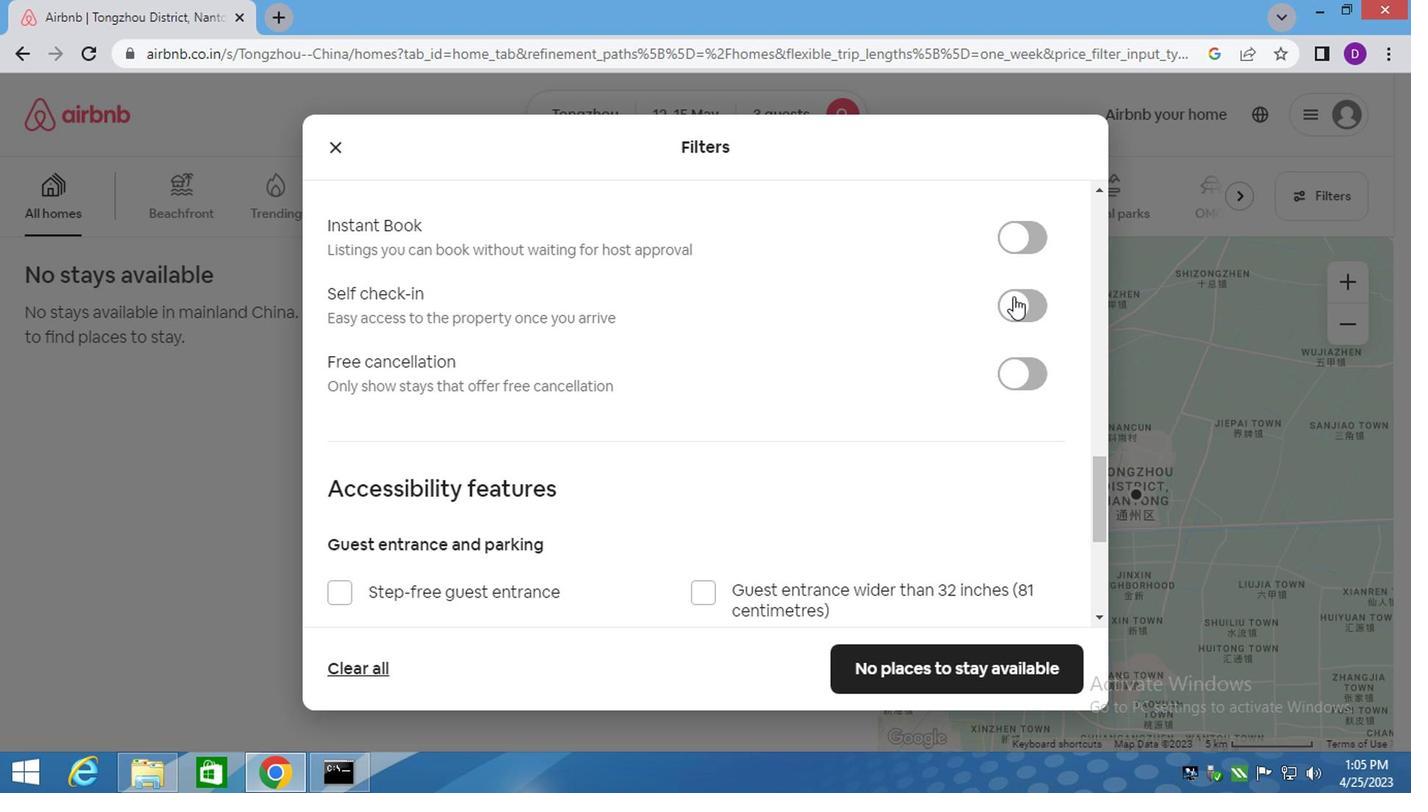 
Action: Mouse pressed left at (1020, 294)
Screenshot: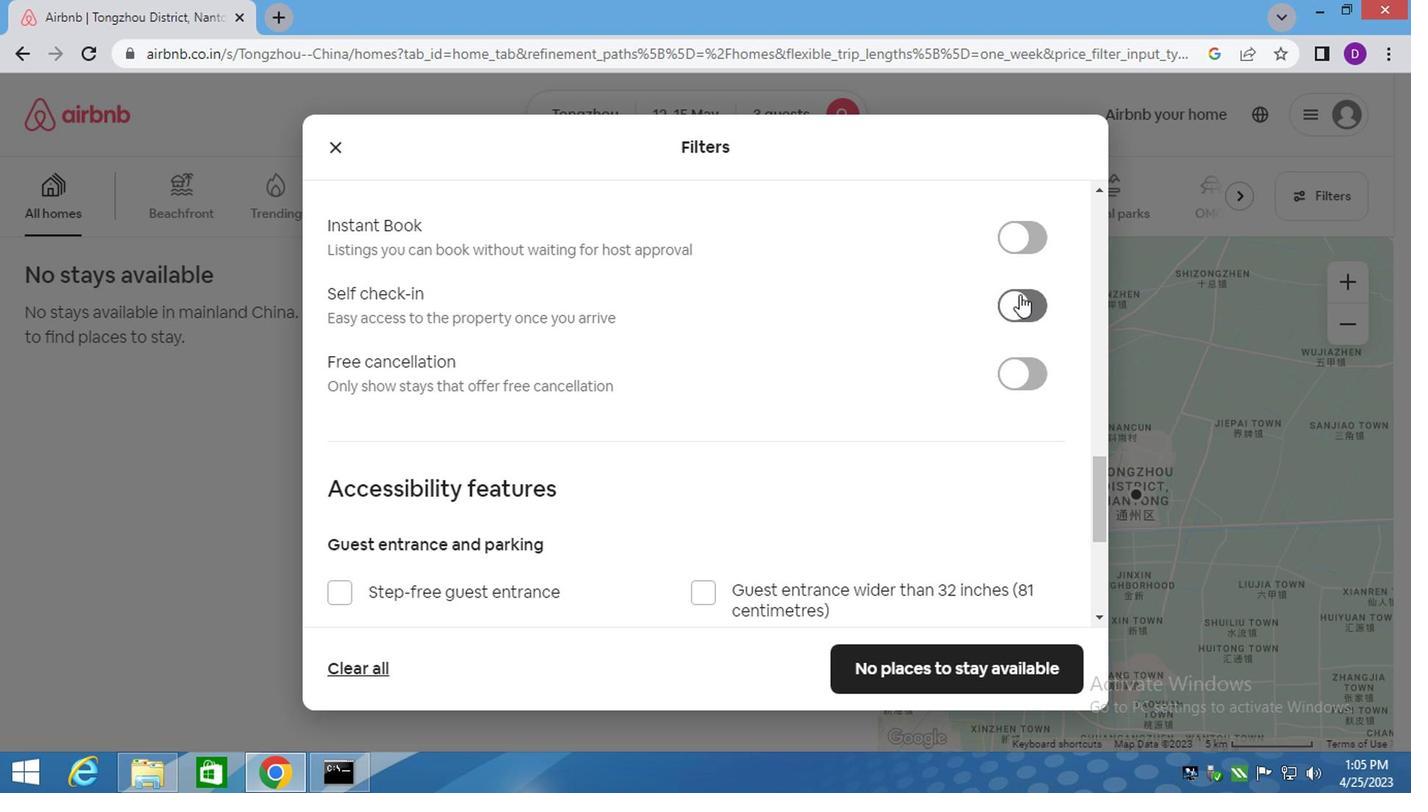 
Action: Mouse moved to (644, 432)
Screenshot: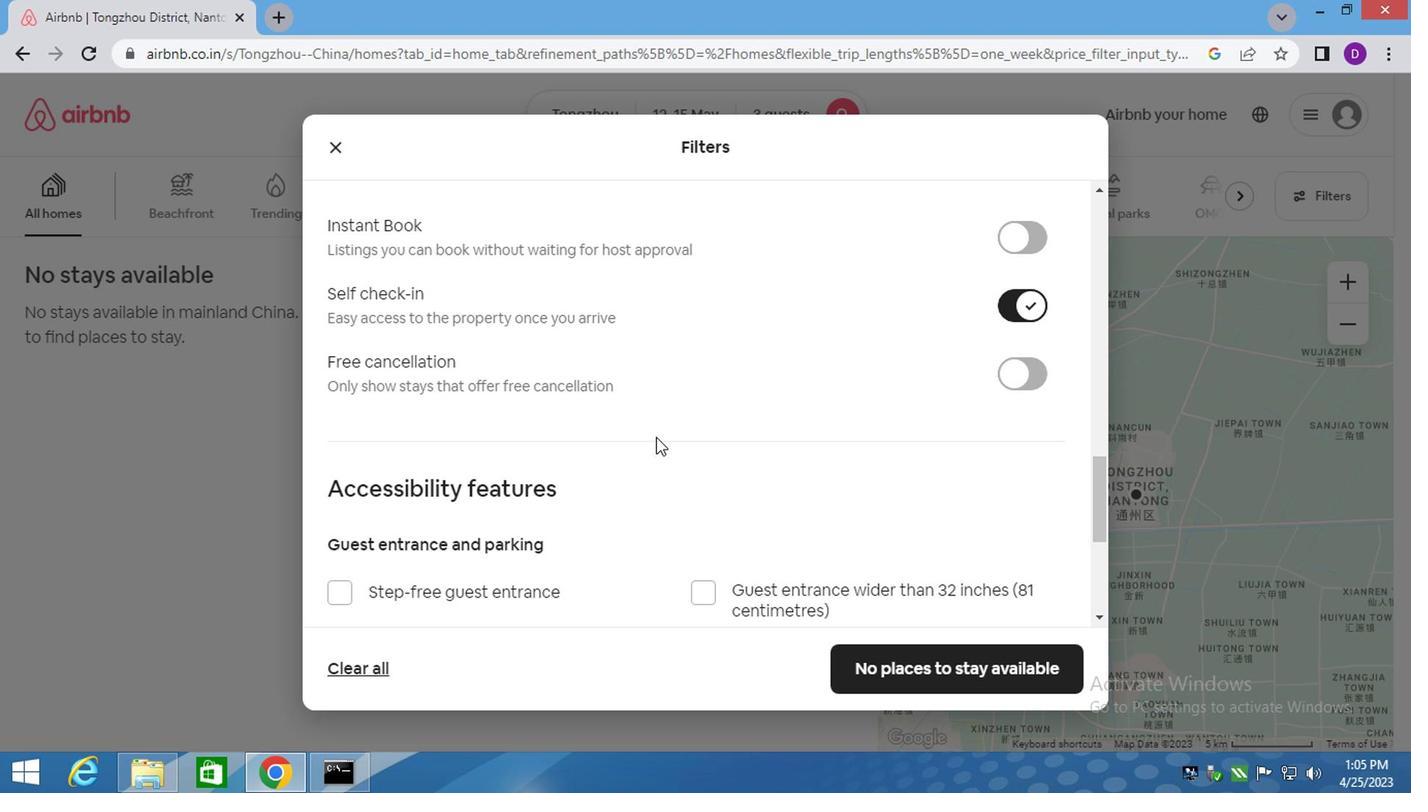 
Action: Mouse scrolled (644, 431) with delta (0, -1)
Screenshot: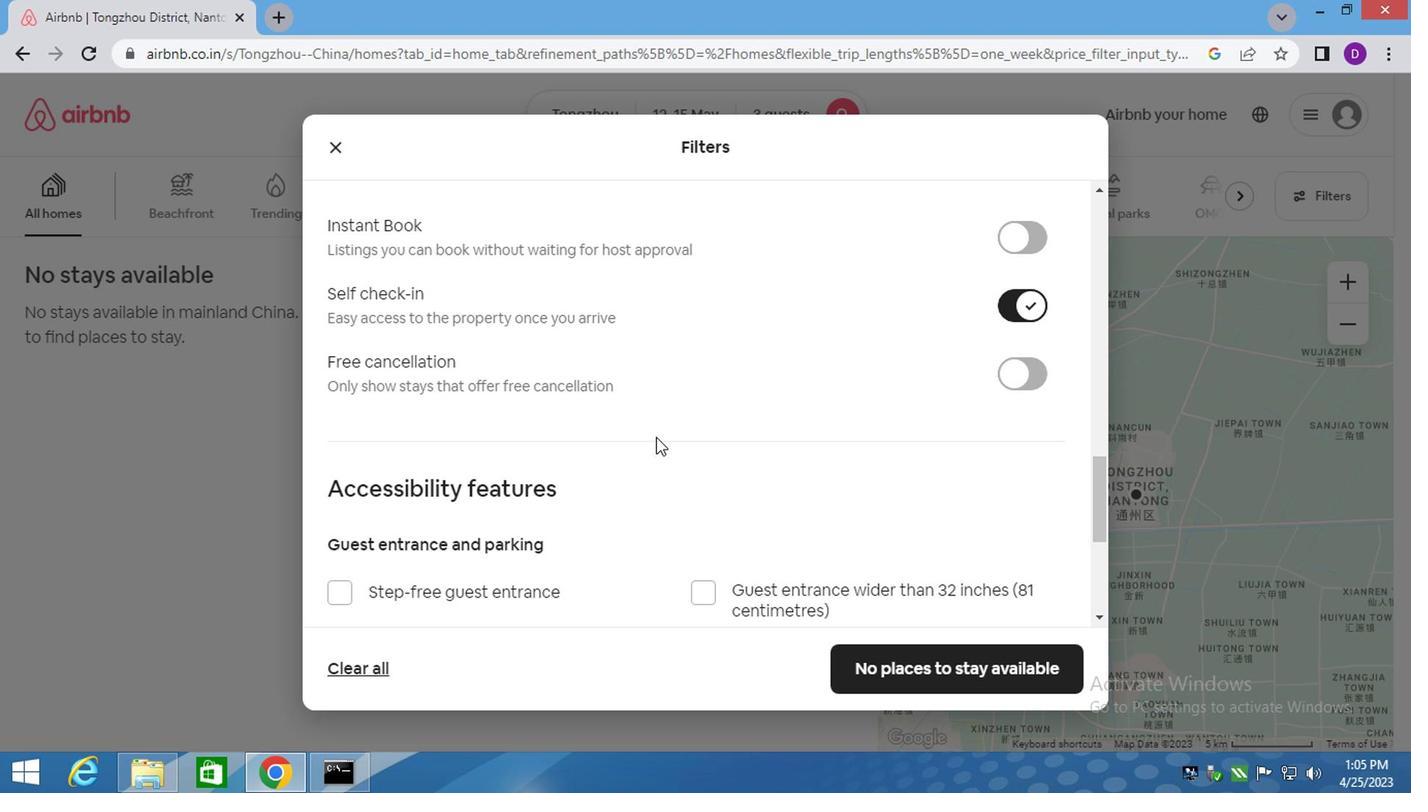 
Action: Mouse scrolled (644, 431) with delta (0, -1)
Screenshot: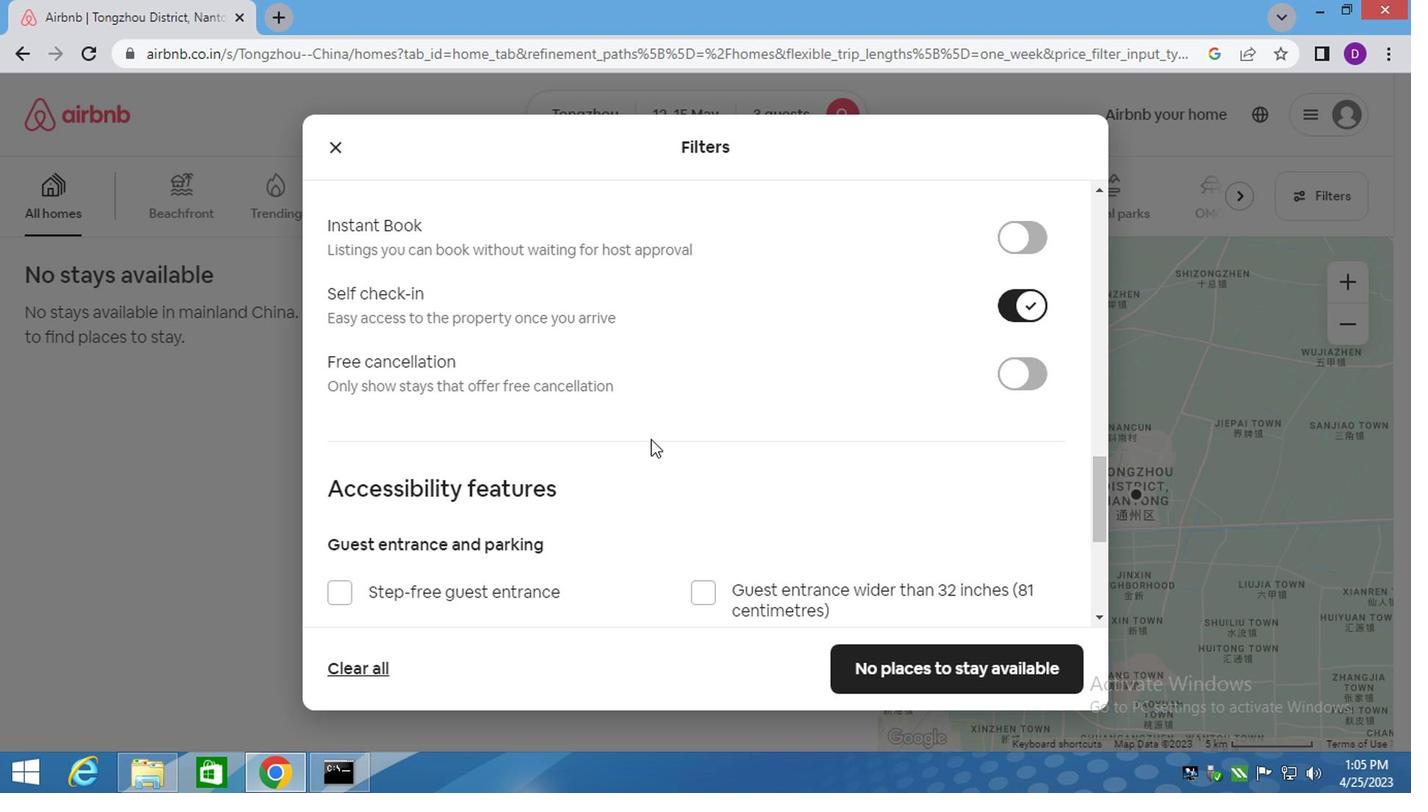 
Action: Mouse moved to (642, 432)
Screenshot: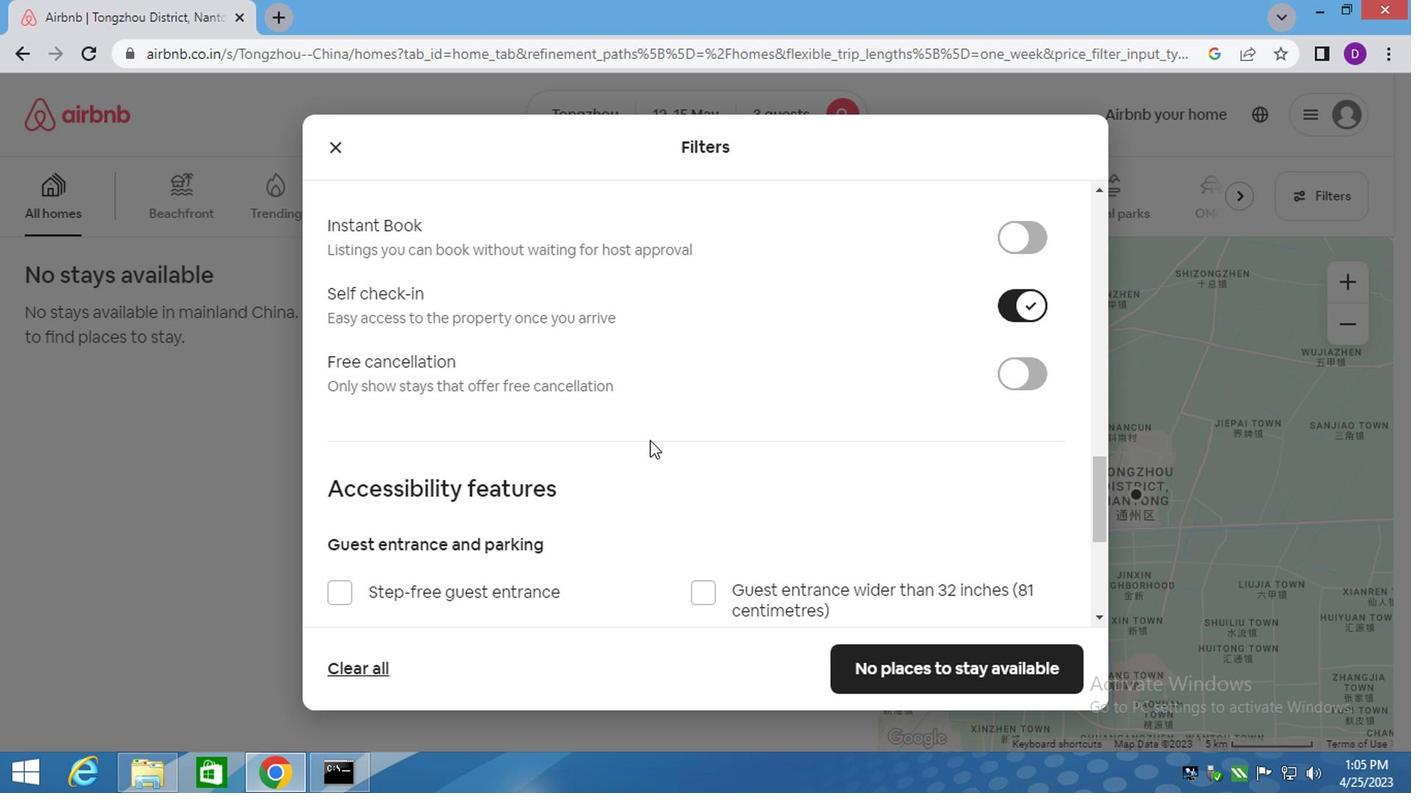 
Action: Mouse scrolled (642, 431) with delta (0, -1)
Screenshot: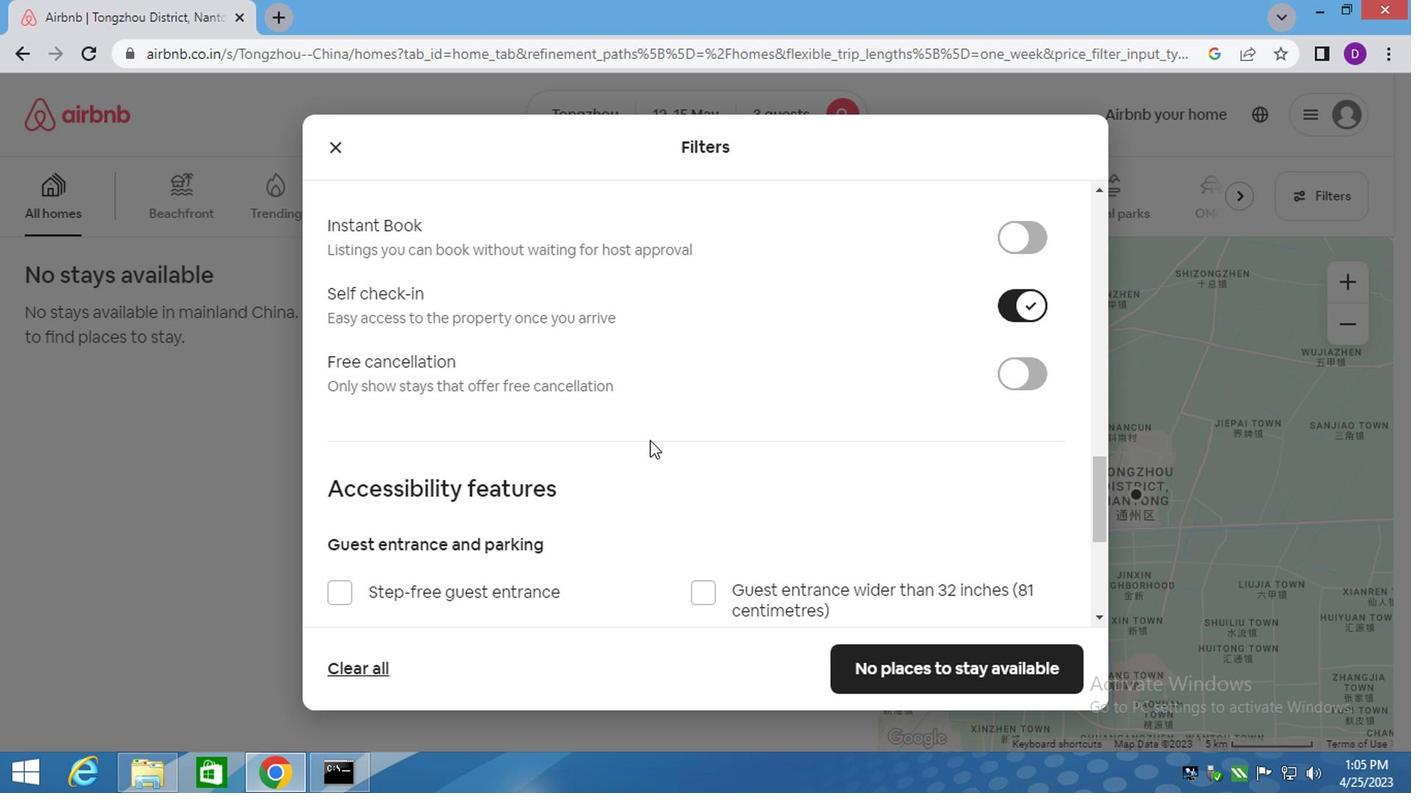 
Action: Mouse scrolled (642, 431) with delta (0, -1)
Screenshot: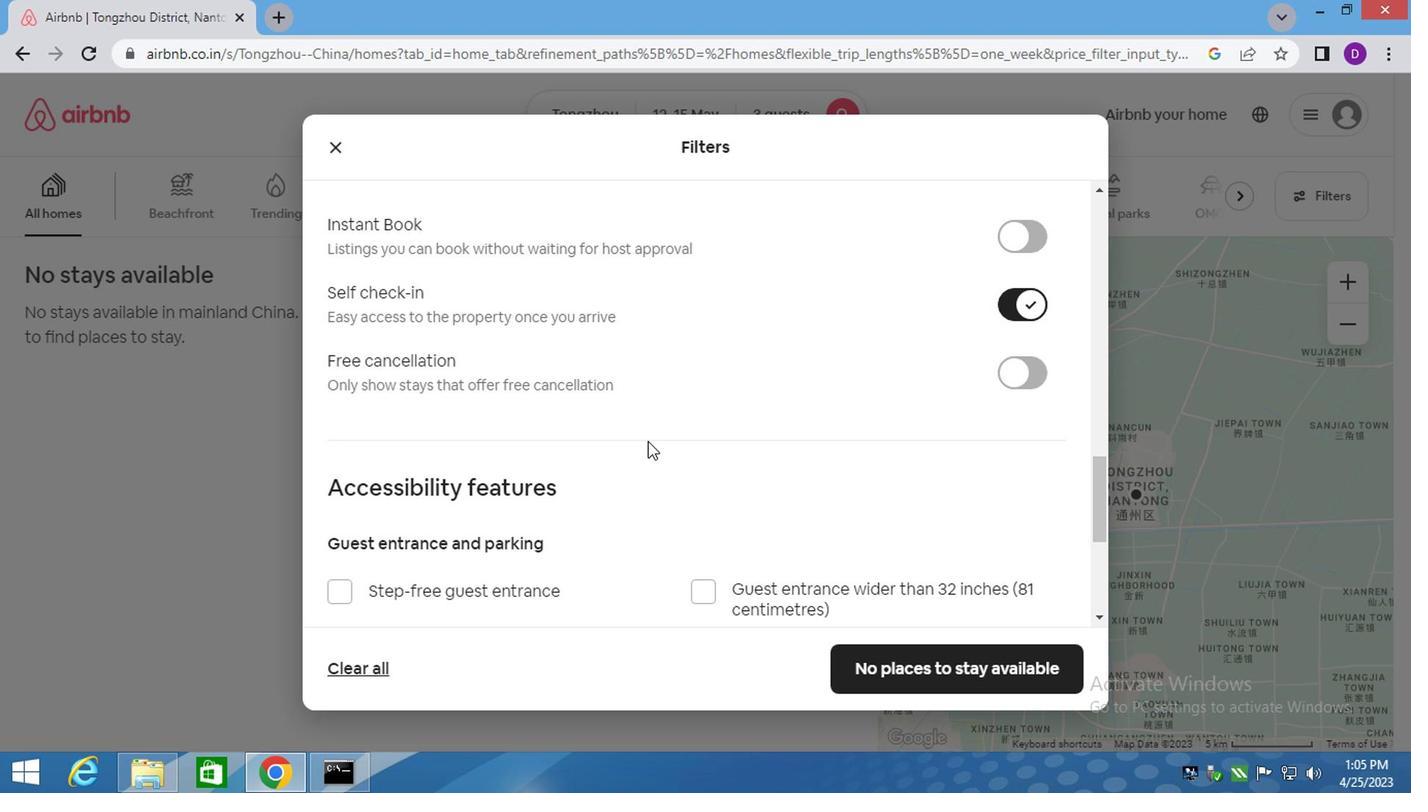 
Action: Mouse scrolled (642, 431) with delta (0, -1)
Screenshot: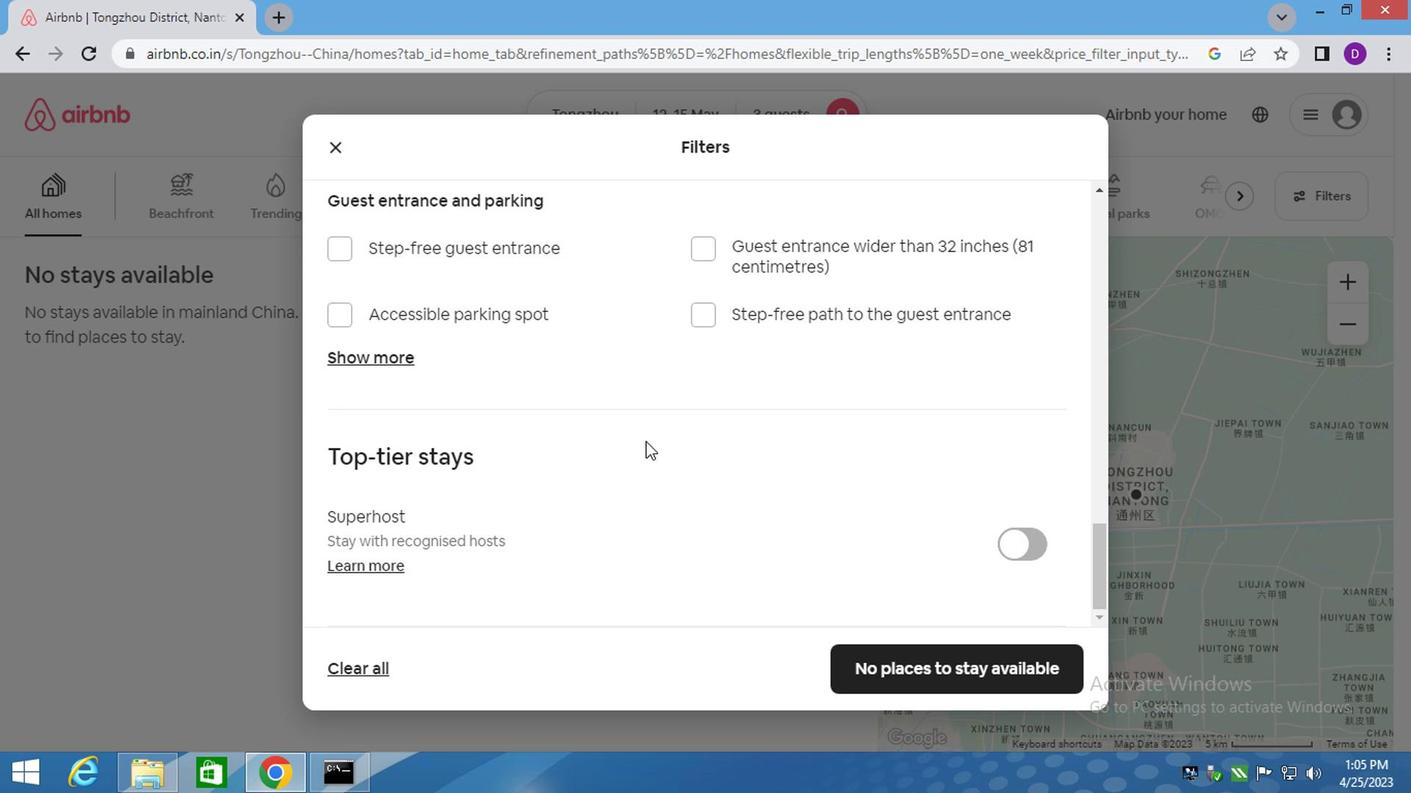 
Action: Mouse moved to (642, 434)
Screenshot: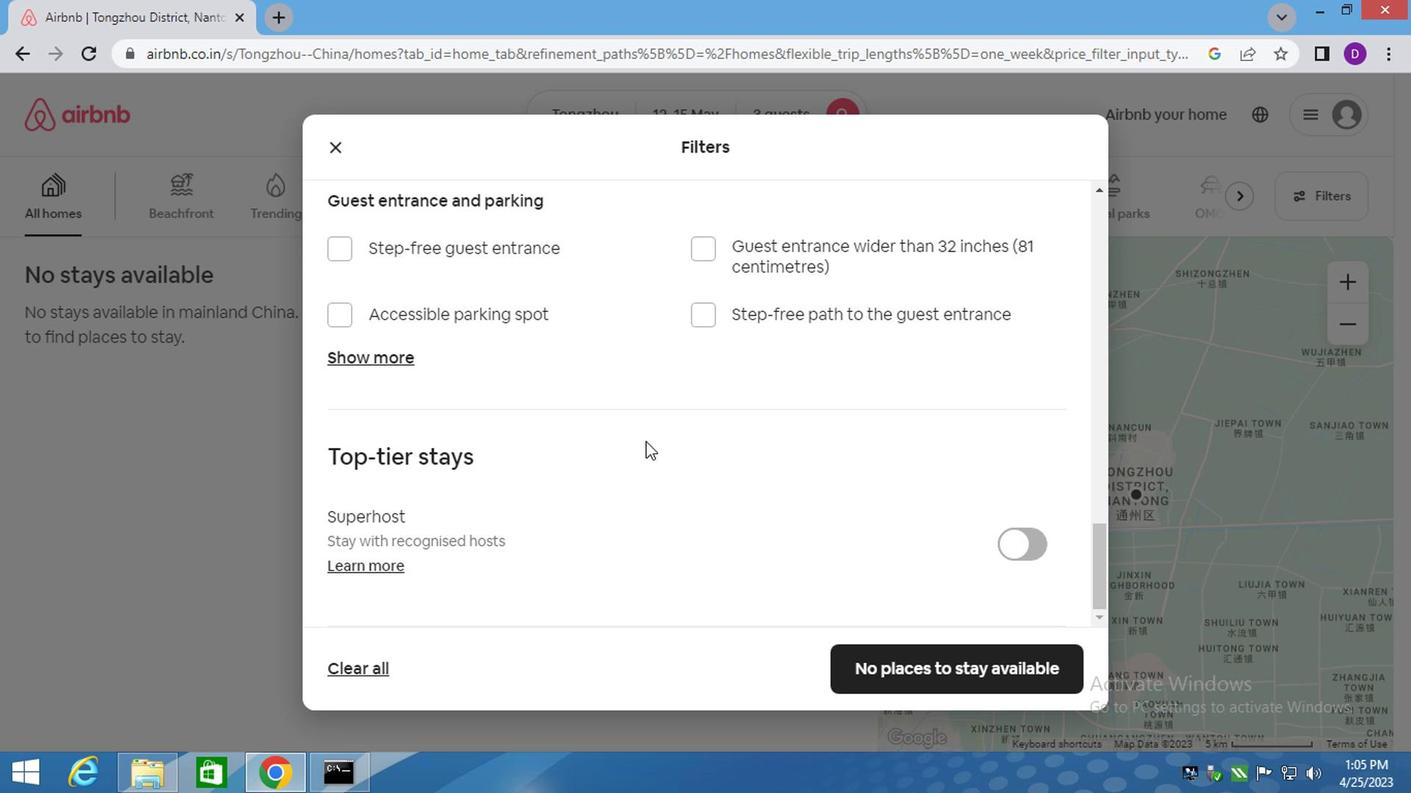 
Action: Mouse scrolled (642, 433) with delta (0, 0)
Screenshot: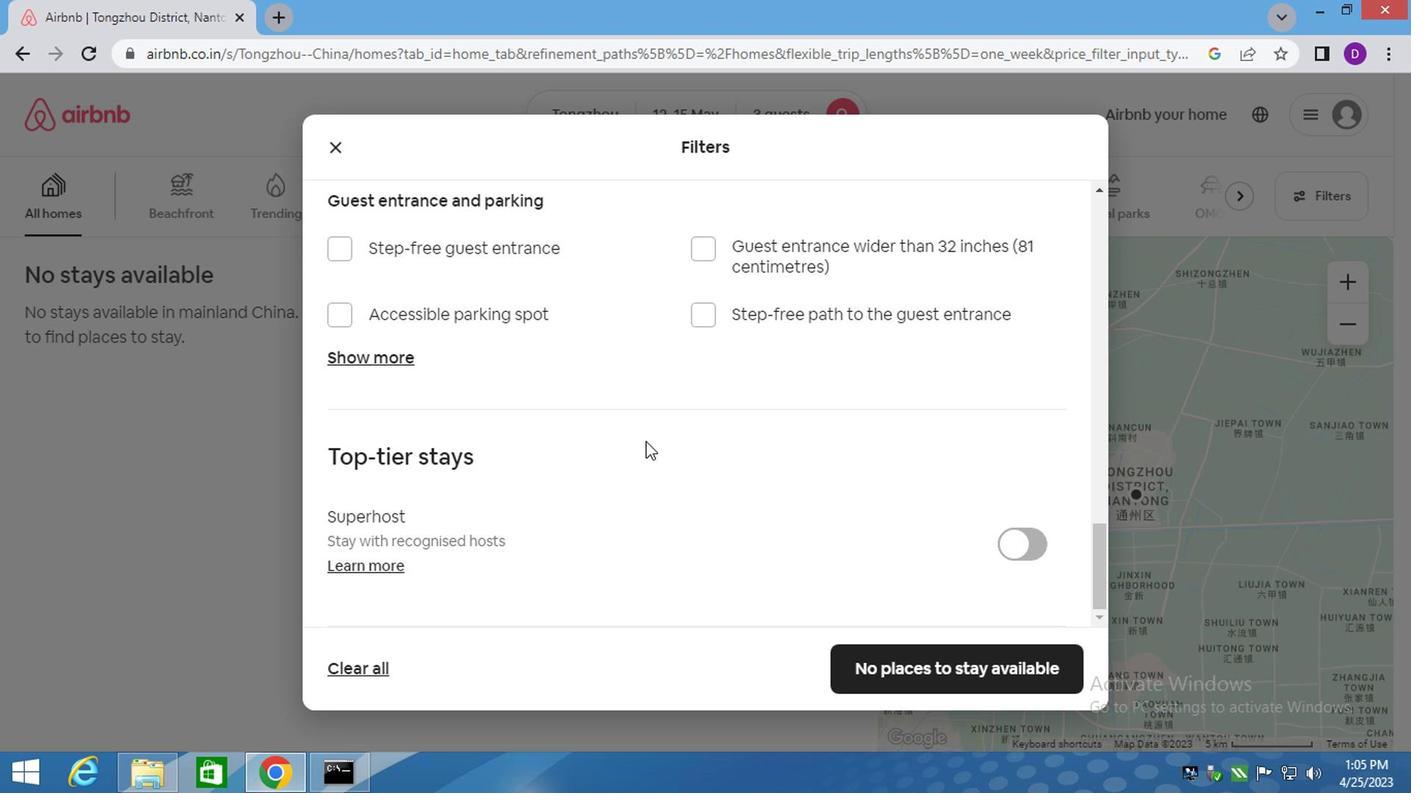 
Action: Mouse moved to (642, 435)
Screenshot: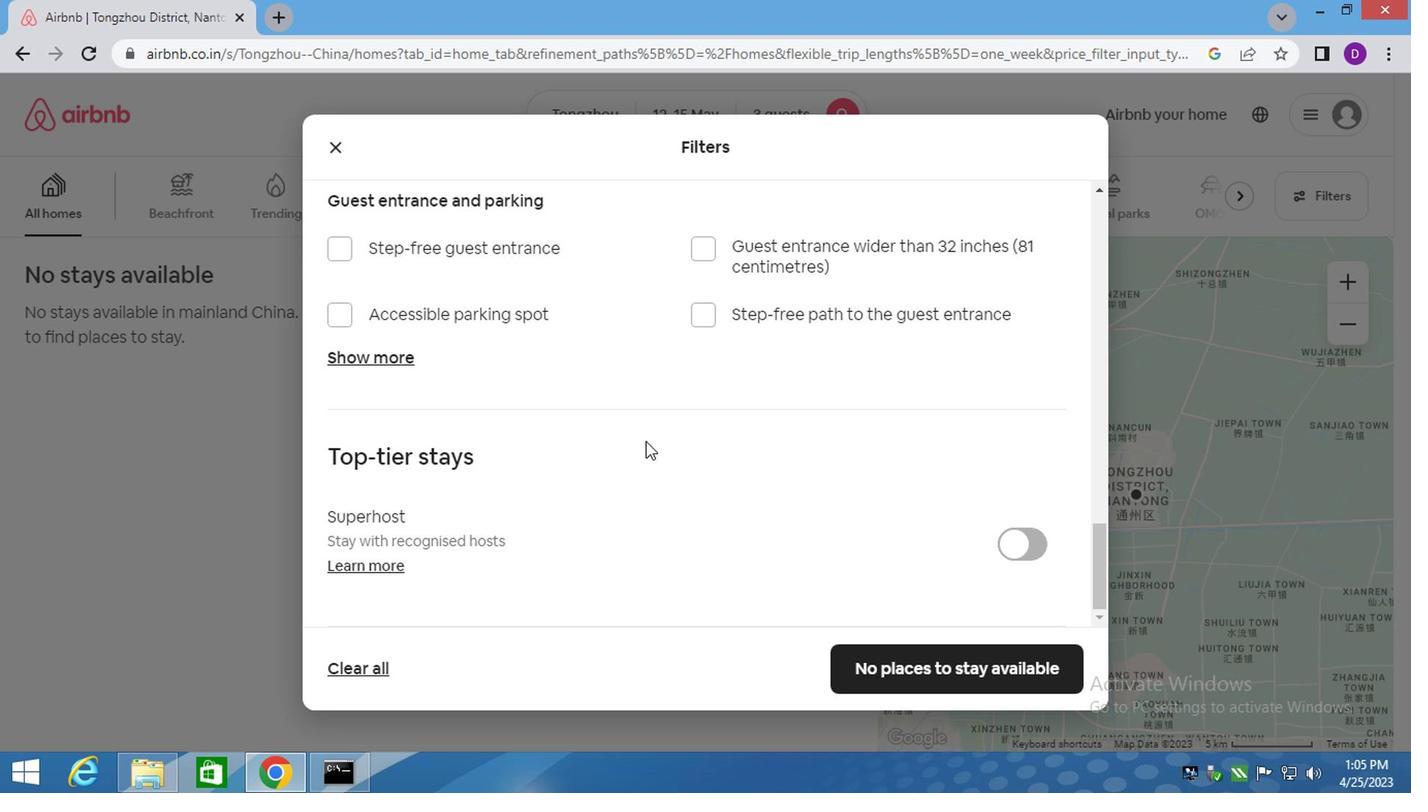 
Action: Mouse scrolled (642, 434) with delta (0, -1)
Screenshot: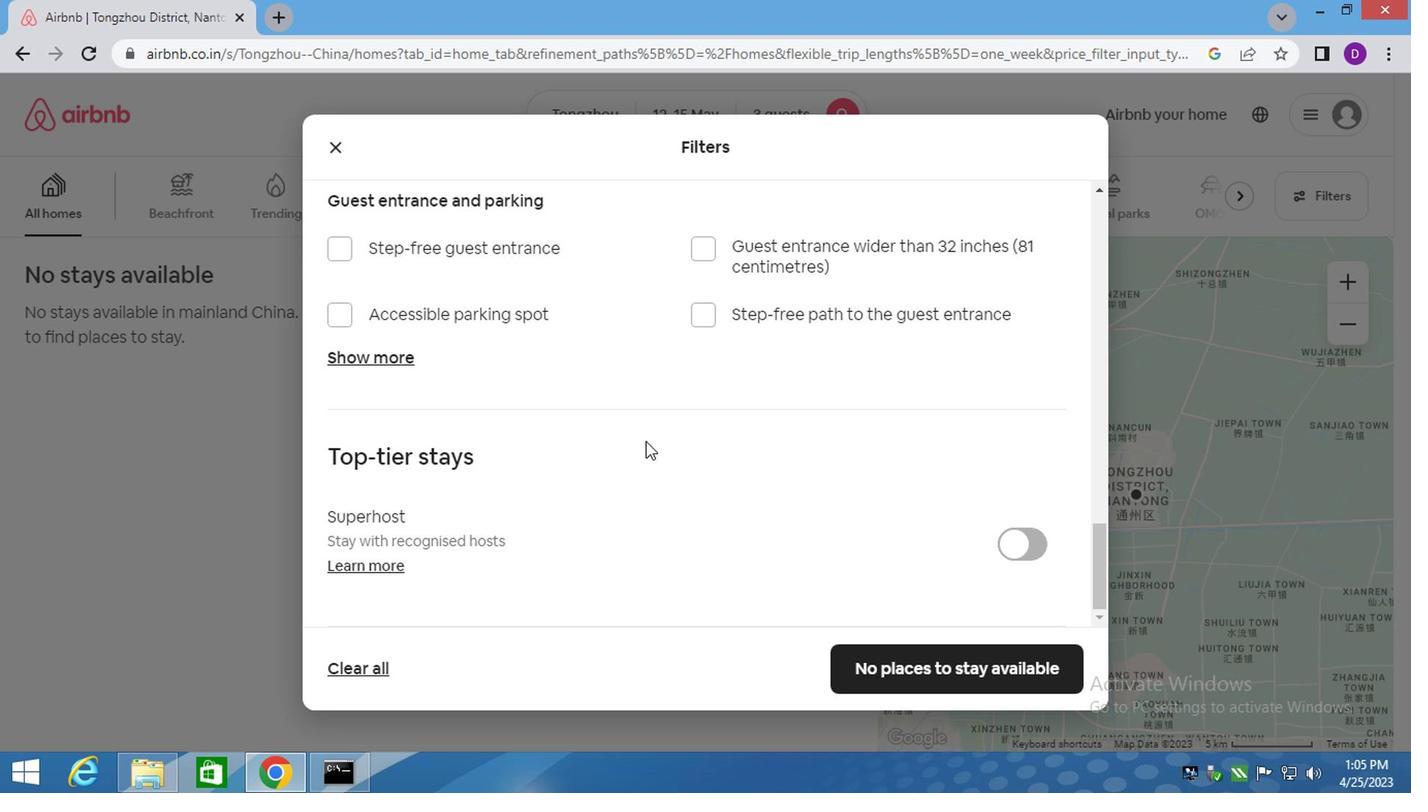 
Action: Mouse moved to (642, 437)
Screenshot: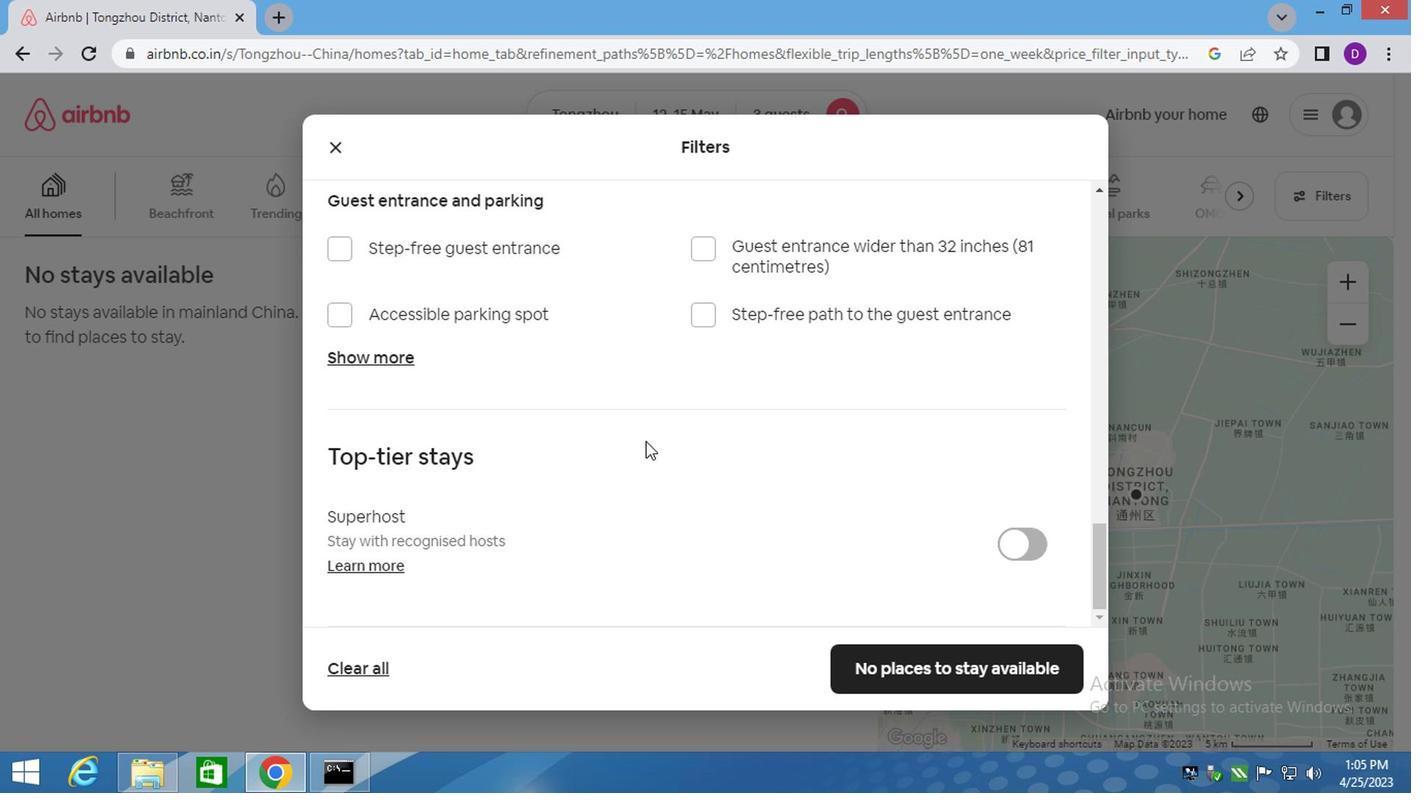
Action: Mouse scrolled (642, 436) with delta (0, 0)
Screenshot: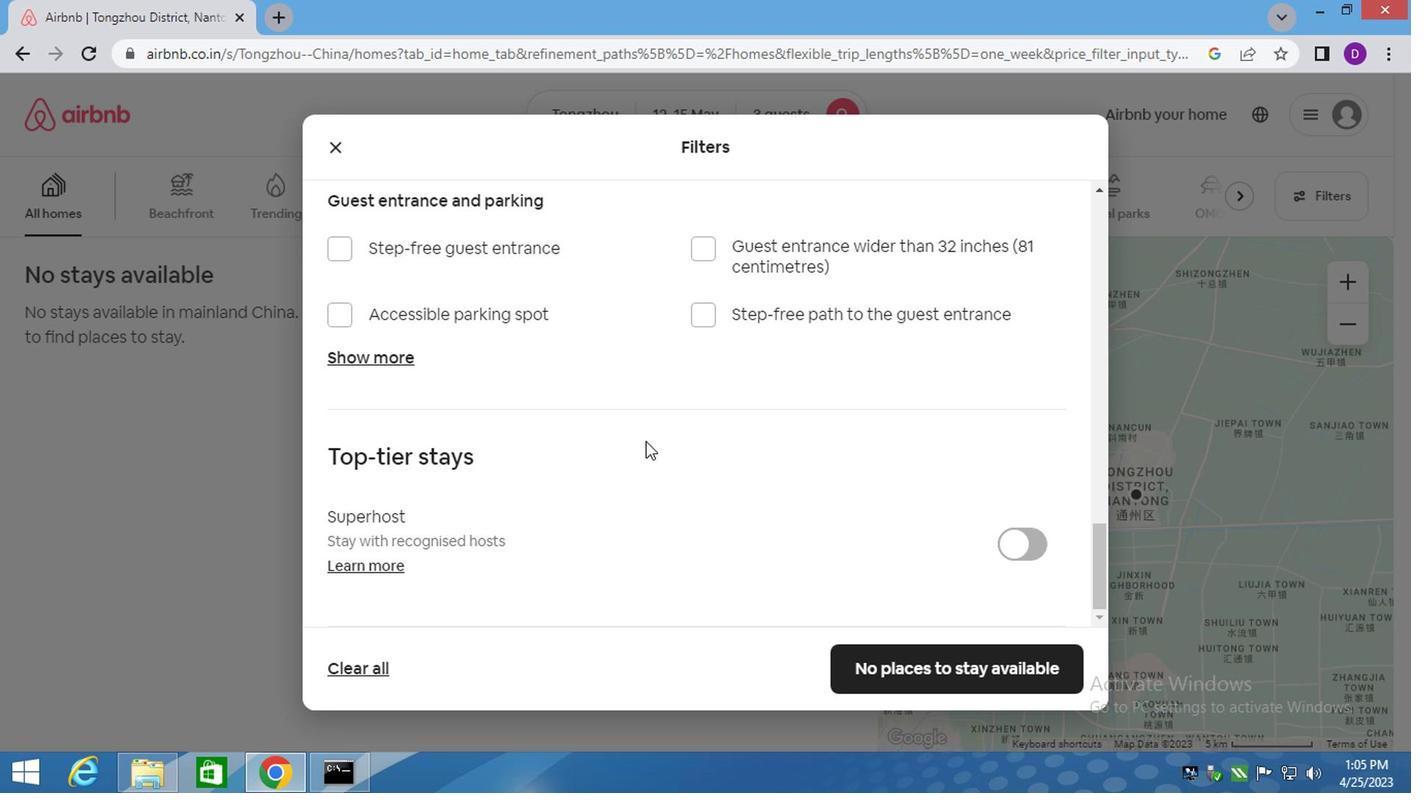 
Action: Mouse moved to (644, 439)
Screenshot: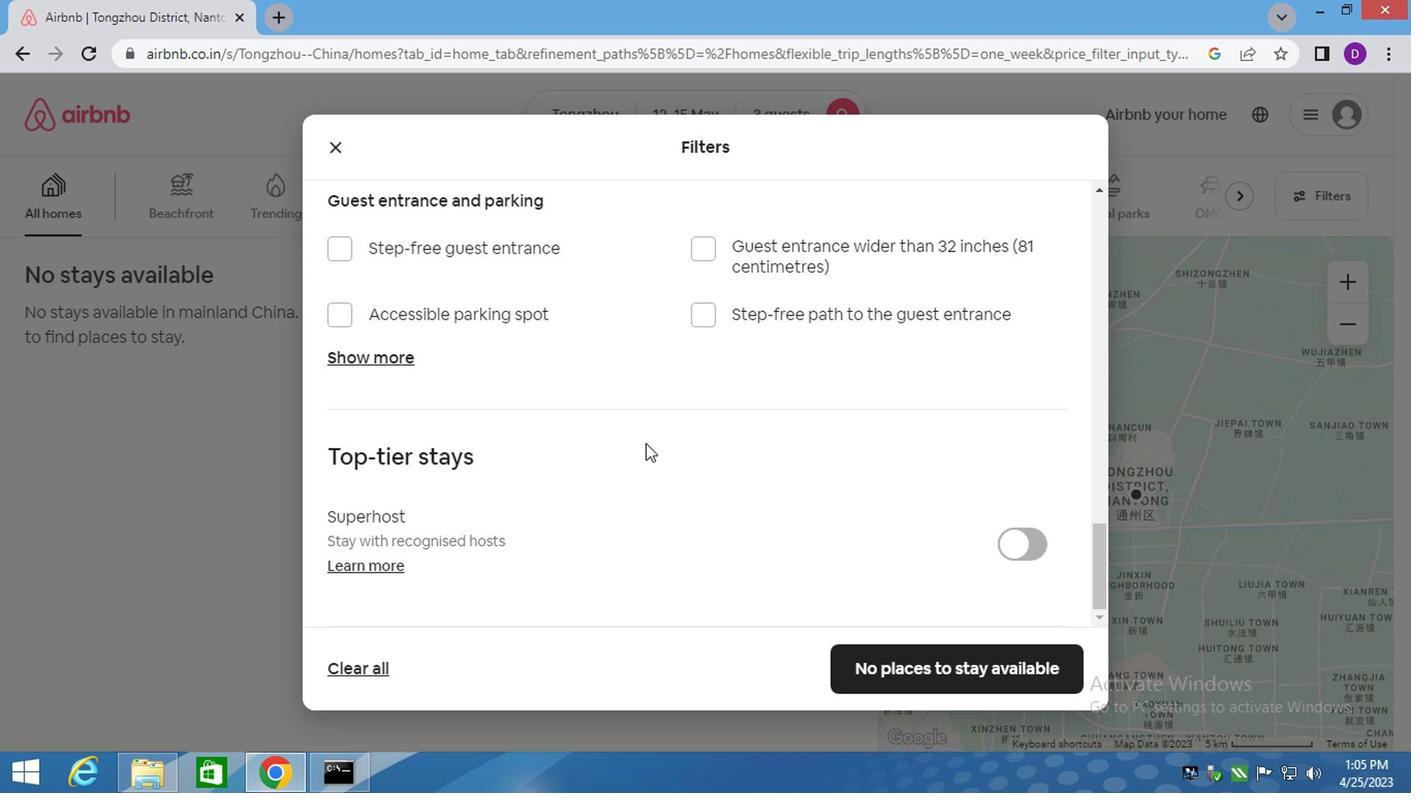
Action: Mouse scrolled (644, 438) with delta (0, 0)
Screenshot: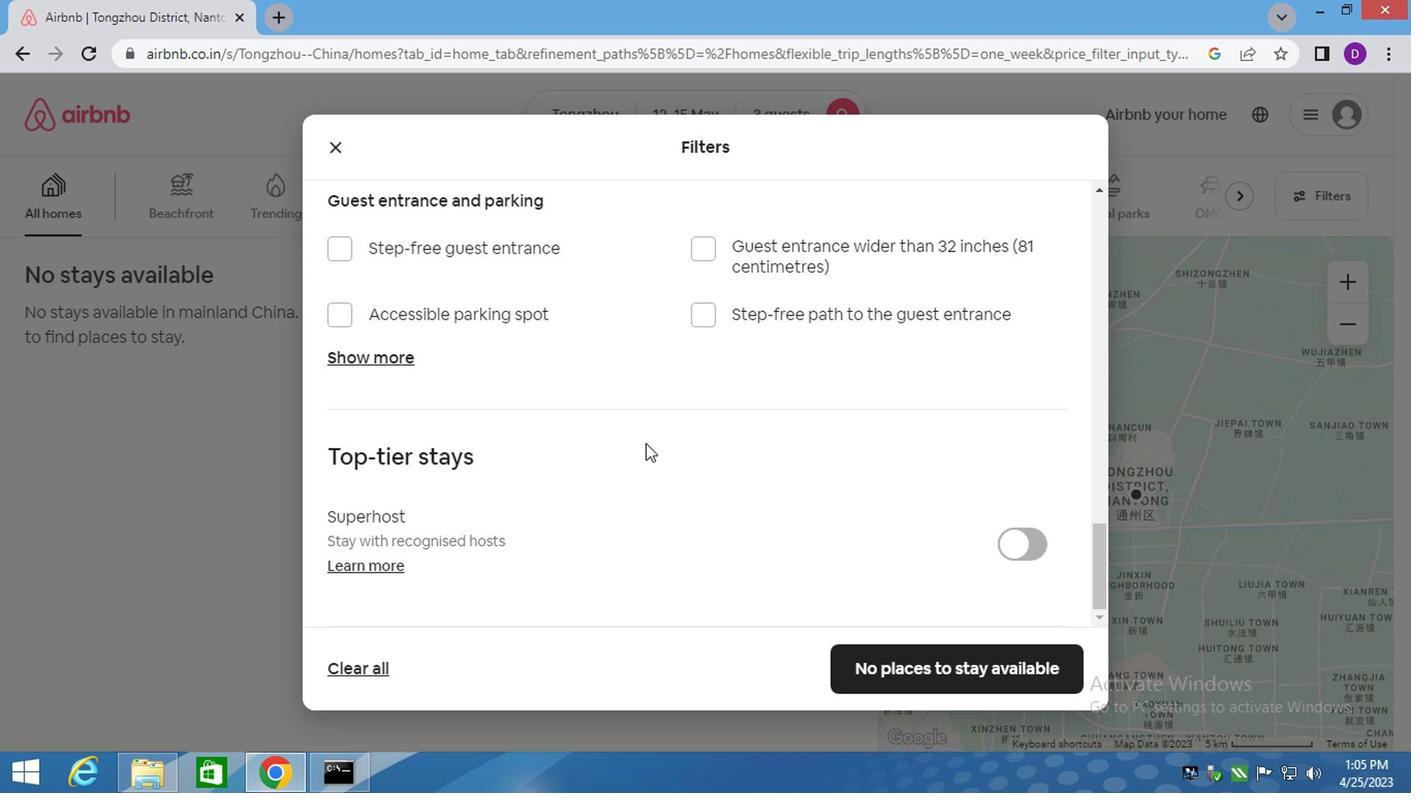 
Action: Mouse moved to (893, 643)
Screenshot: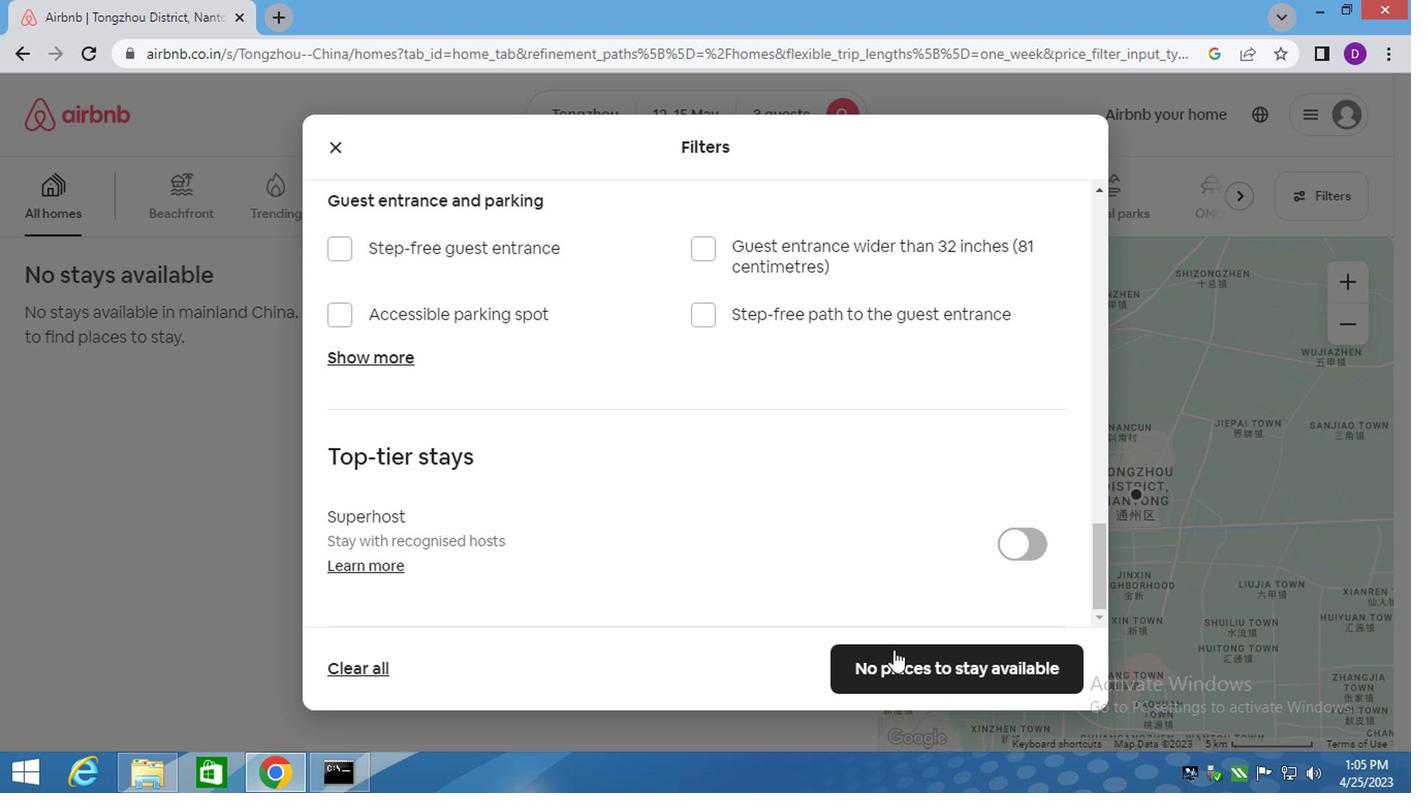 
Action: Mouse pressed left at (893, 643)
Screenshot: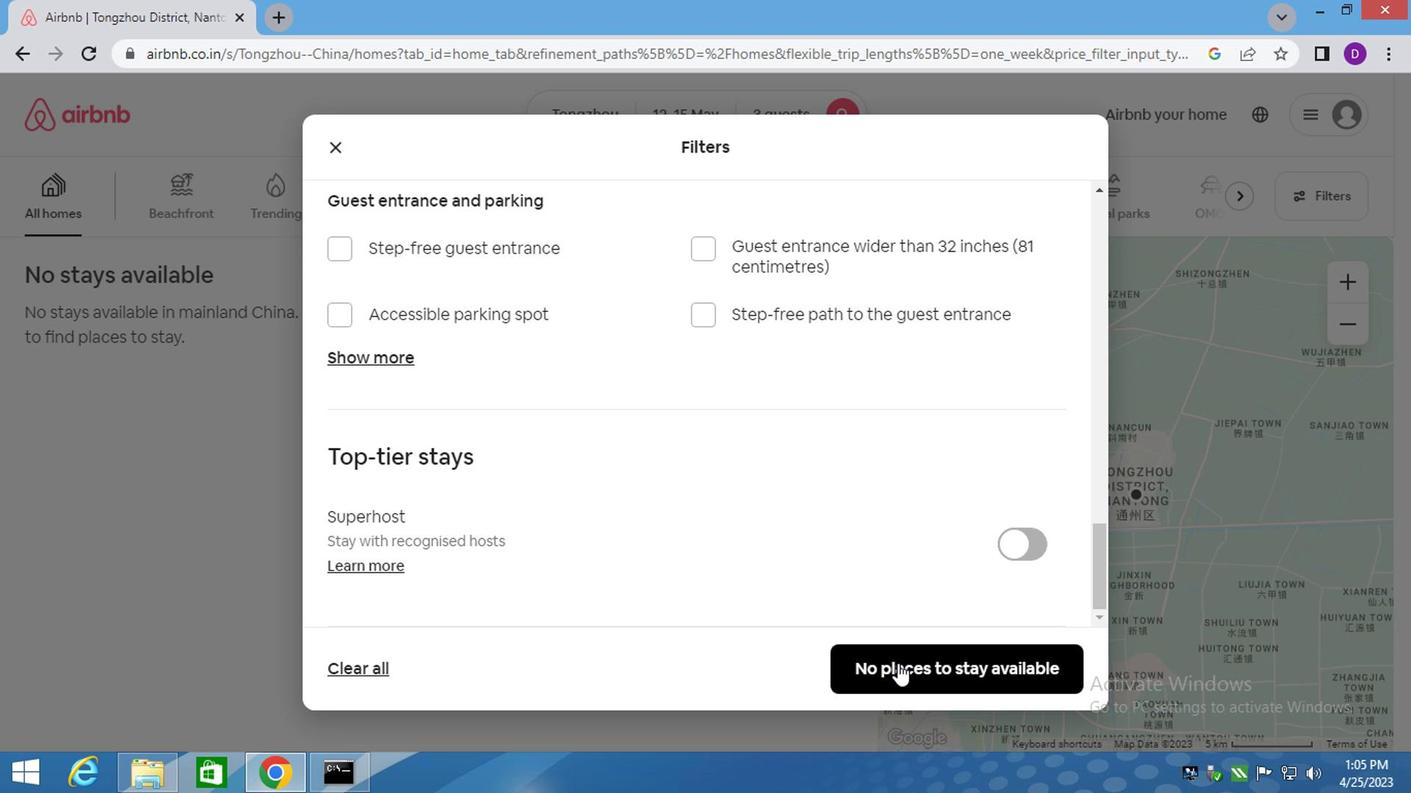 
Action: Mouse moved to (676, 303)
Screenshot: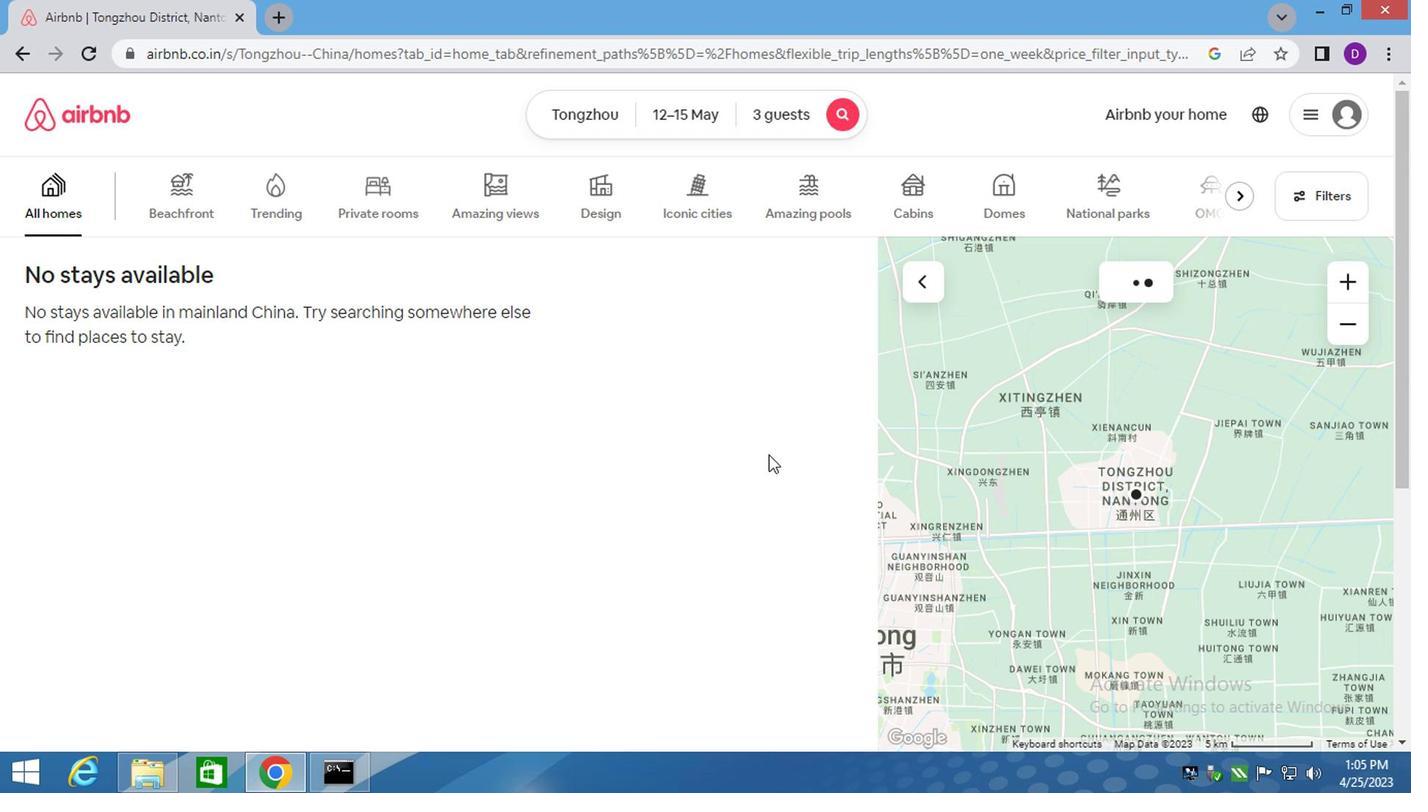 
